 Task: Find connections with filter location Belford Roxo with filter topic #Trainerwith filter profile language German with filter current company Fortinet with filter school The South Indian Education Societys College of Commerce and Economics Plot No 71 72 Sion Matunga Estate Sion East Mumbai 400 022 with filter industry Nonresidential Building Construction with filter service category Headshot Photography with filter keywords title Warehouse Worker
Action: Mouse moved to (593, 228)
Screenshot: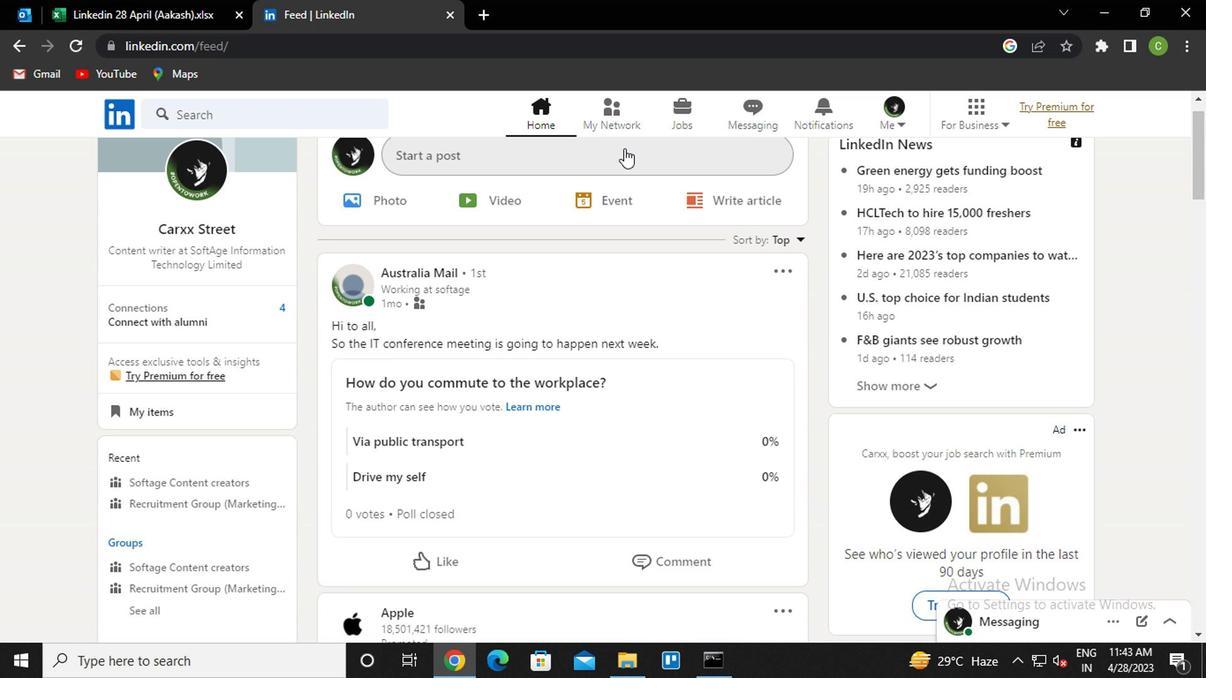 
Action: Mouse pressed left at (593, 228)
Screenshot: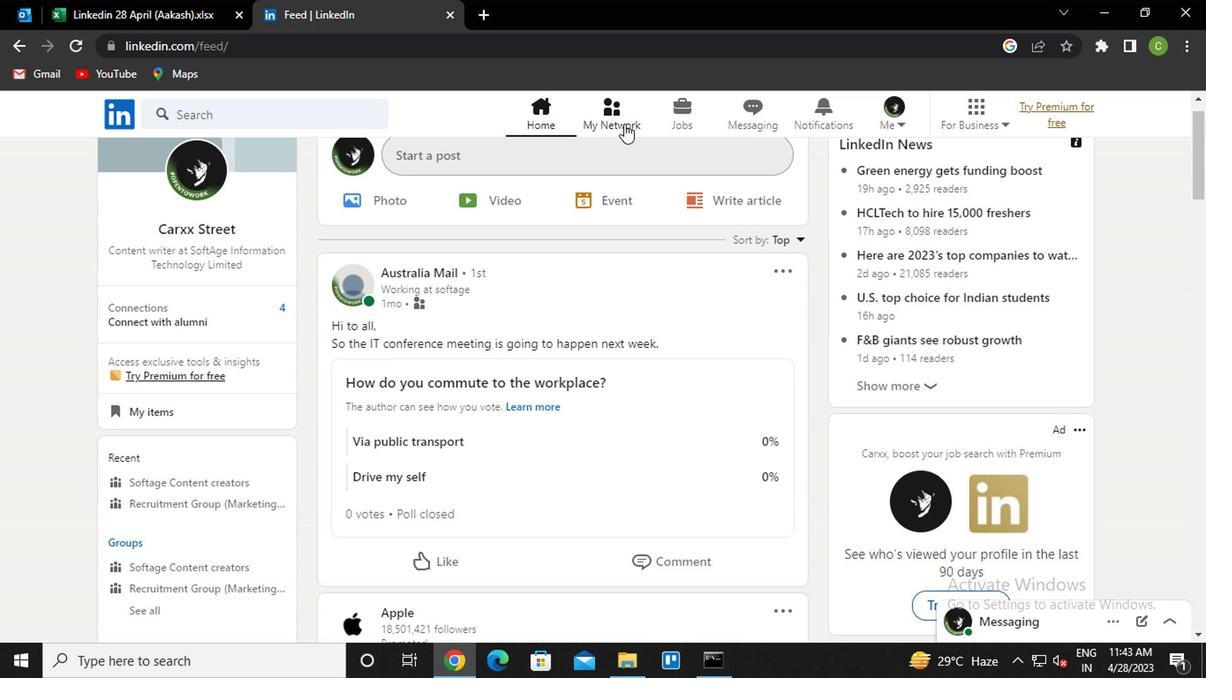 
Action: Mouse moved to (196, 288)
Screenshot: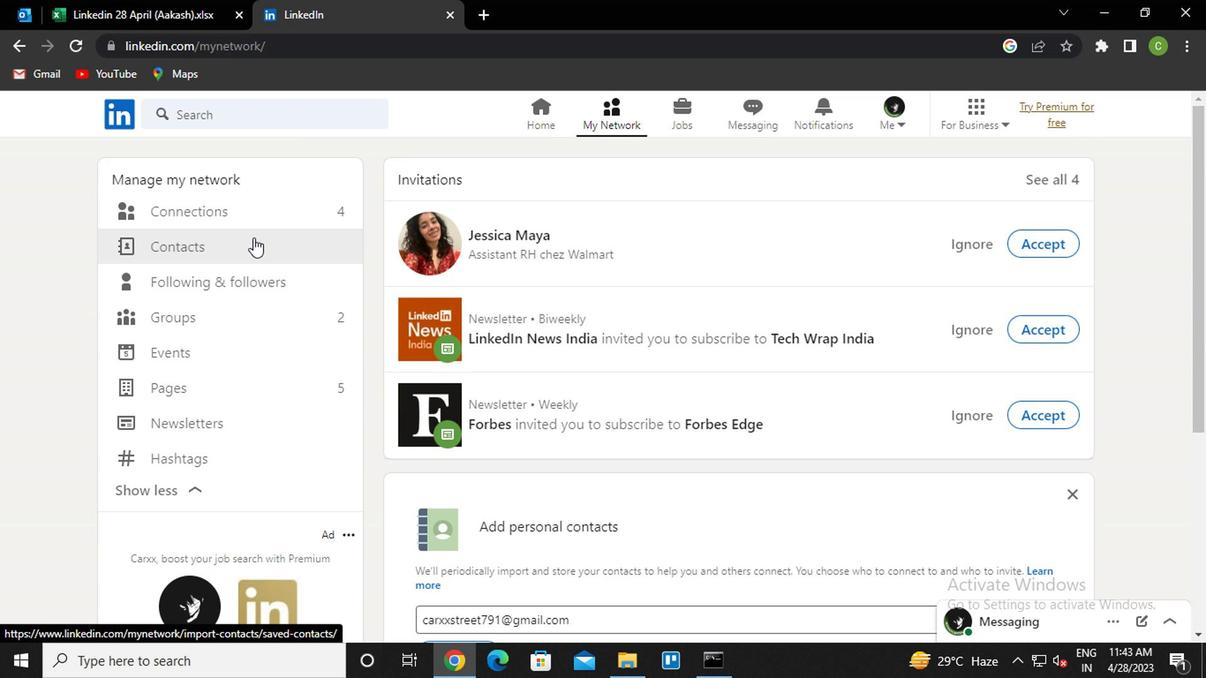 
Action: Mouse pressed left at (196, 288)
Screenshot: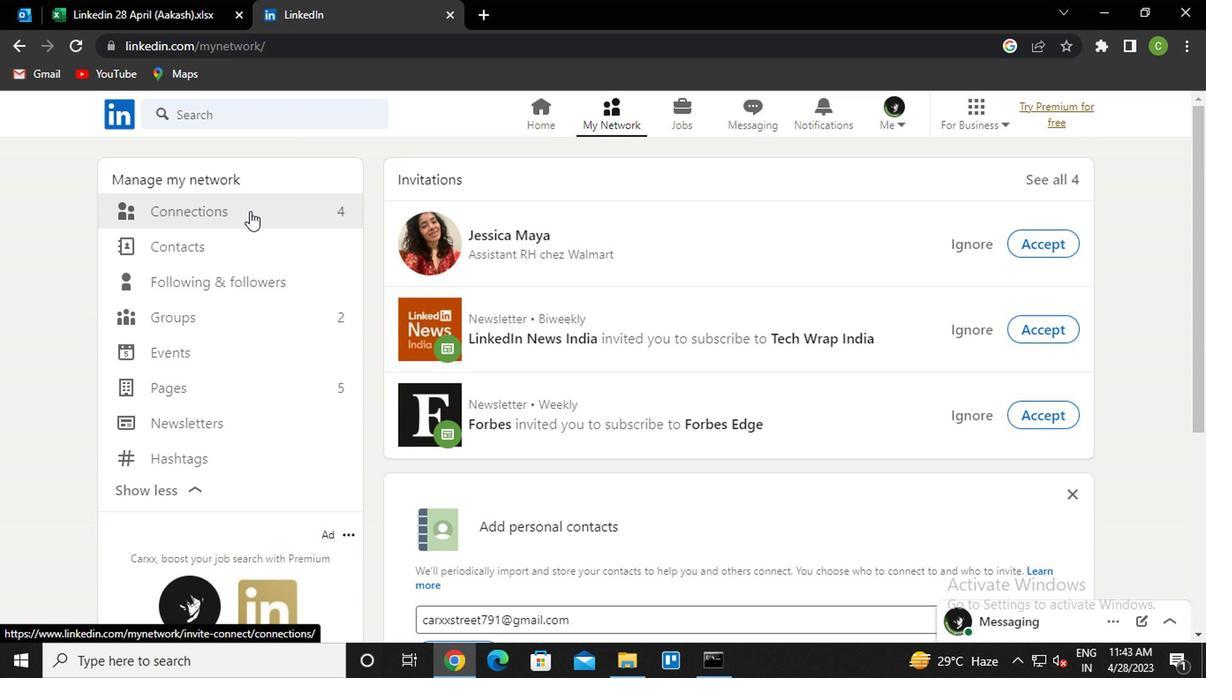 
Action: Mouse moved to (707, 292)
Screenshot: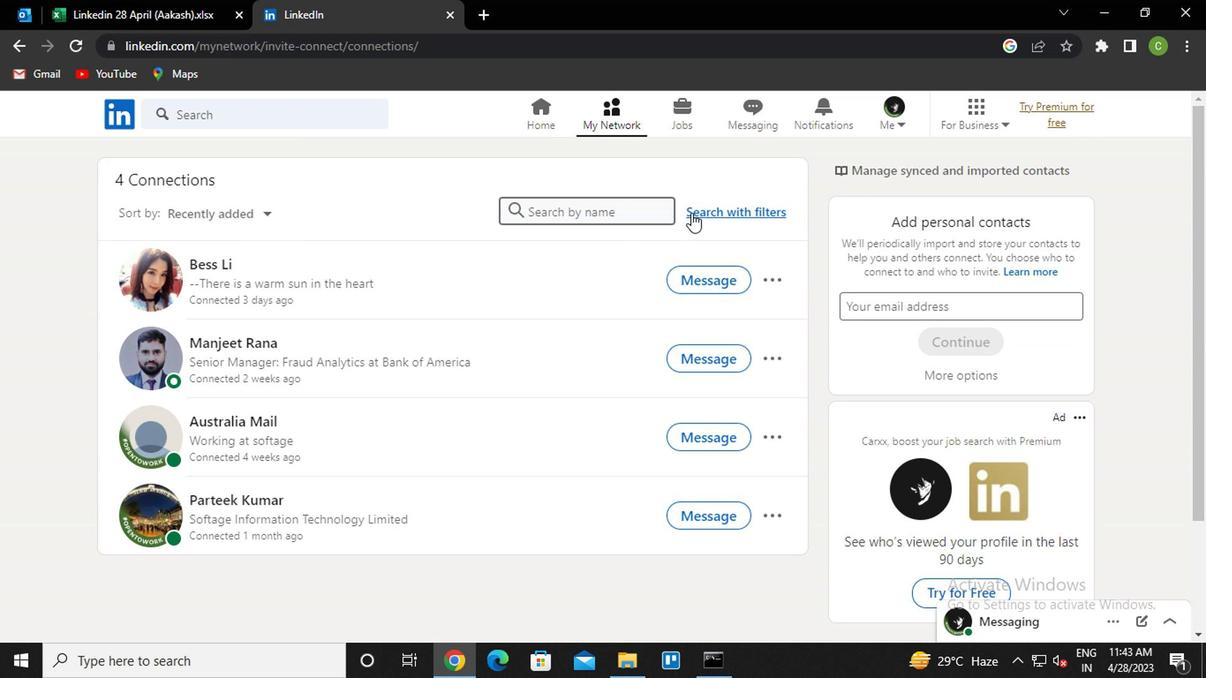 
Action: Mouse pressed left at (707, 292)
Screenshot: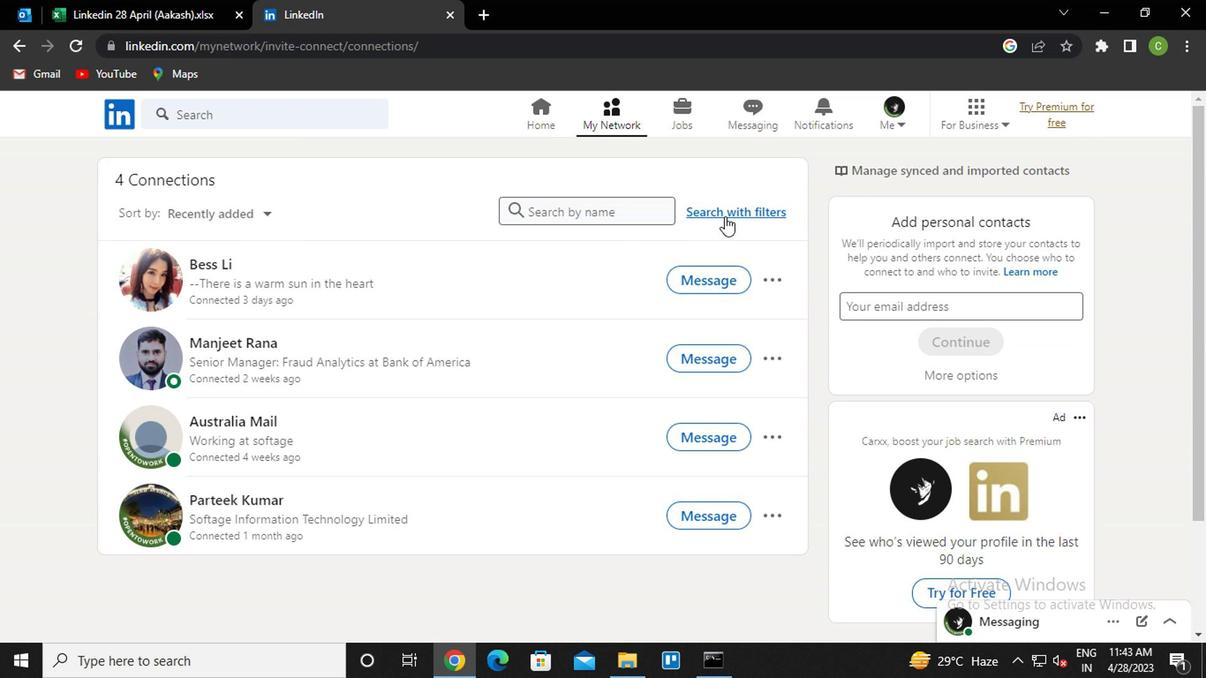 
Action: Mouse moved to (627, 258)
Screenshot: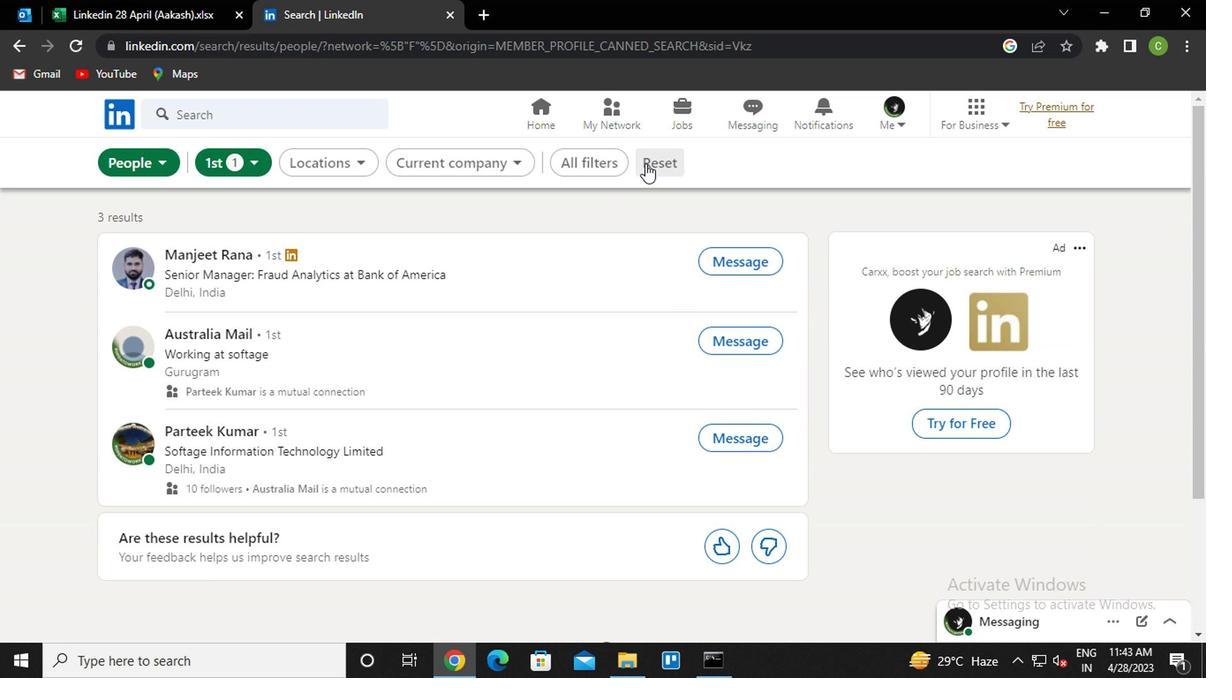 
Action: Mouse pressed left at (627, 258)
Screenshot: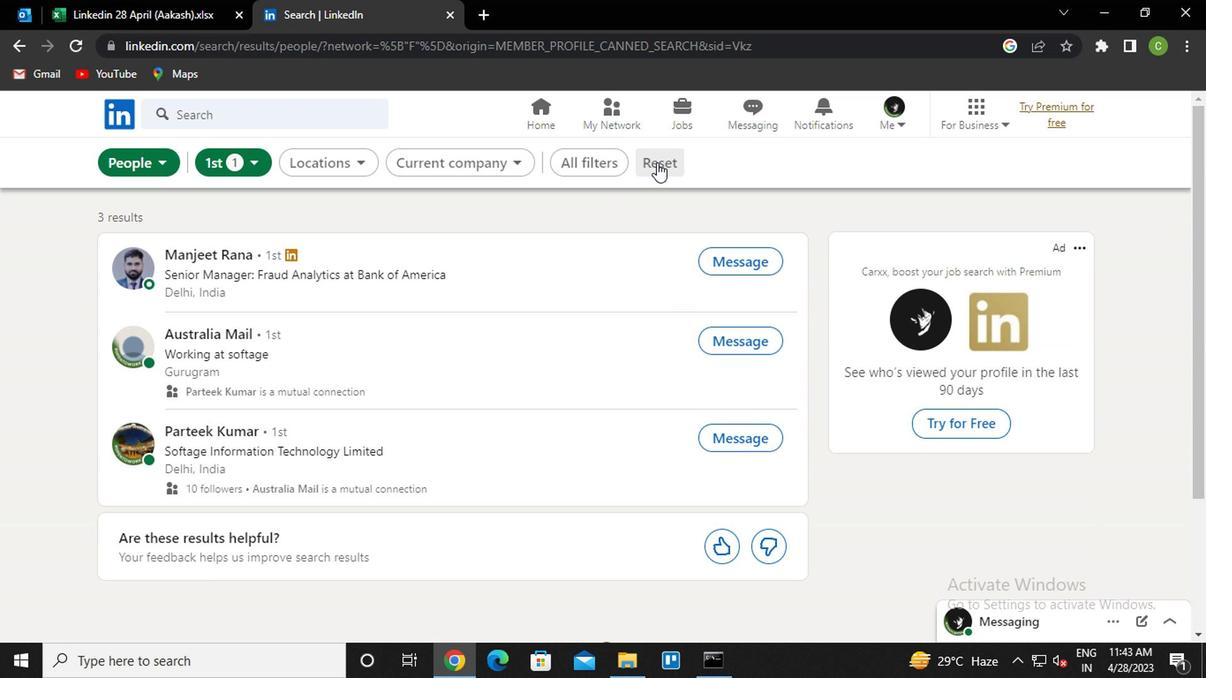 
Action: Mouse moved to (615, 262)
Screenshot: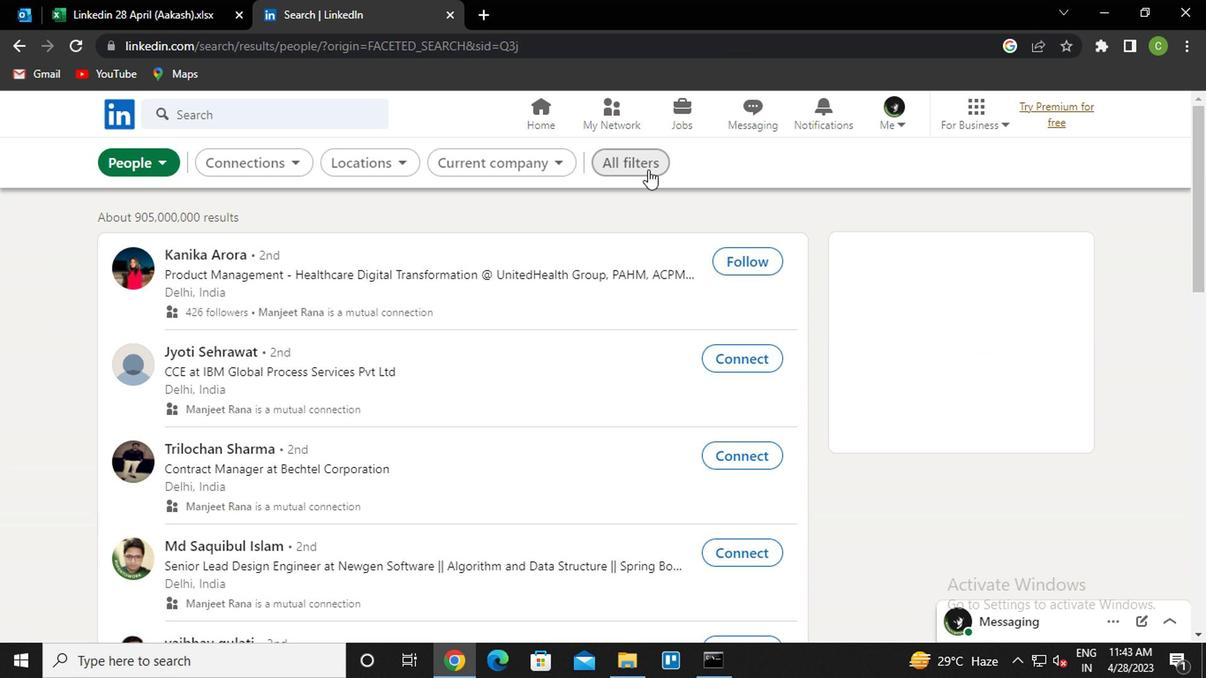 
Action: Mouse pressed left at (615, 262)
Screenshot: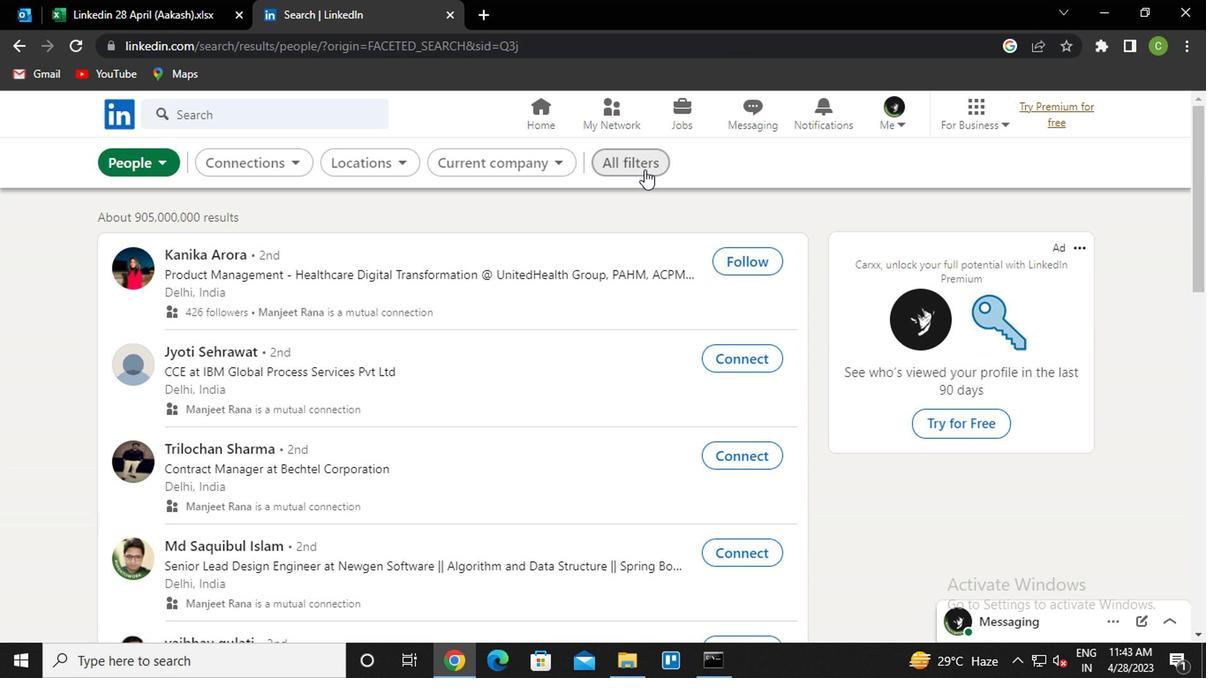 
Action: Mouse moved to (918, 376)
Screenshot: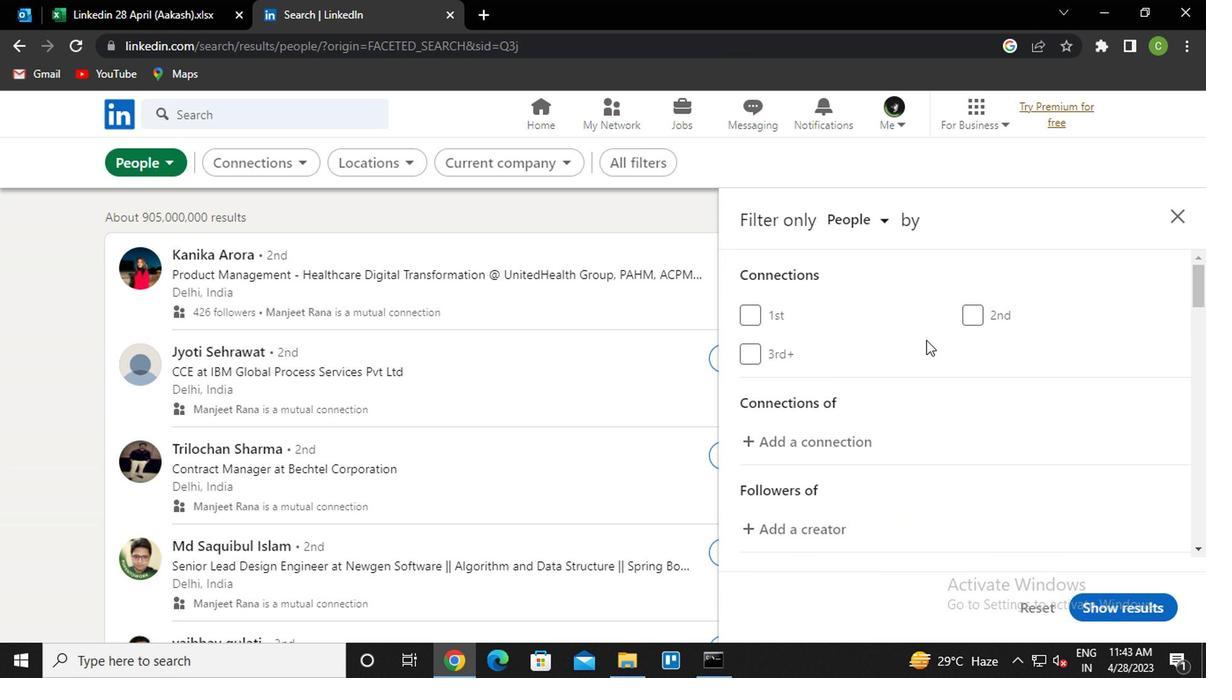 
Action: Mouse scrolled (918, 376) with delta (0, 0)
Screenshot: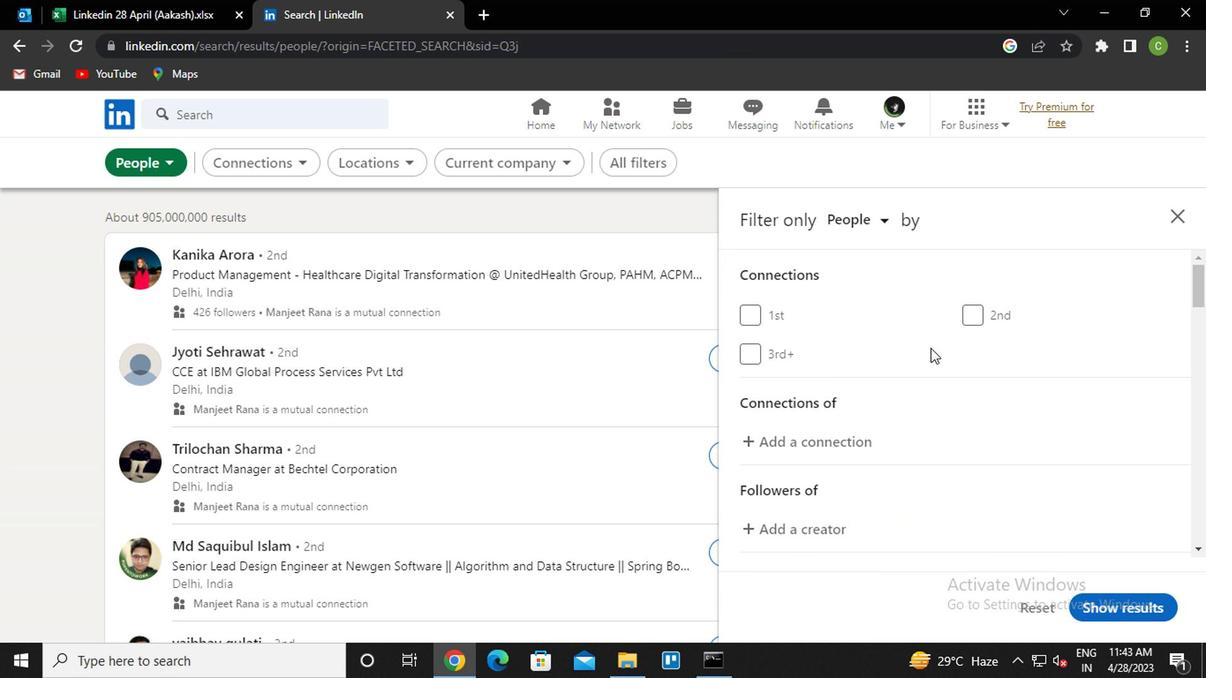 
Action: Mouse moved to (918, 376)
Screenshot: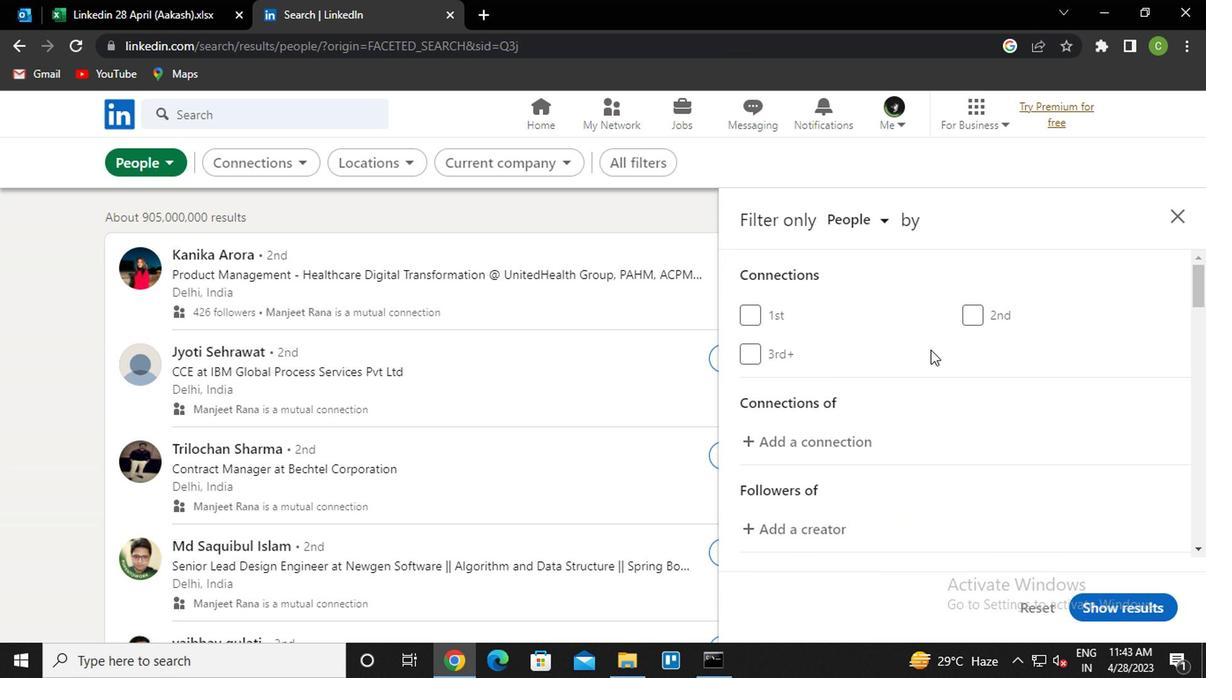 
Action: Mouse scrolled (918, 376) with delta (0, 0)
Screenshot: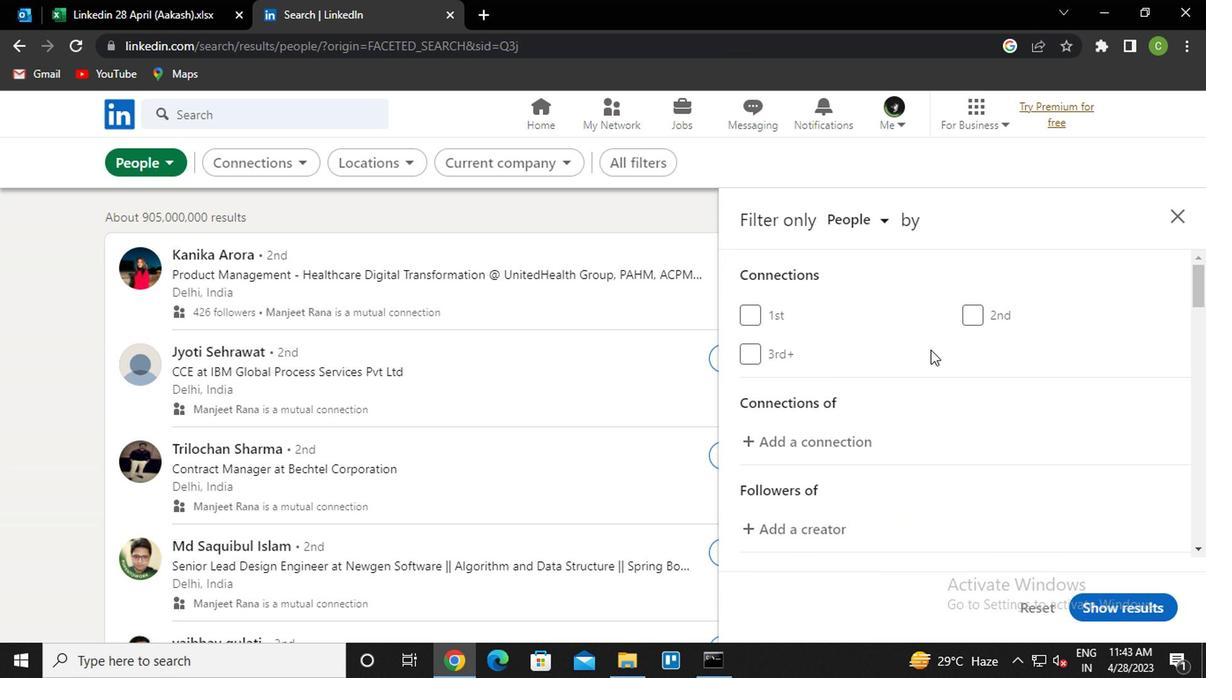 
Action: Mouse moved to (915, 378)
Screenshot: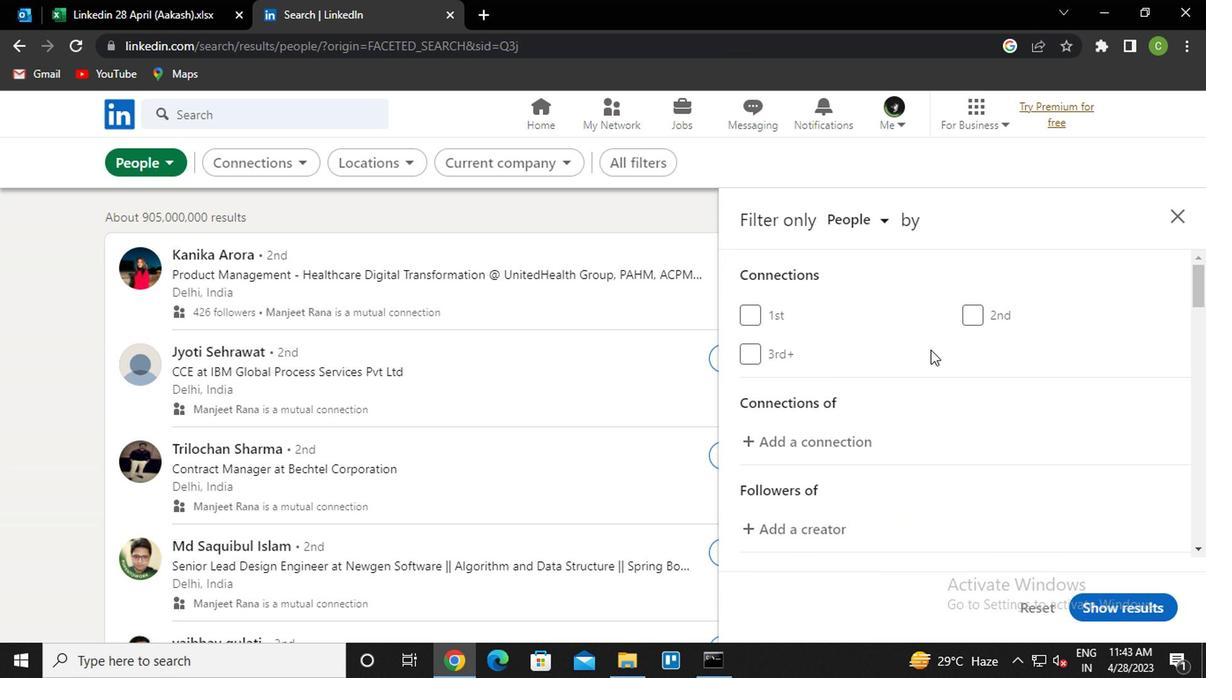 
Action: Mouse scrolled (915, 378) with delta (0, 0)
Screenshot: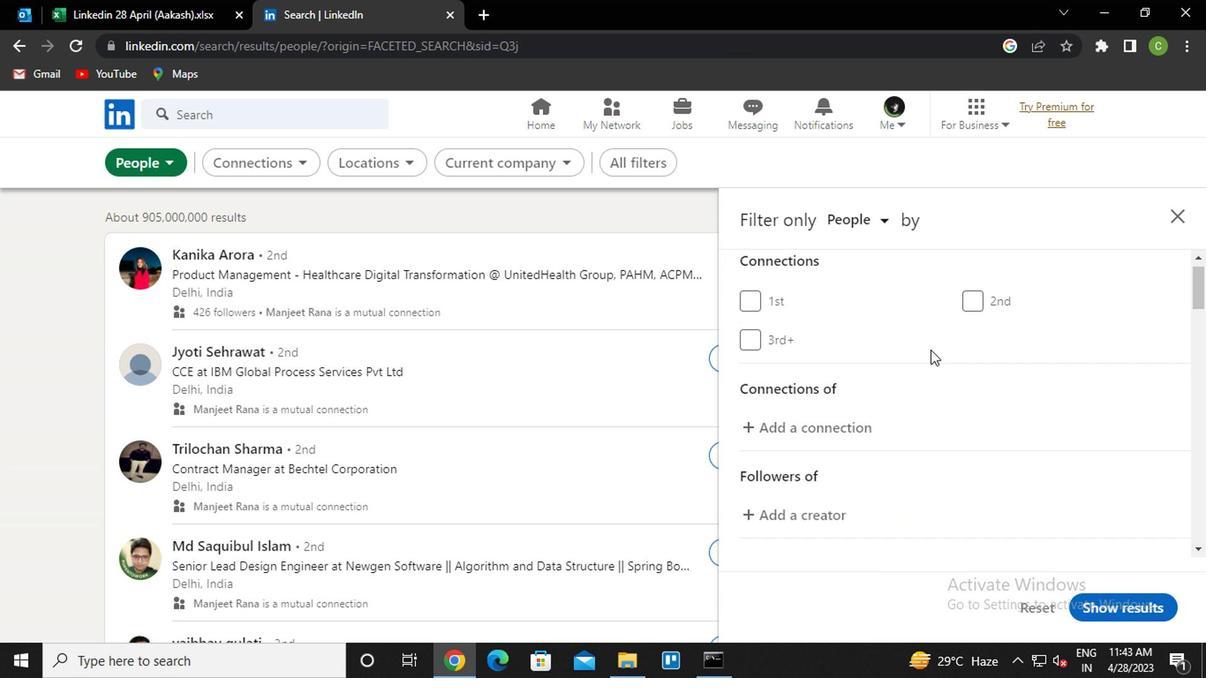 
Action: Mouse moved to (905, 388)
Screenshot: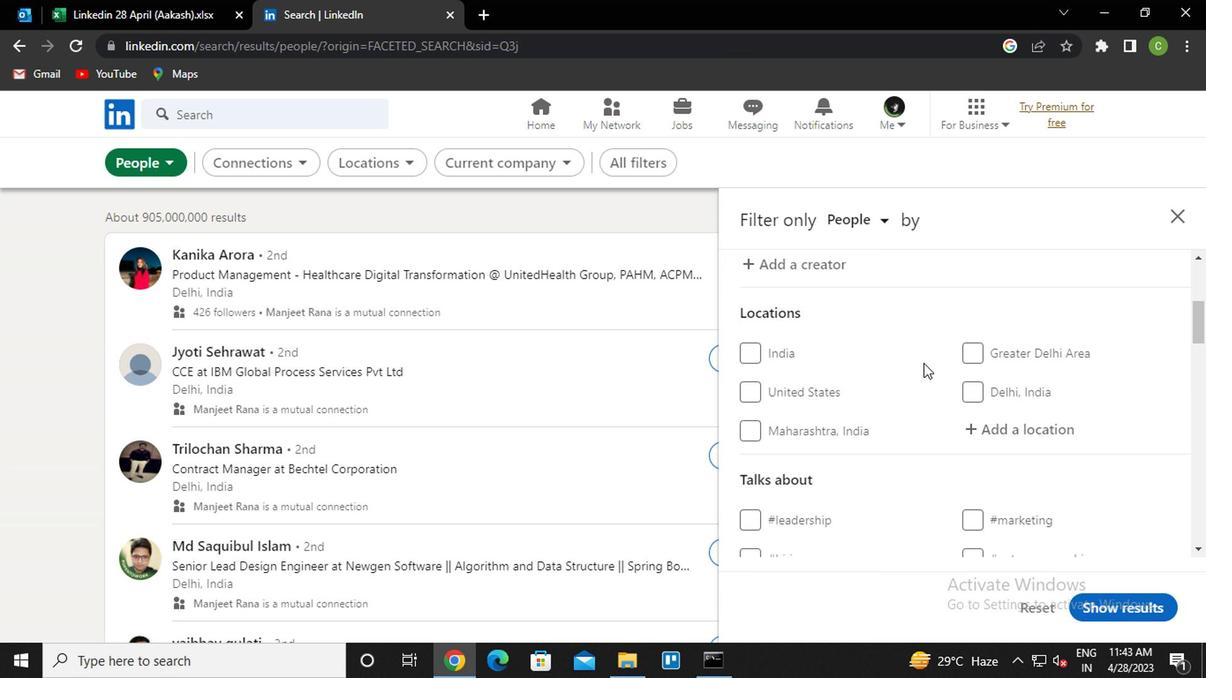 
Action: Mouse scrolled (905, 388) with delta (0, 0)
Screenshot: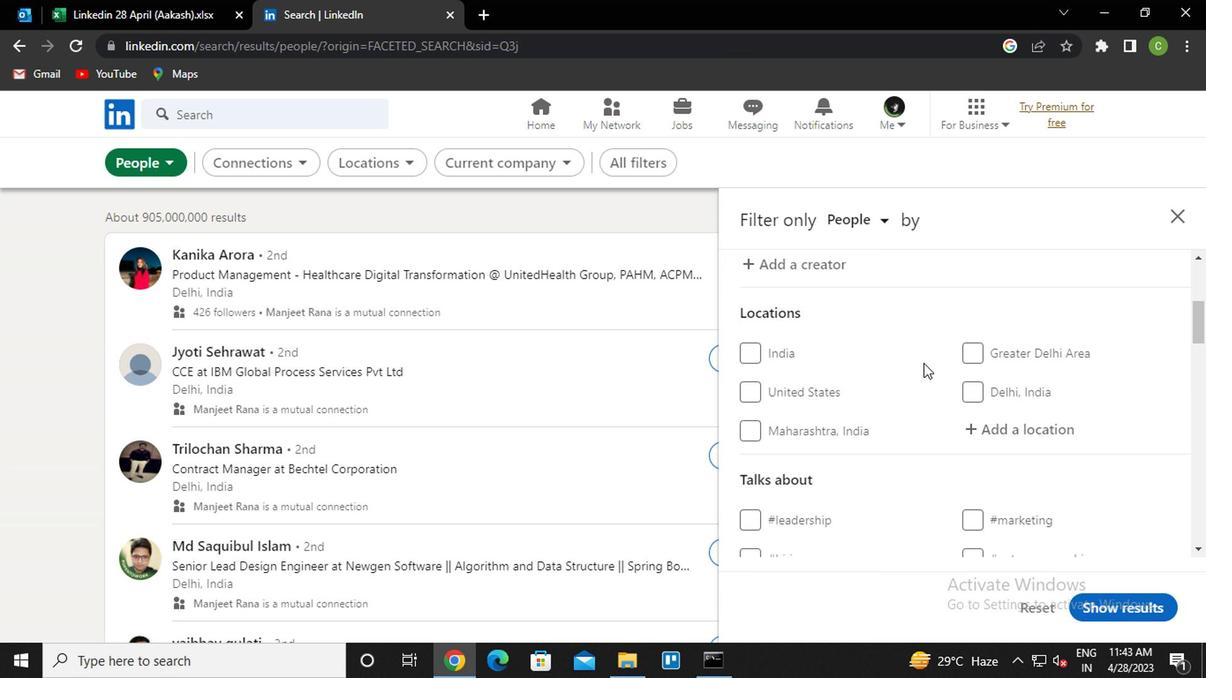 
Action: Mouse moved to (989, 377)
Screenshot: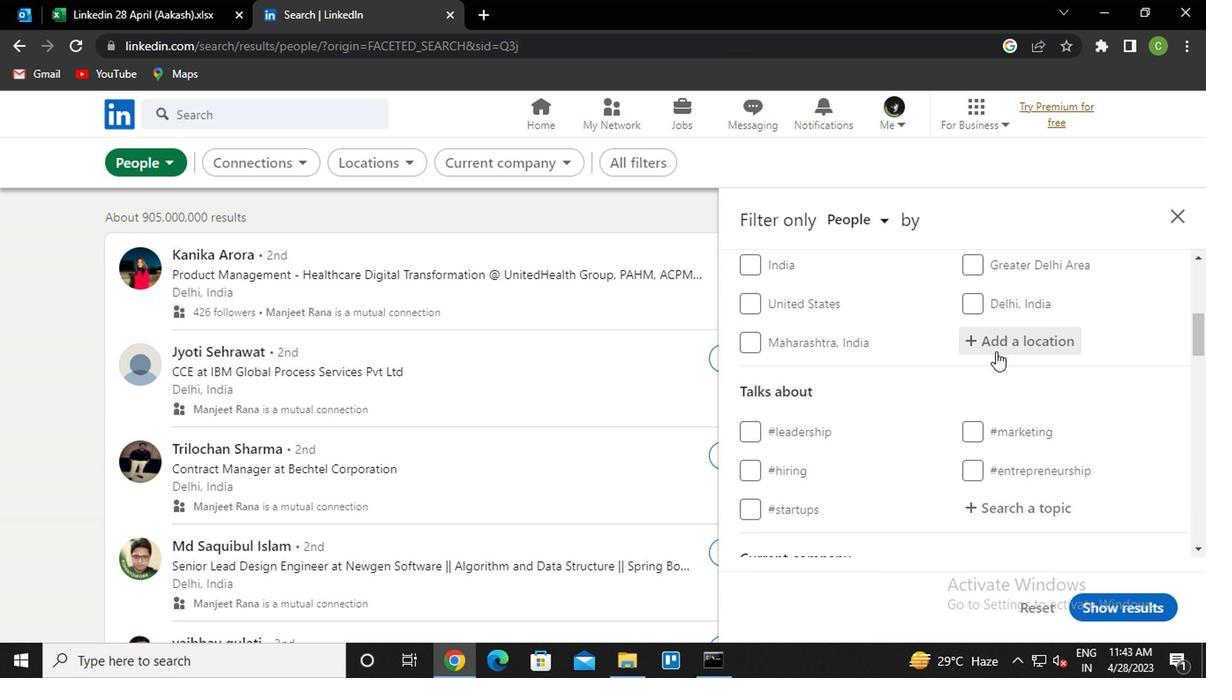 
Action: Mouse pressed left at (989, 377)
Screenshot: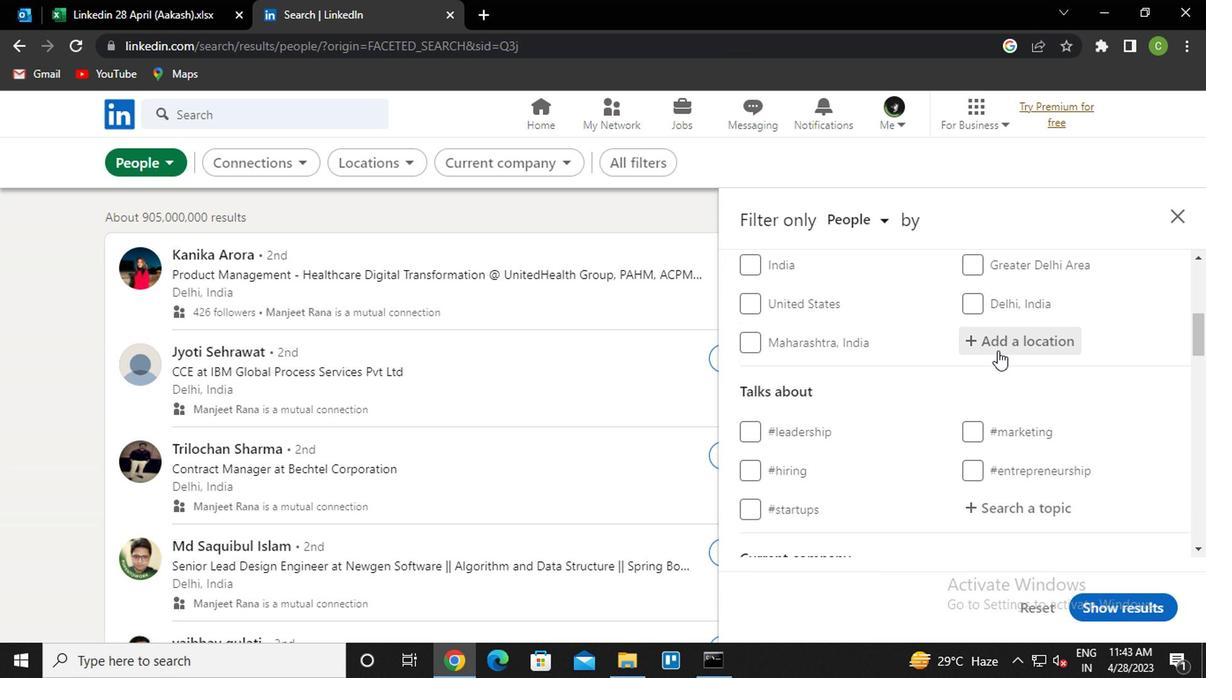 
Action: Key pressed <Key.caps_lock>b<Key.caps_lock>elford<Key.down><Key.enter>
Screenshot: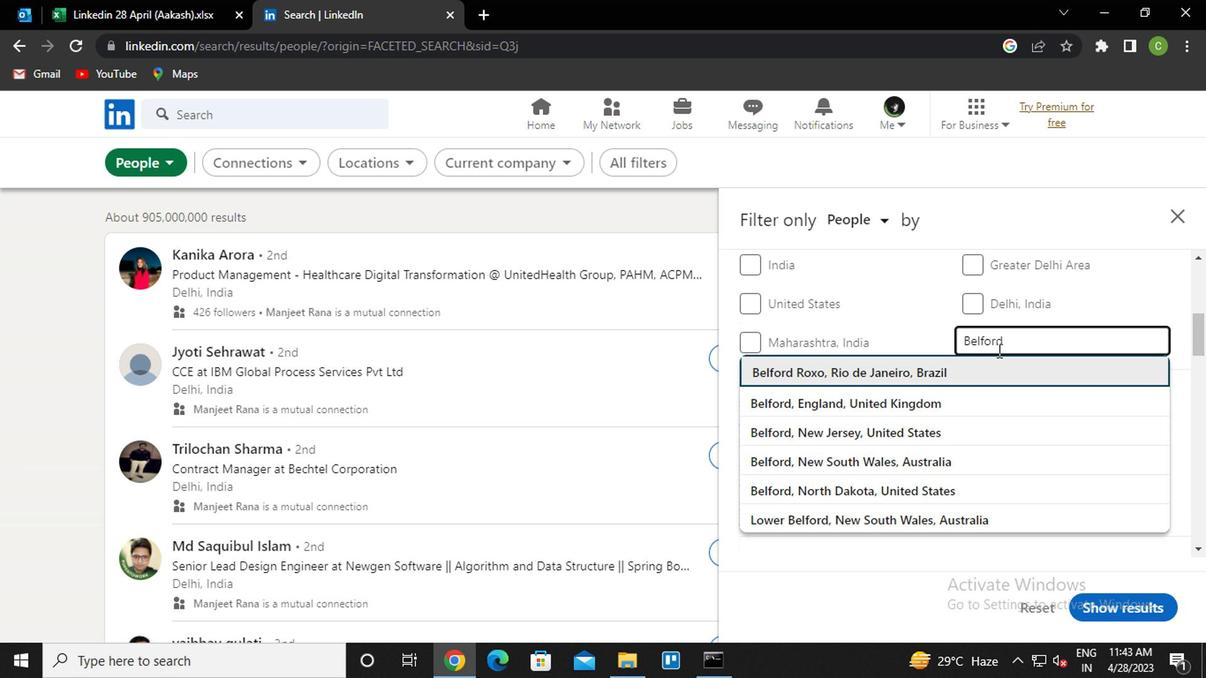
Action: Mouse moved to (965, 386)
Screenshot: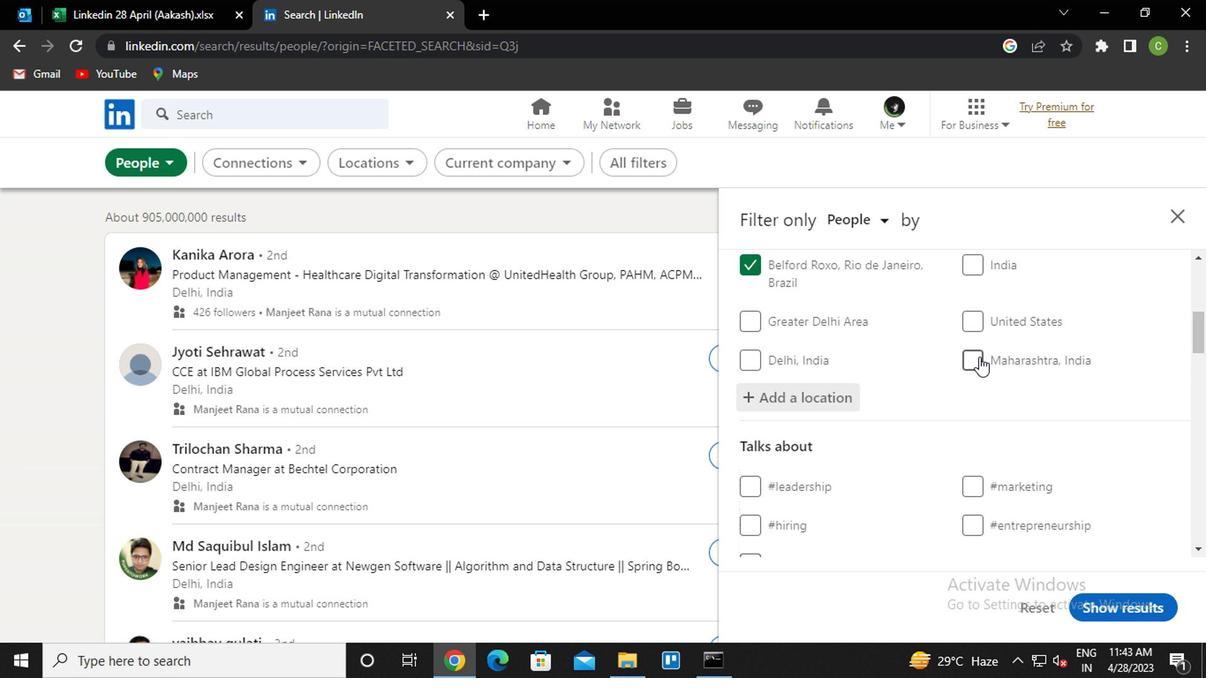 
Action: Mouse scrolled (965, 386) with delta (0, 0)
Screenshot: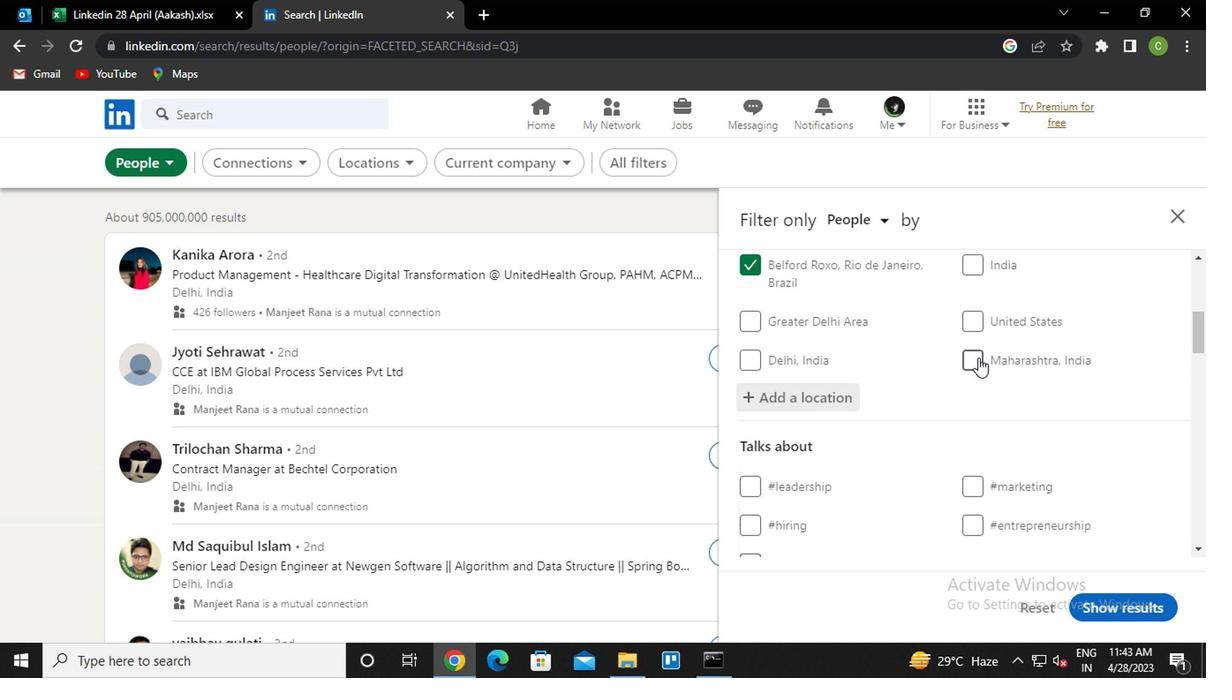
Action: Mouse moved to (965, 390)
Screenshot: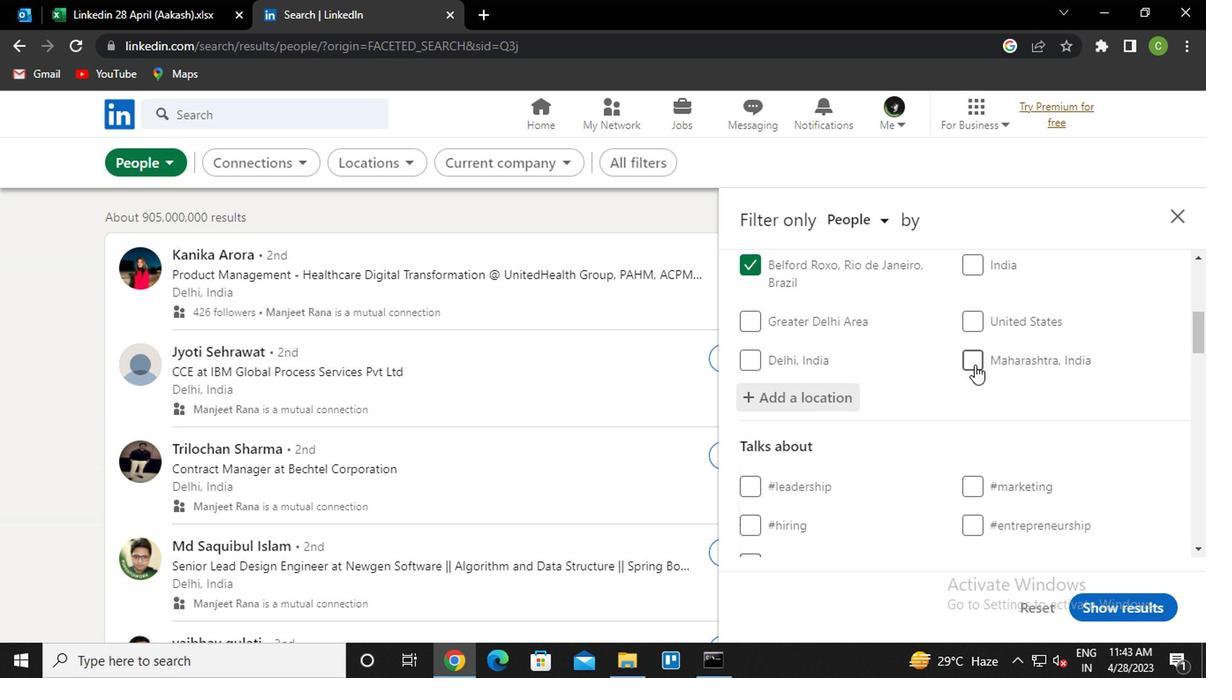 
Action: Mouse scrolled (965, 389) with delta (0, 0)
Screenshot: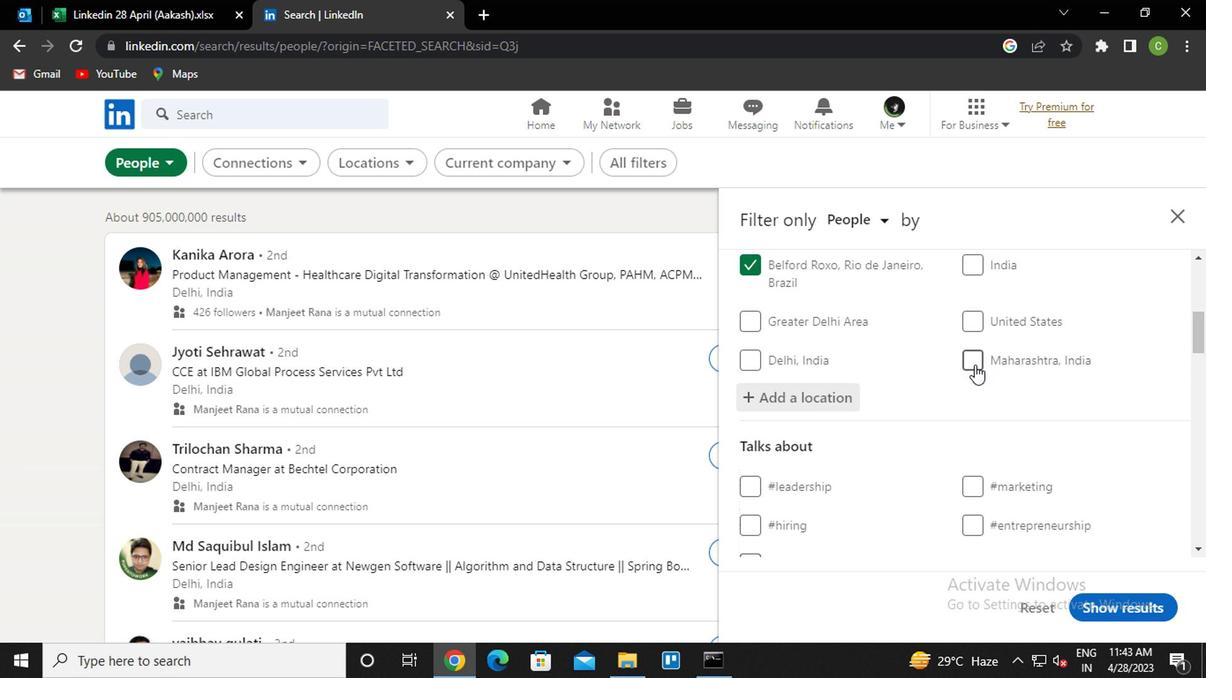 
Action: Mouse moved to (1008, 402)
Screenshot: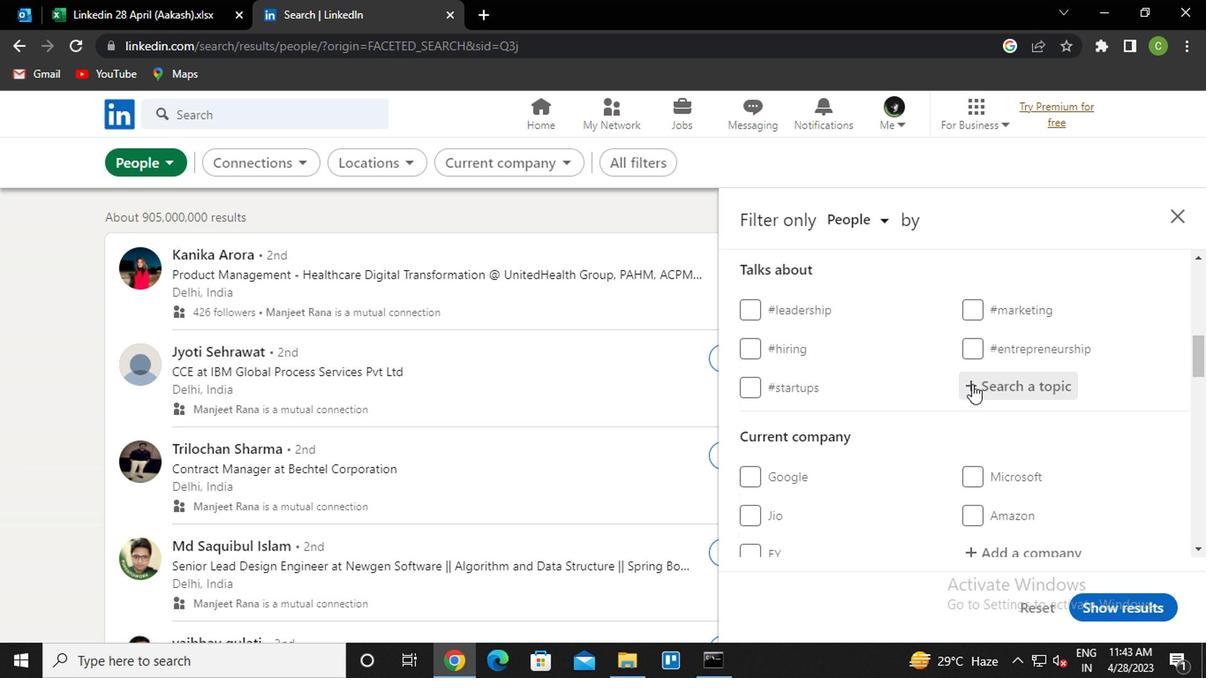
Action: Mouse pressed left at (1008, 402)
Screenshot: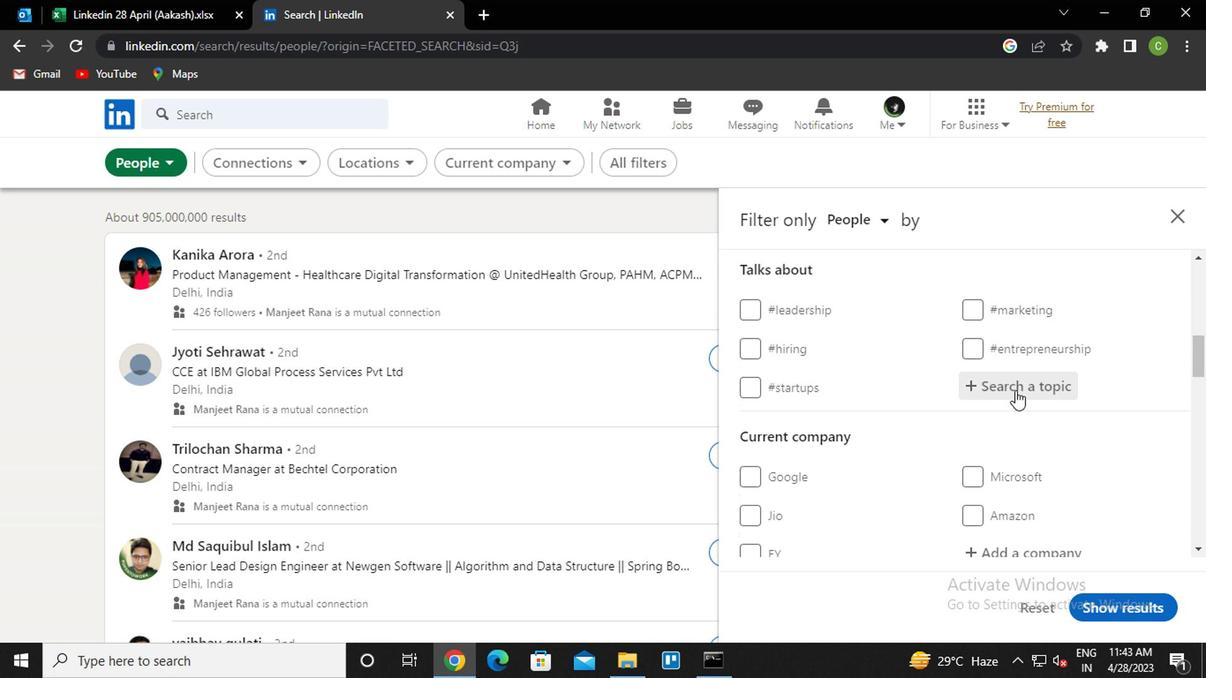
Action: Key pressed trainign<Key.backspace><Key.backspace>ng<Key.down><Key.enter>
Screenshot: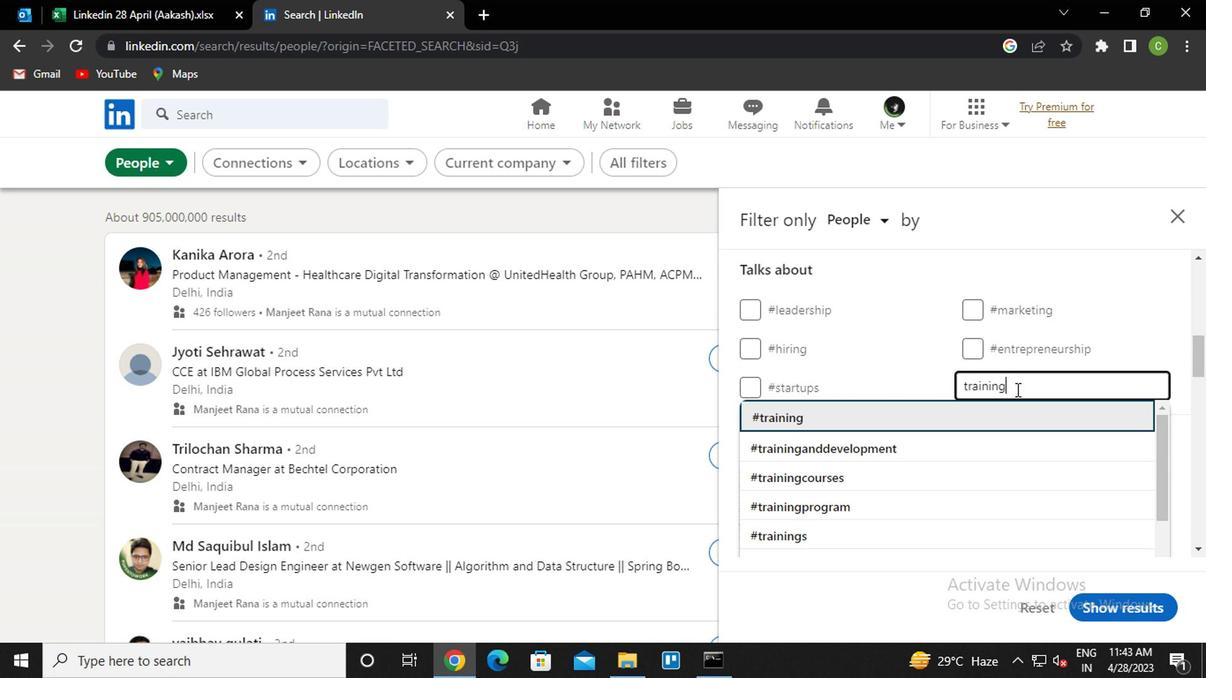 
Action: Mouse moved to (1016, 402)
Screenshot: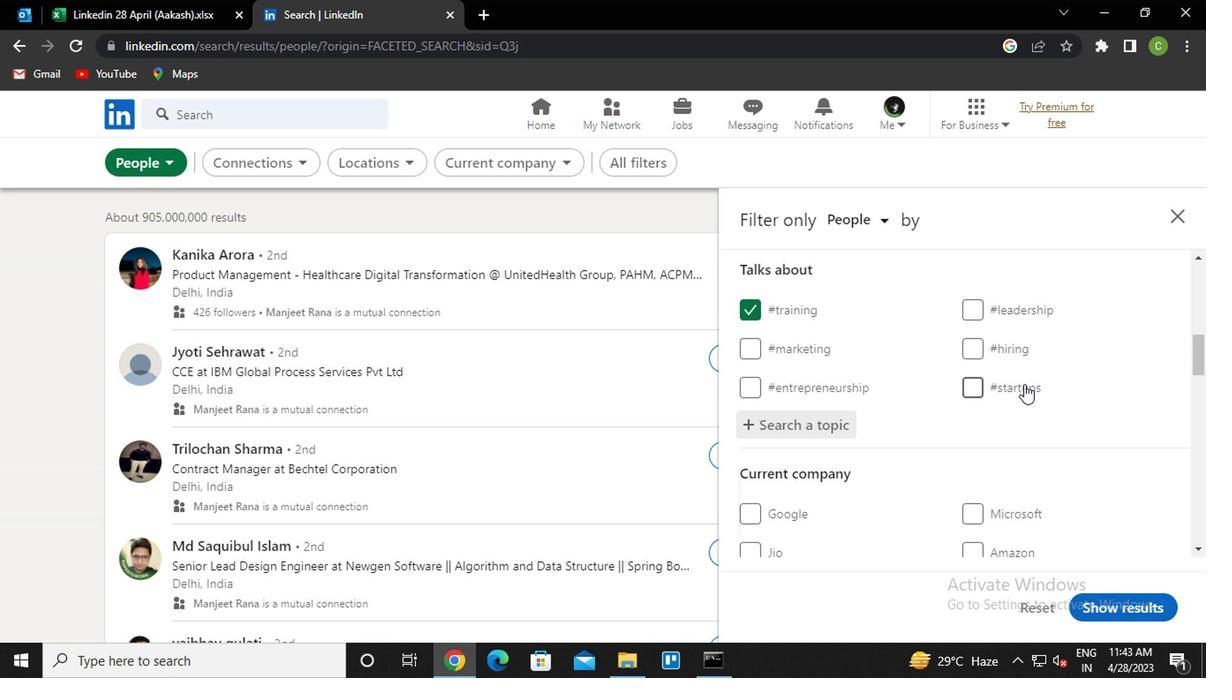 
Action: Mouse scrolled (1016, 402) with delta (0, 0)
Screenshot: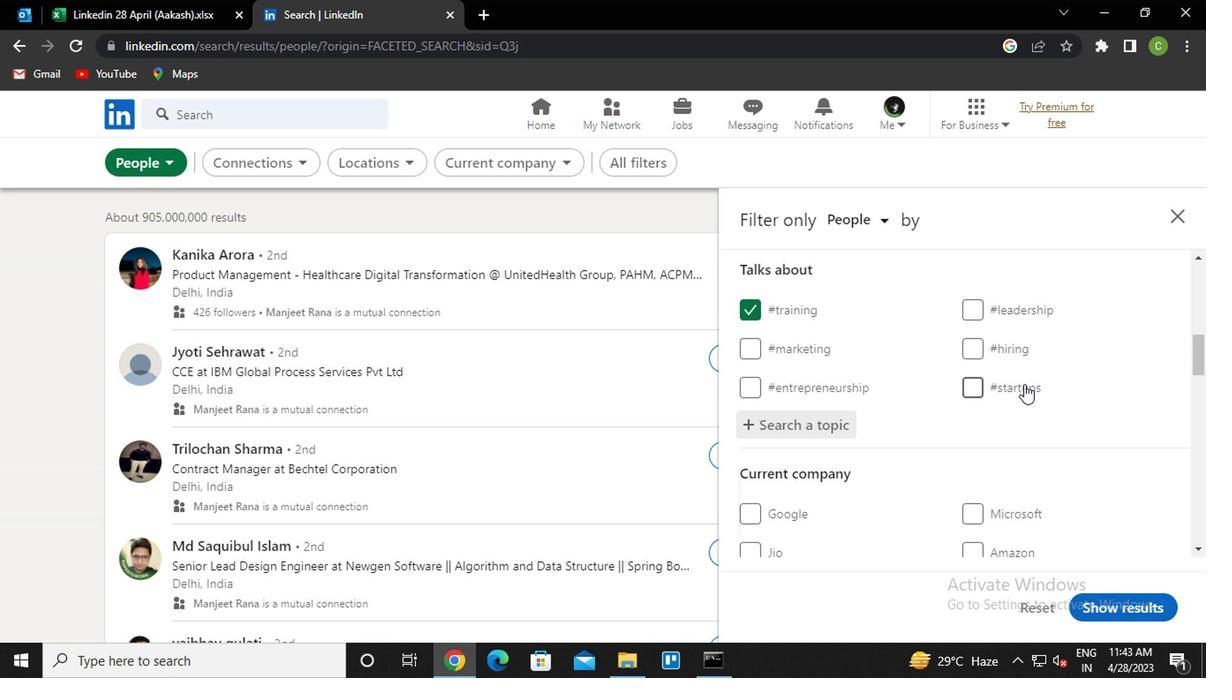 
Action: Mouse moved to (995, 428)
Screenshot: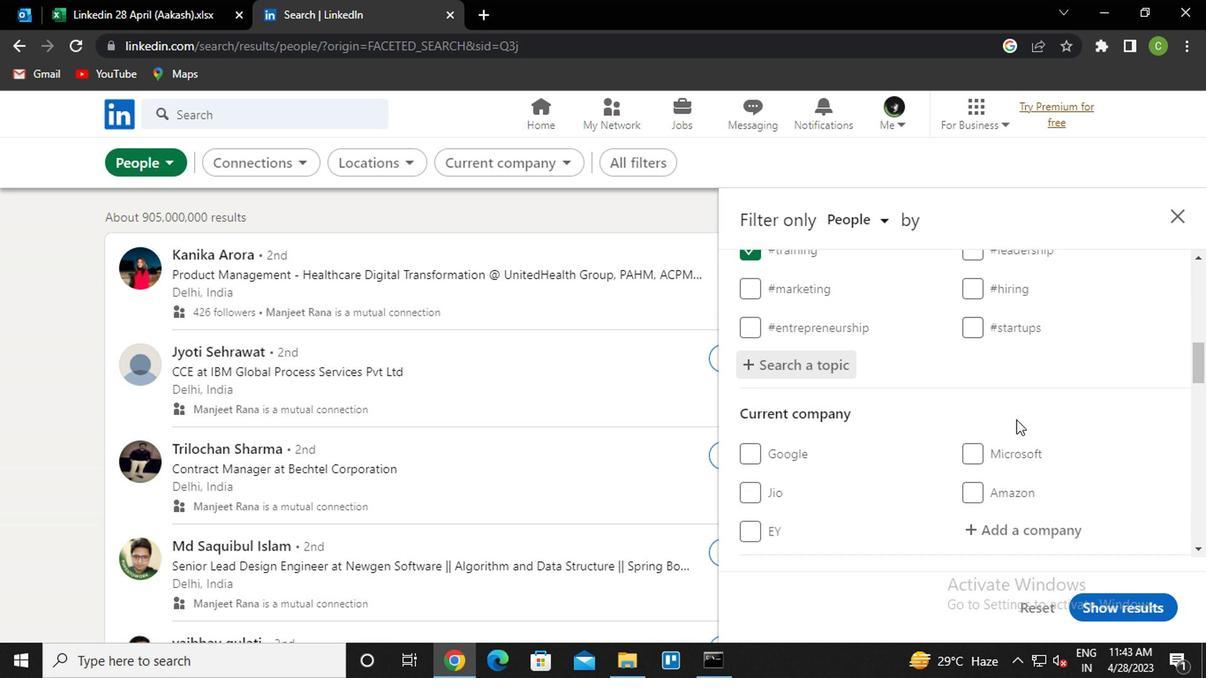 
Action: Mouse scrolled (995, 427) with delta (0, 0)
Screenshot: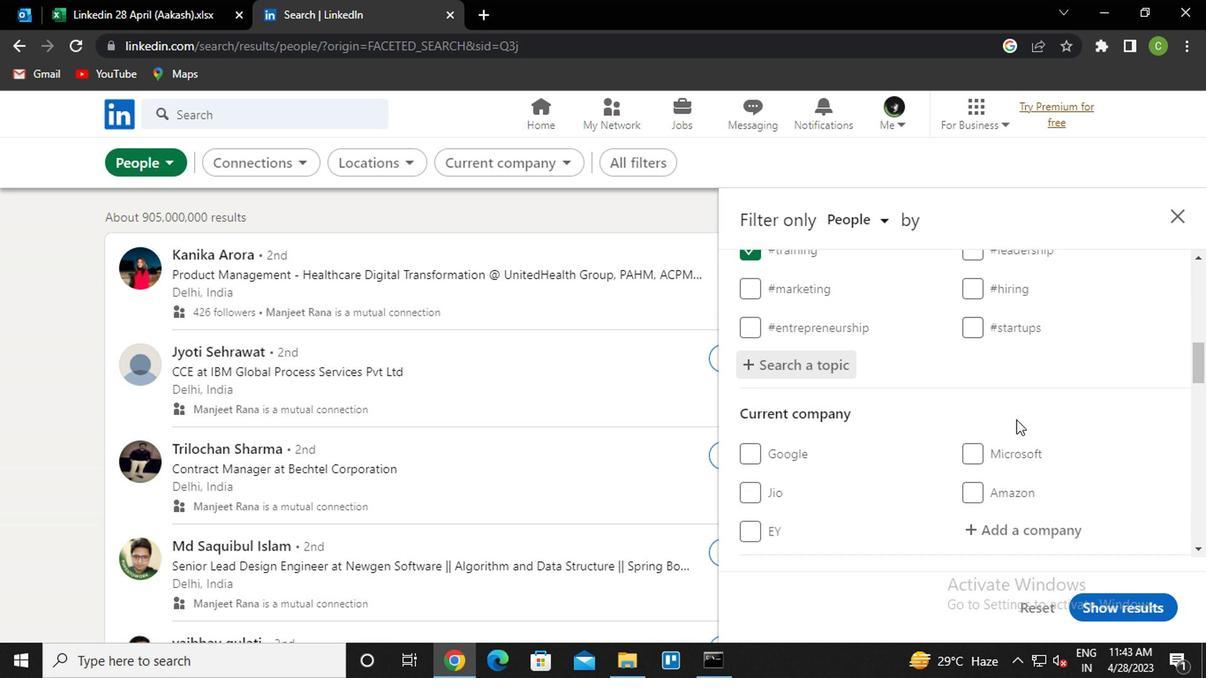 
Action: Mouse moved to (975, 456)
Screenshot: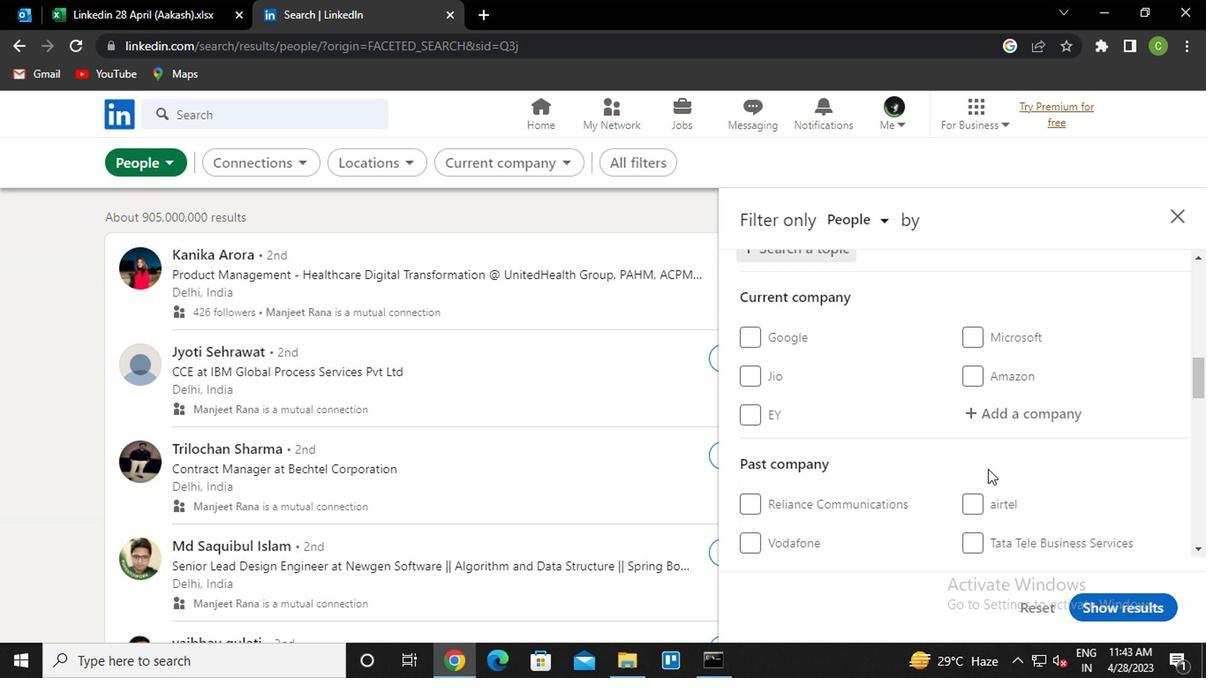 
Action: Mouse scrolled (975, 455) with delta (0, 0)
Screenshot: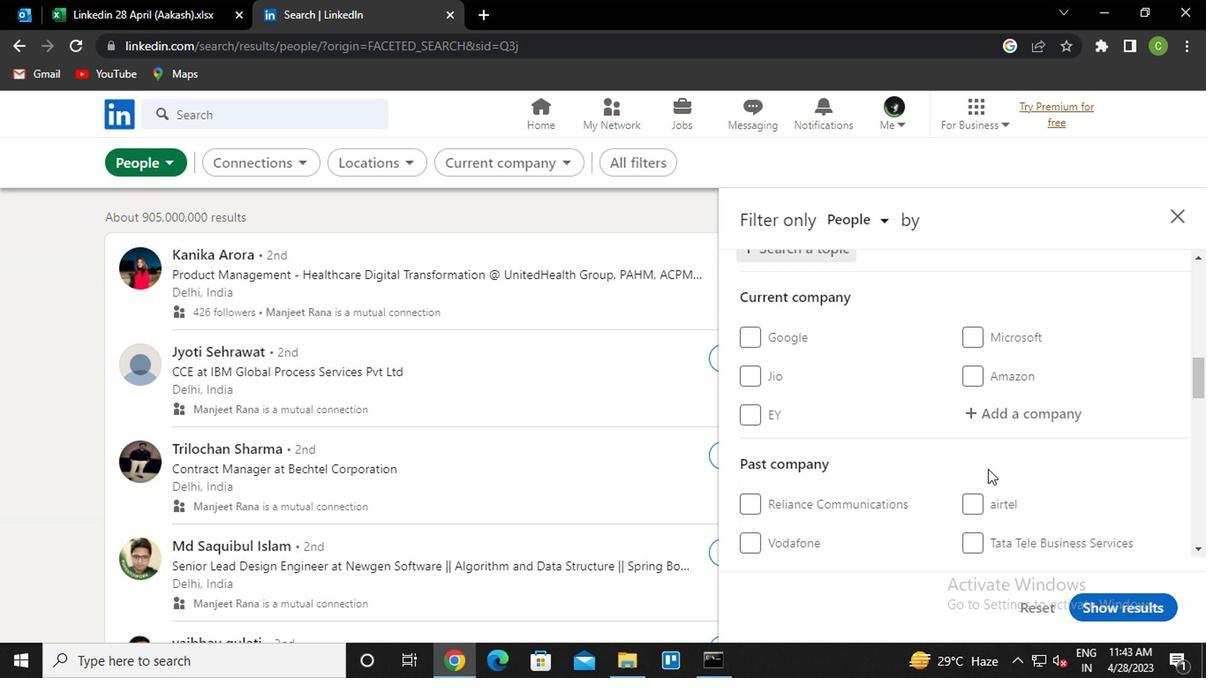 
Action: Mouse moved to (973, 457)
Screenshot: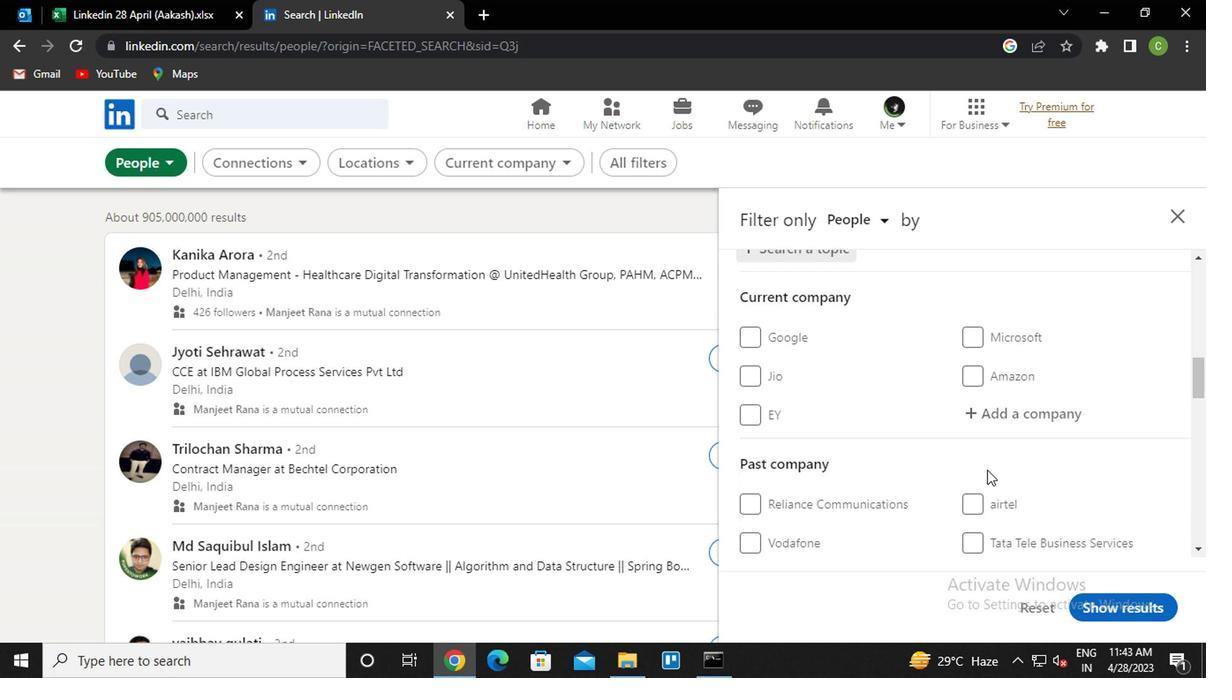 
Action: Mouse scrolled (973, 456) with delta (0, 0)
Screenshot: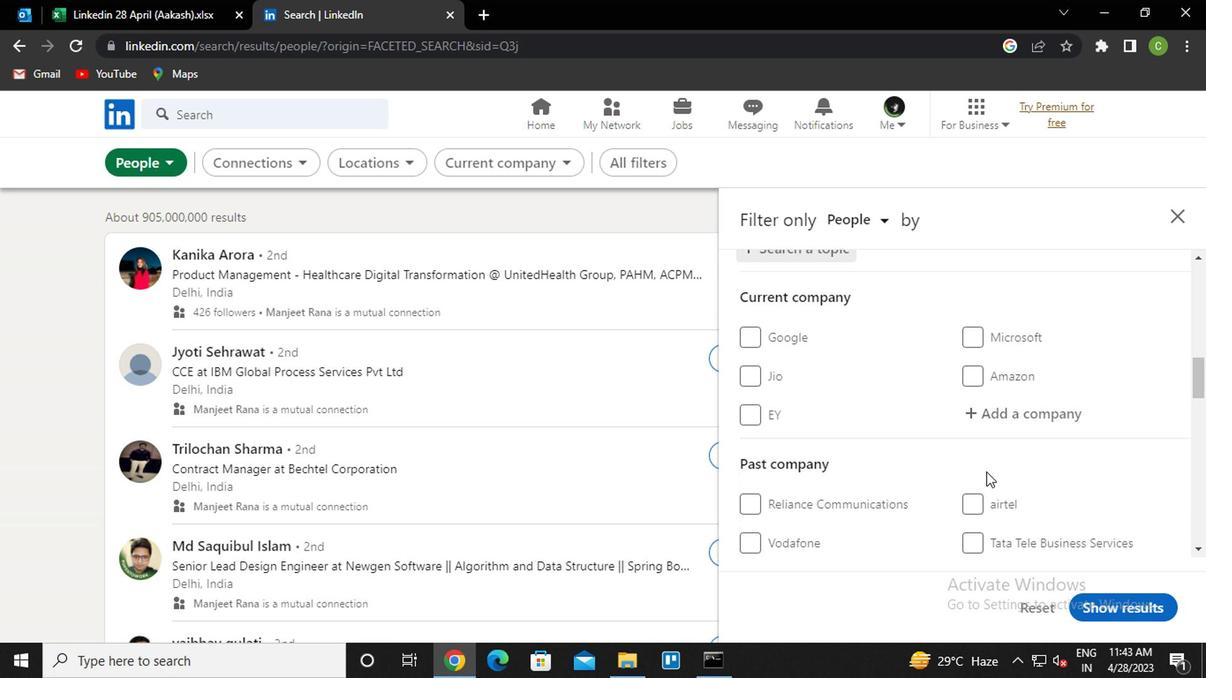 
Action: Mouse scrolled (973, 456) with delta (0, 0)
Screenshot: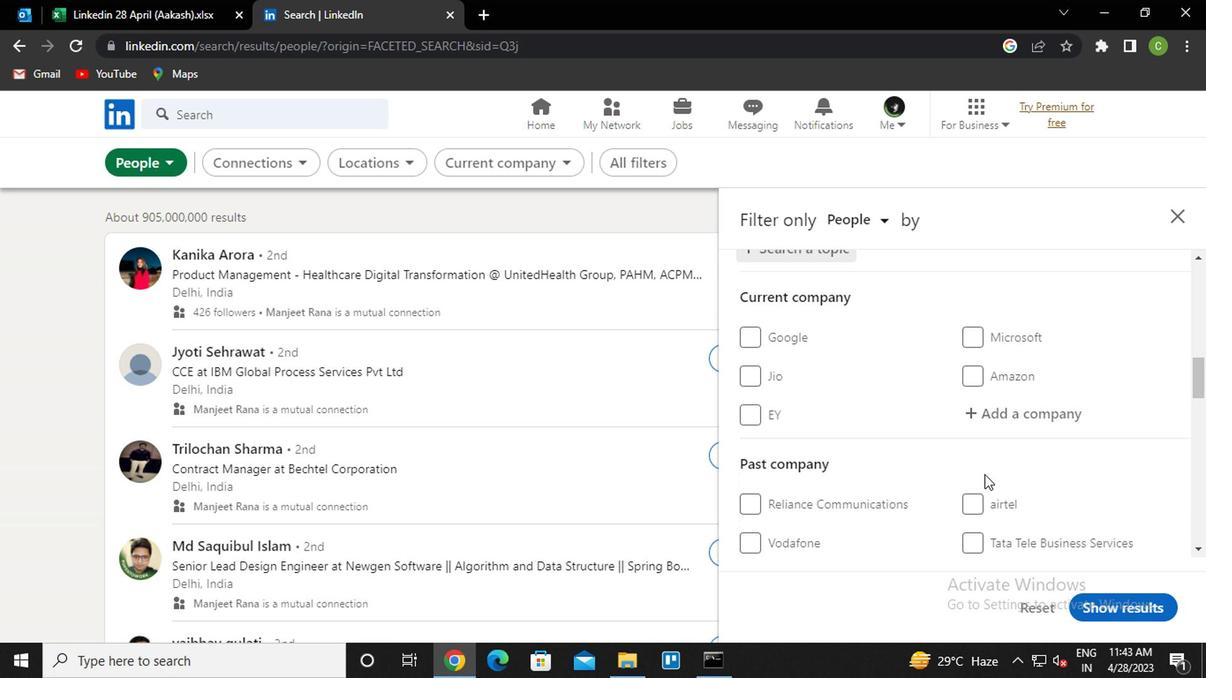 
Action: Mouse scrolled (973, 456) with delta (0, 0)
Screenshot: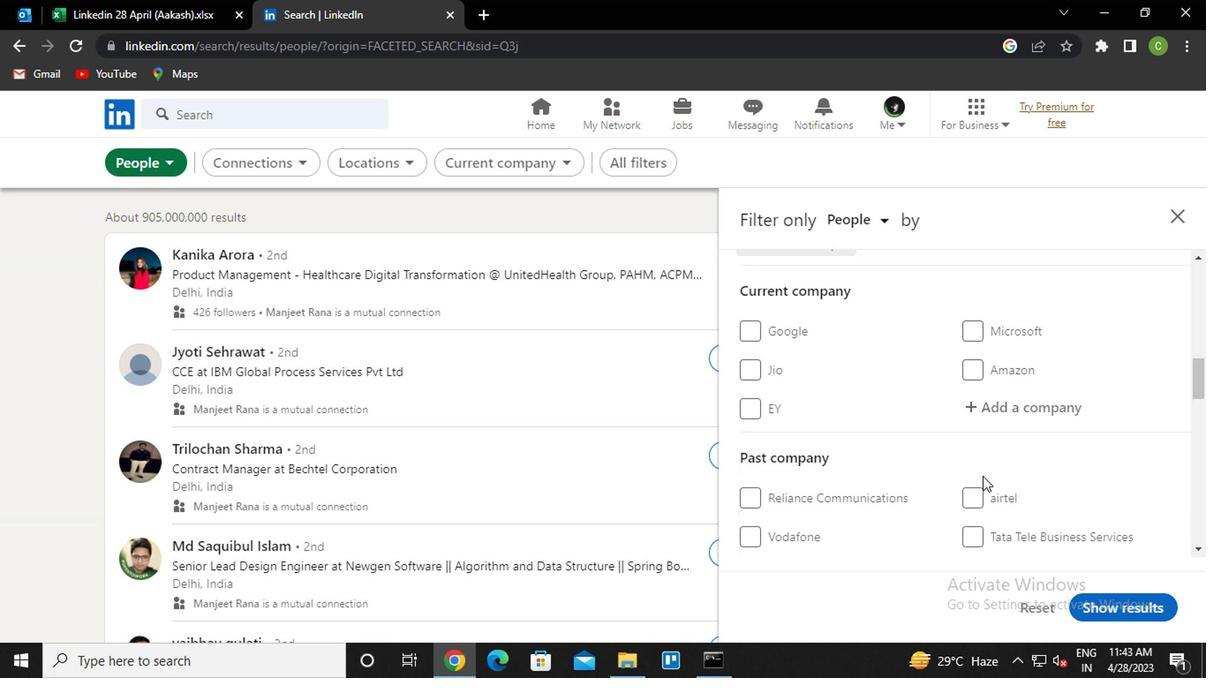 
Action: Mouse moved to (966, 459)
Screenshot: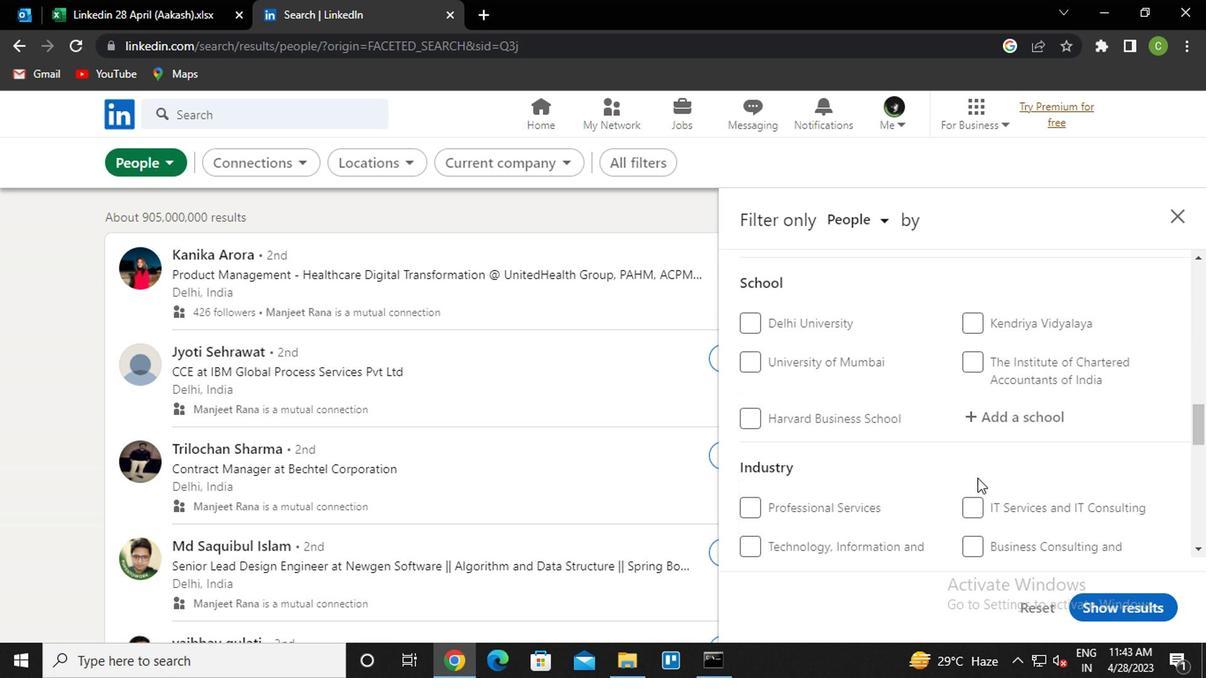 
Action: Mouse scrolled (966, 458) with delta (0, 0)
Screenshot: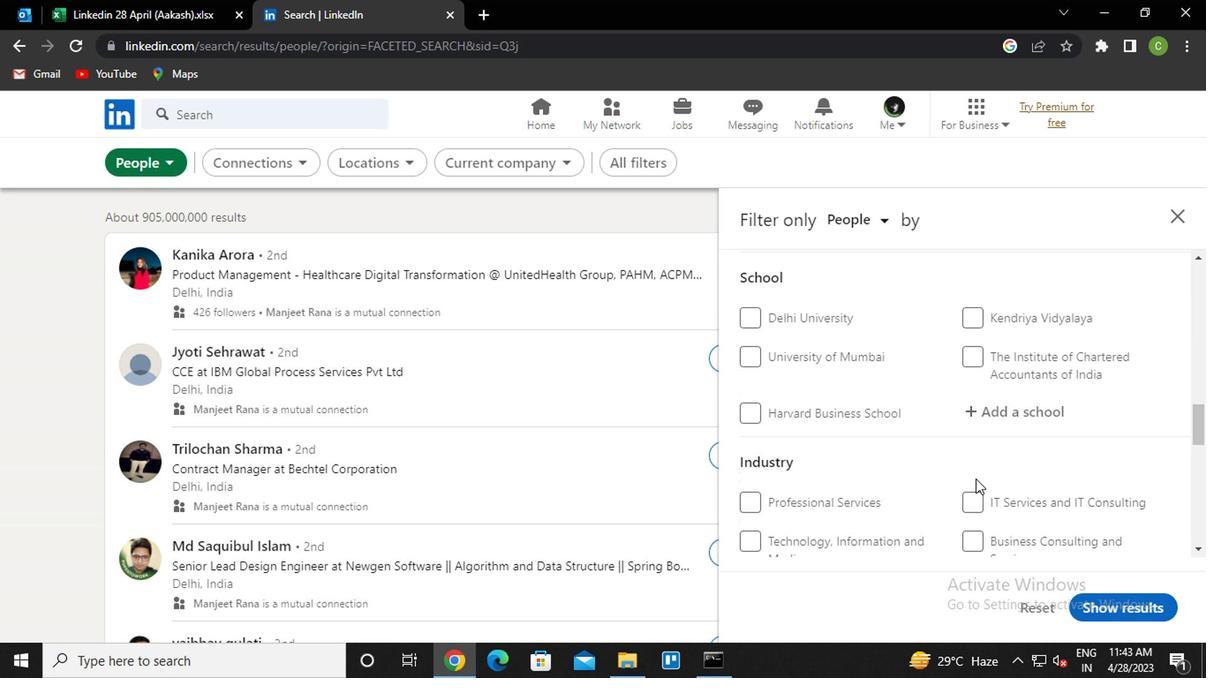 
Action: Mouse scrolled (966, 458) with delta (0, 0)
Screenshot: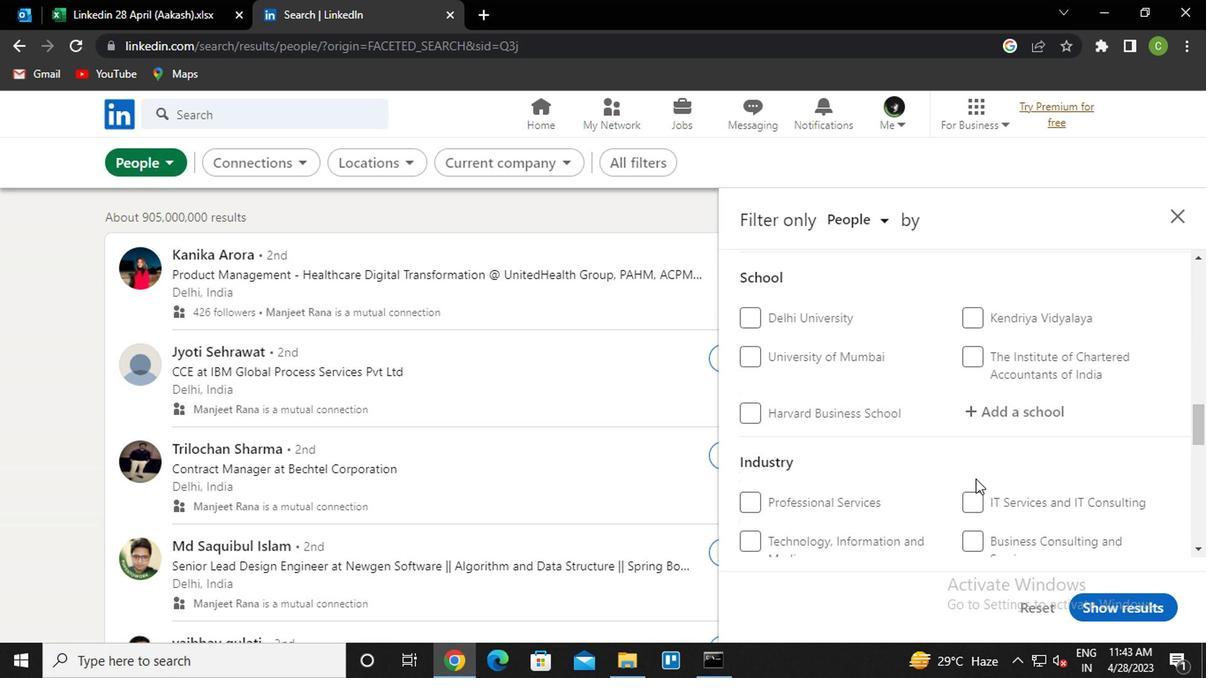 
Action: Mouse moved to (966, 459)
Screenshot: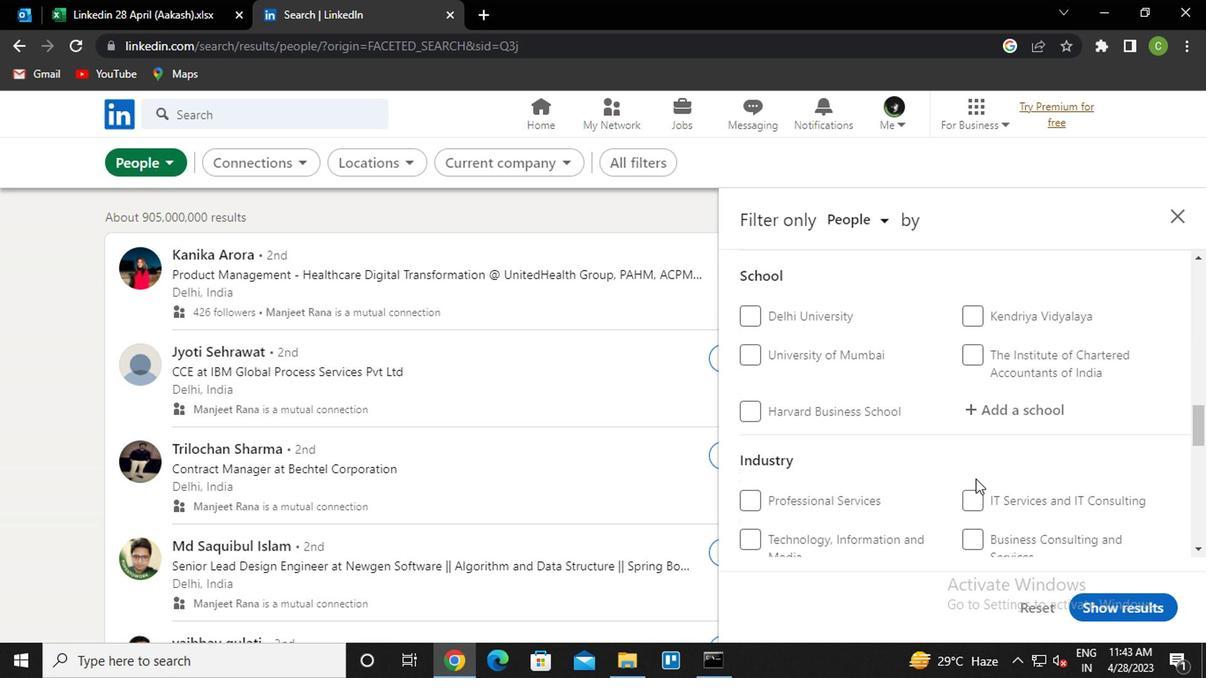 
Action: Mouse scrolled (966, 458) with delta (0, 0)
Screenshot: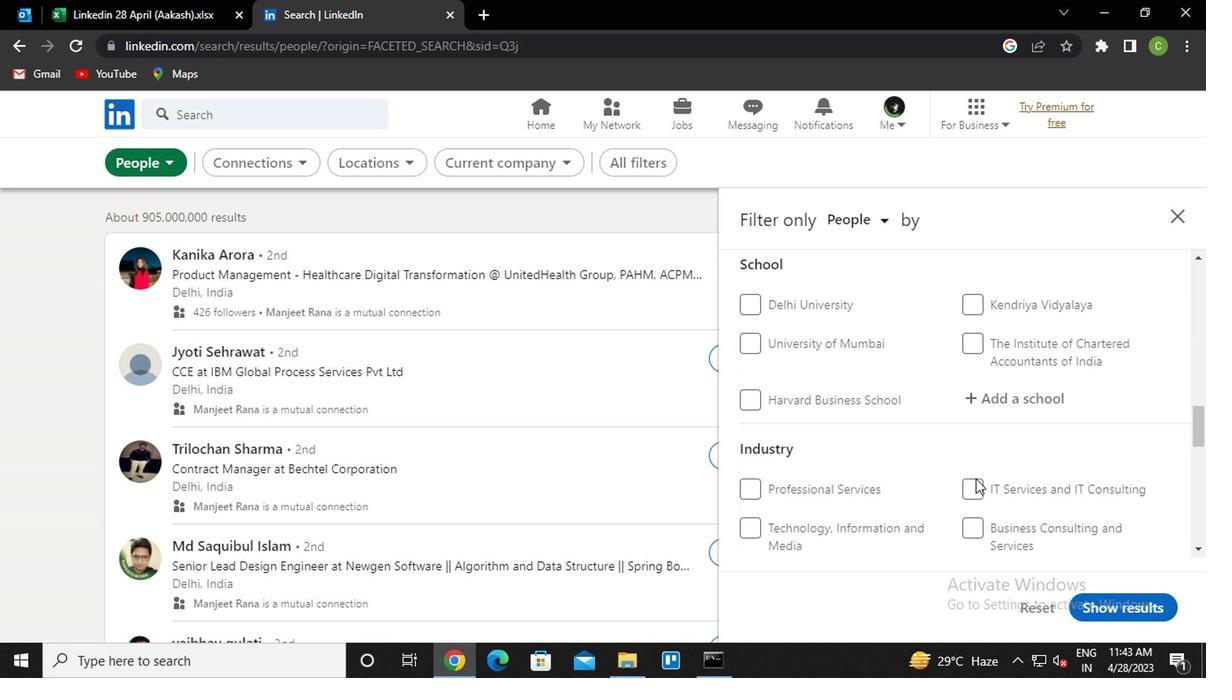 
Action: Mouse moved to (965, 457)
Screenshot: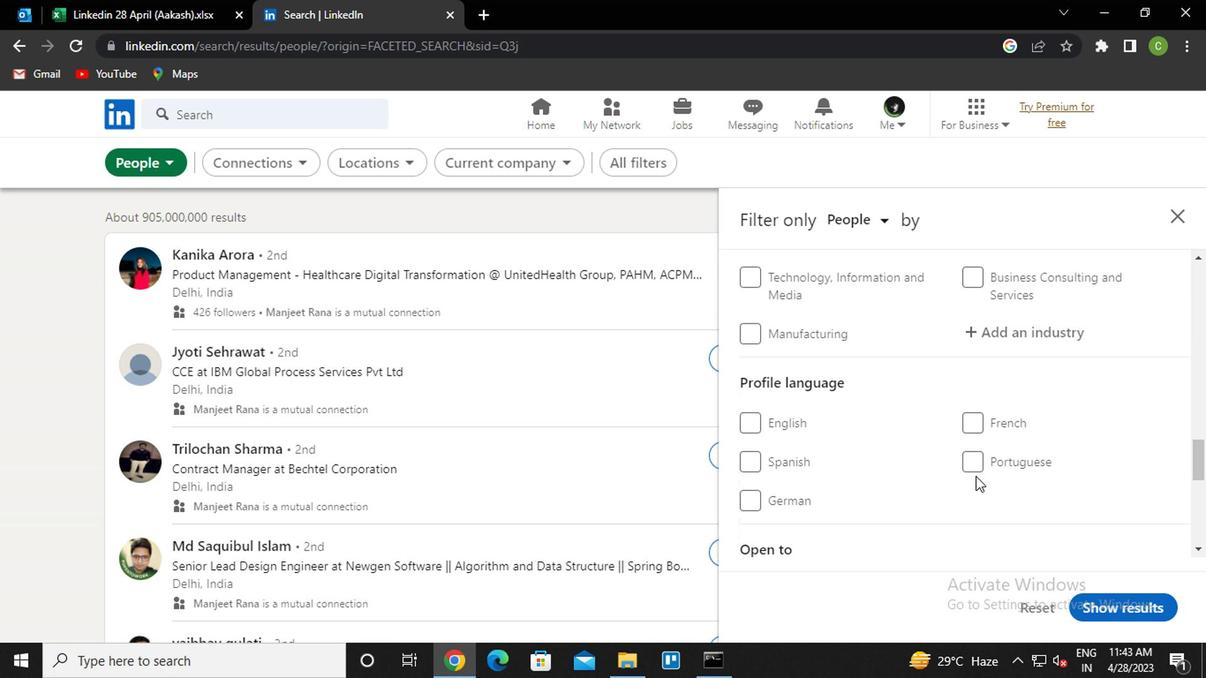 
Action: Mouse scrolled (965, 456) with delta (0, 0)
Screenshot: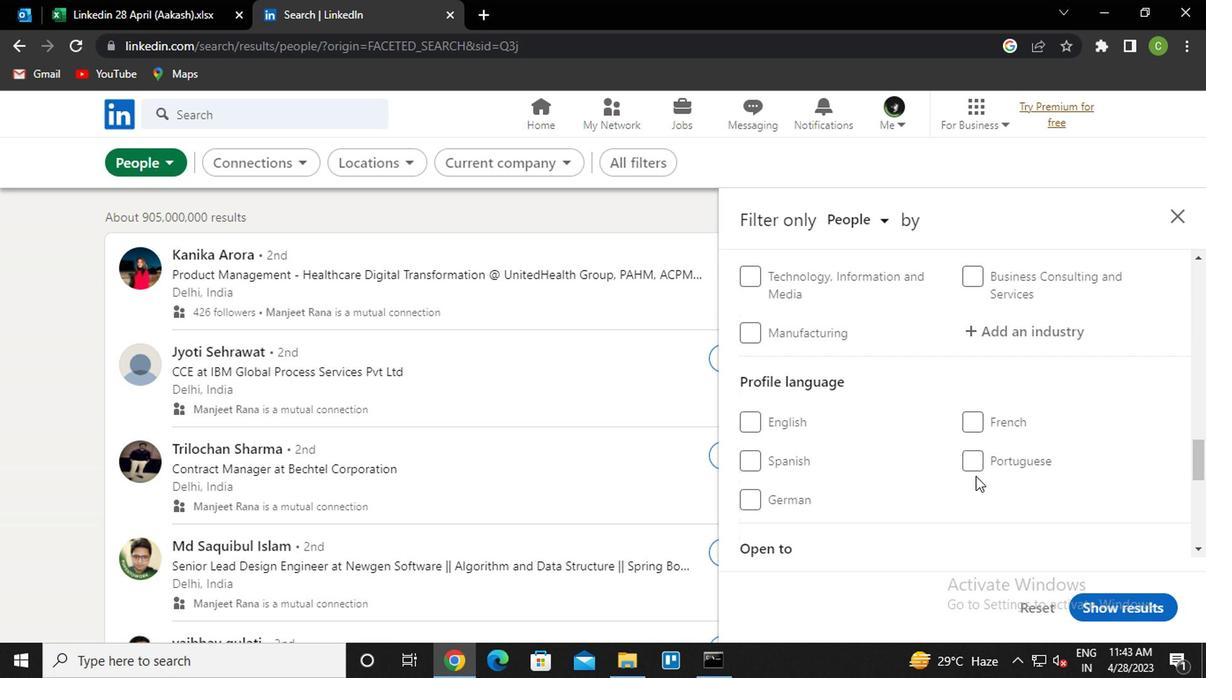 
Action: Mouse scrolled (965, 456) with delta (0, 0)
Screenshot: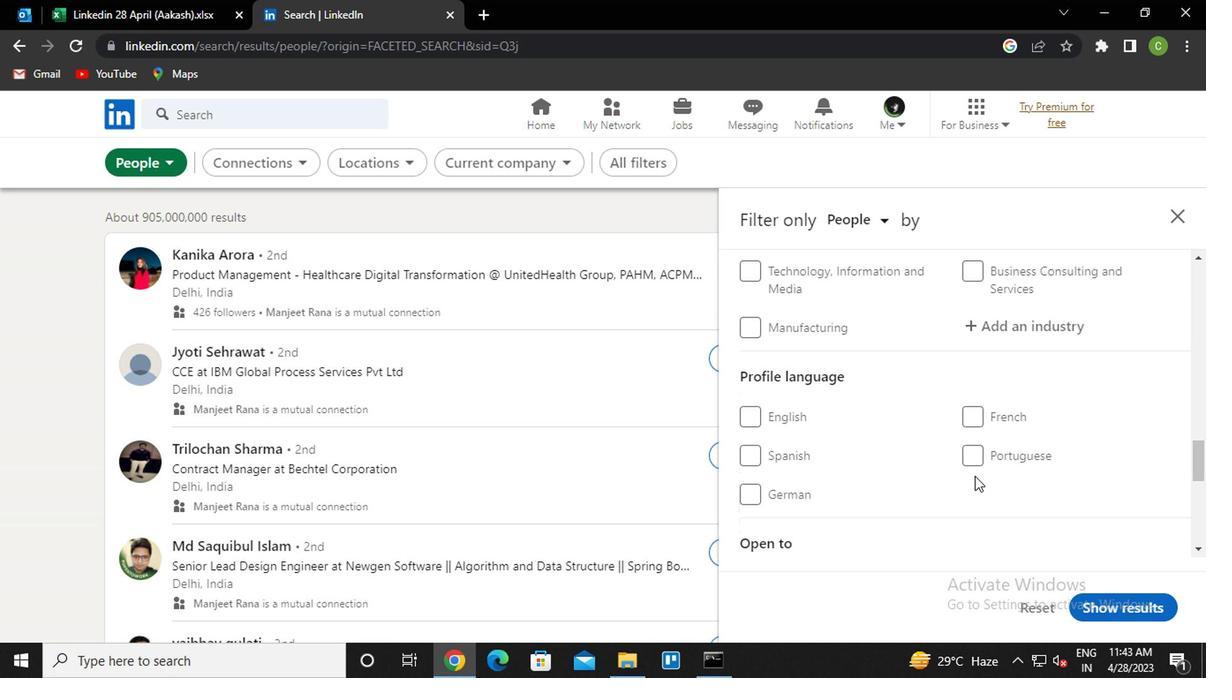 
Action: Mouse scrolled (965, 456) with delta (0, 0)
Screenshot: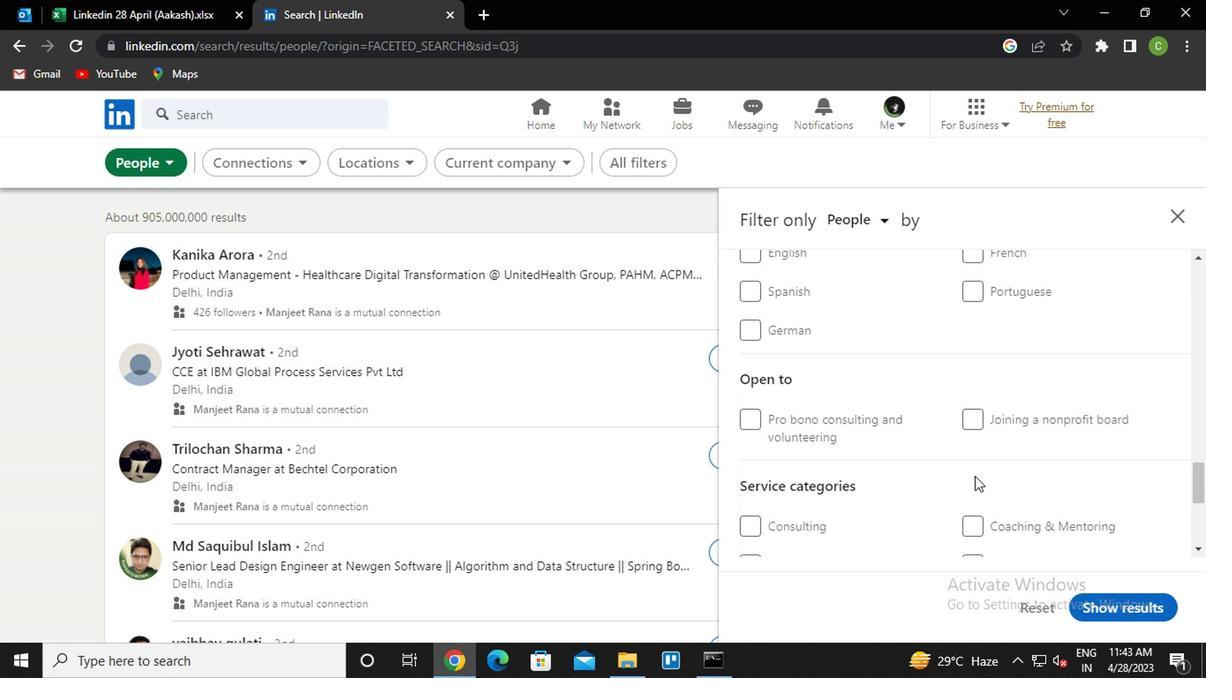 
Action: Mouse scrolled (965, 456) with delta (0, 0)
Screenshot: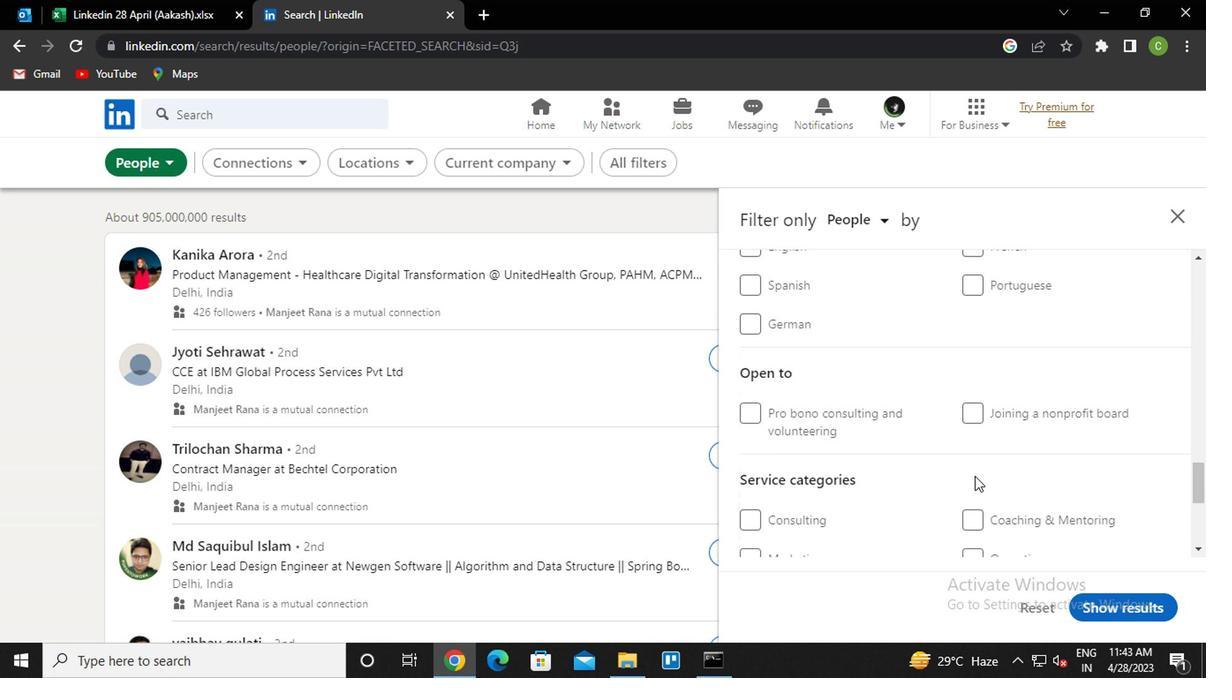
Action: Mouse moved to (995, 423)
Screenshot: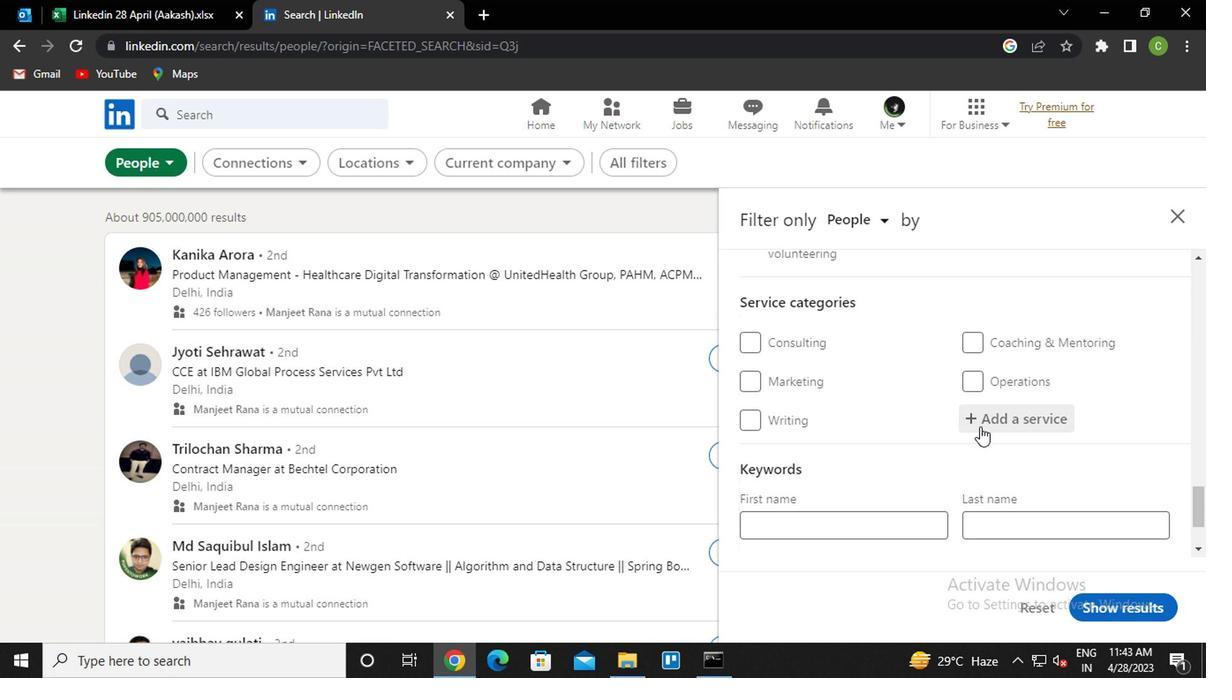 
Action: Mouse pressed left at (995, 423)
Screenshot: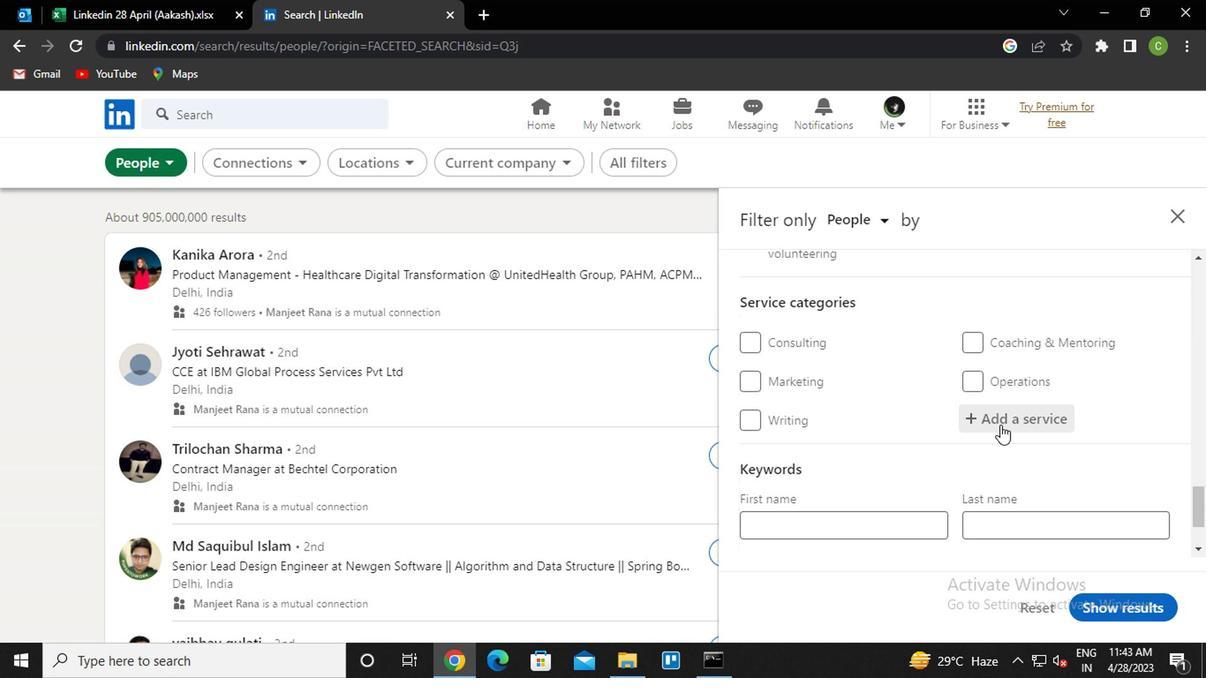 
Action: Mouse moved to (892, 407)
Screenshot: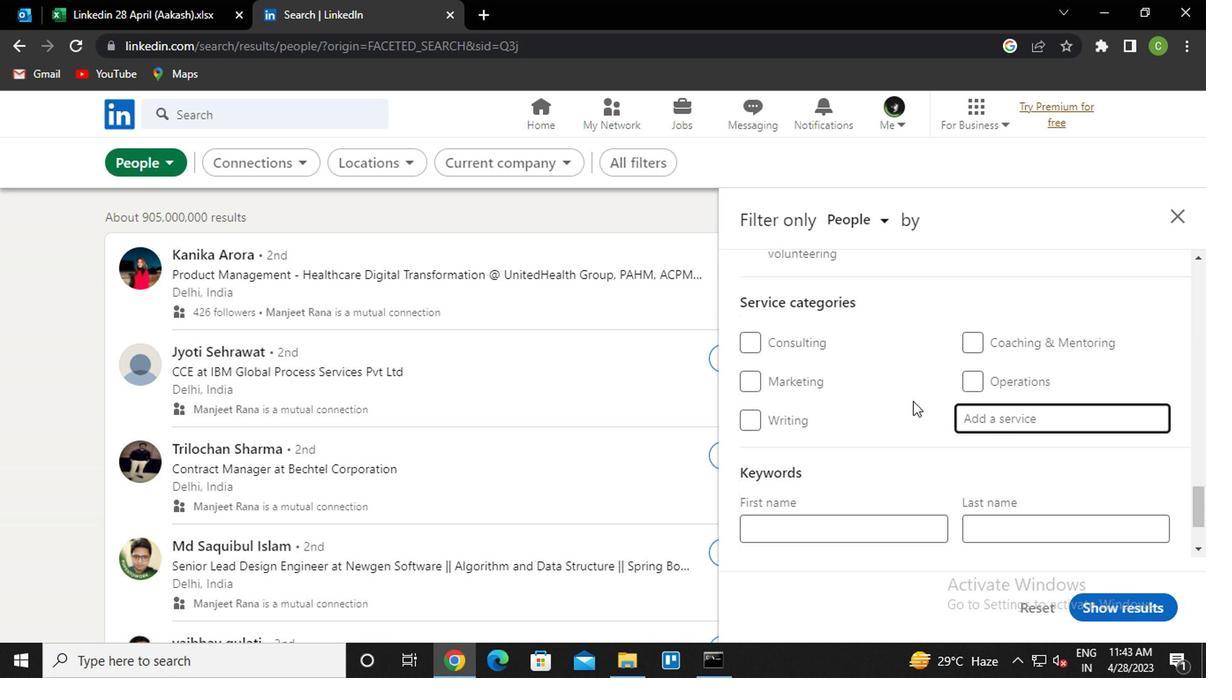 
Action: Mouse scrolled (892, 407) with delta (0, 0)
Screenshot: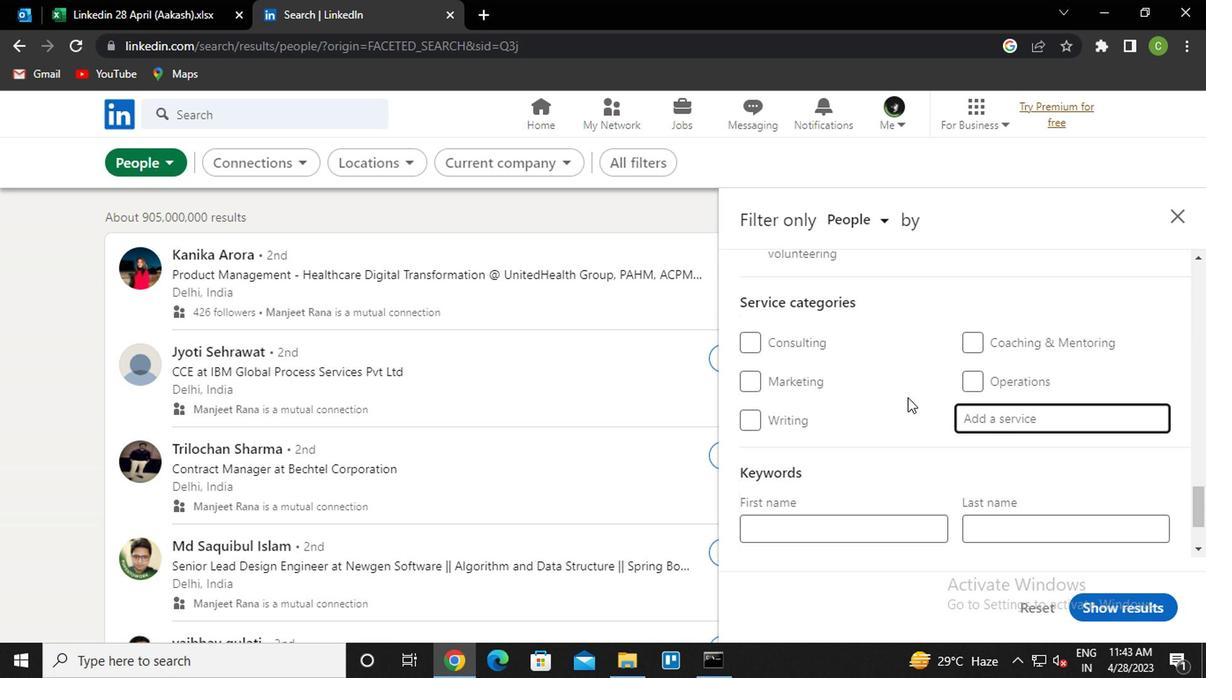 
Action: Mouse scrolled (892, 407) with delta (0, 0)
Screenshot: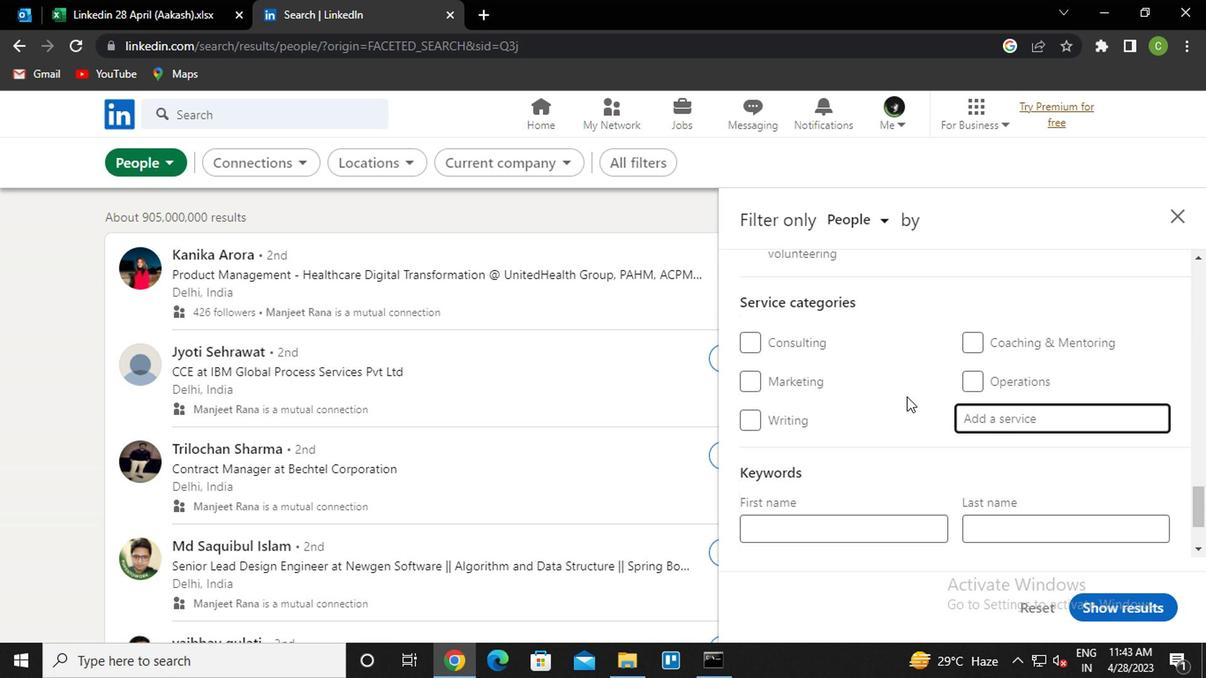 
Action: Mouse scrolled (892, 407) with delta (0, 0)
Screenshot: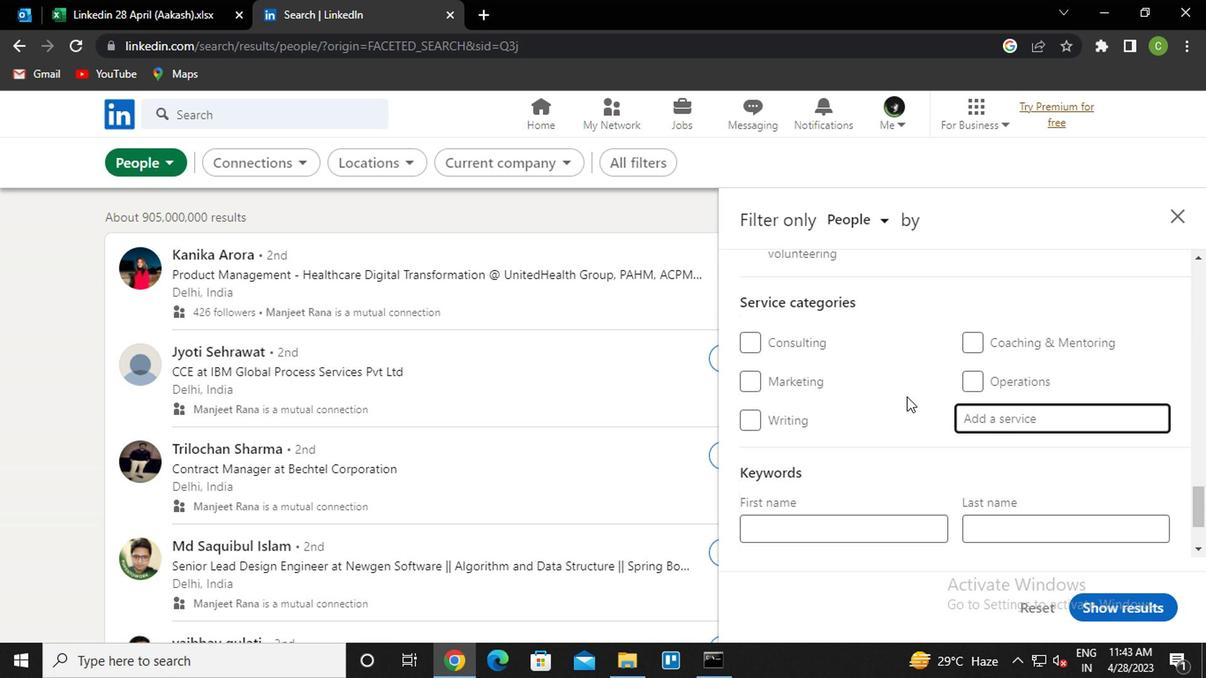 
Action: Mouse moved to (726, 411)
Screenshot: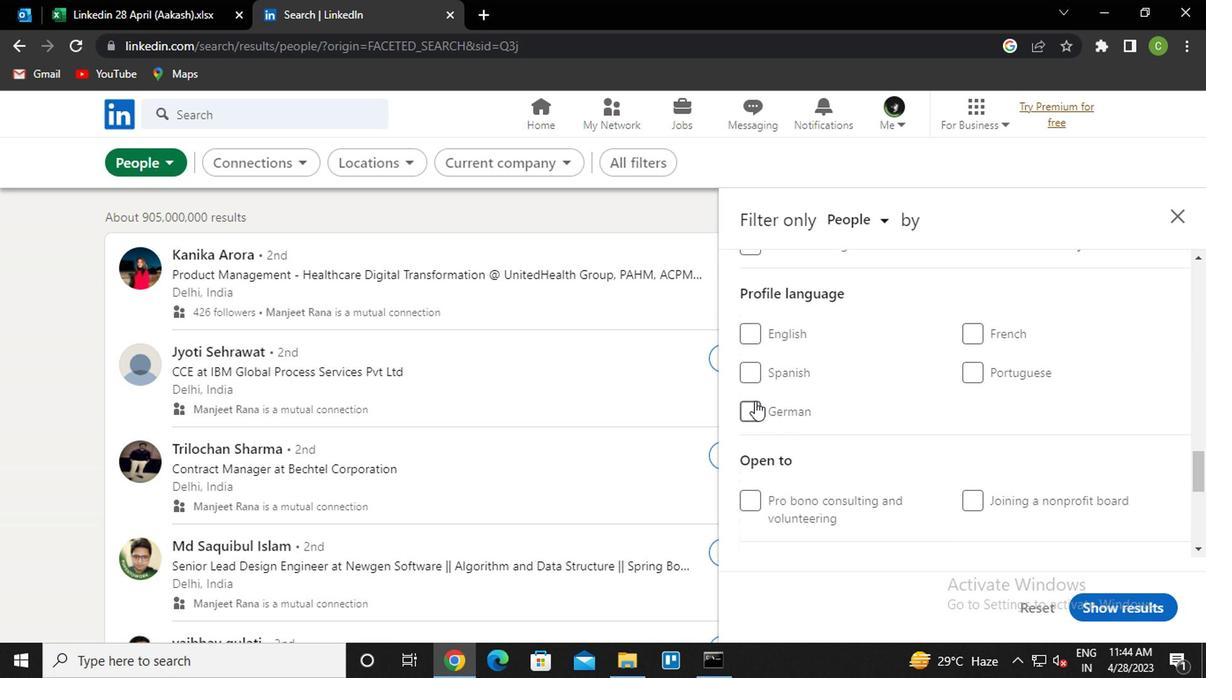 
Action: Mouse pressed left at (726, 411)
Screenshot: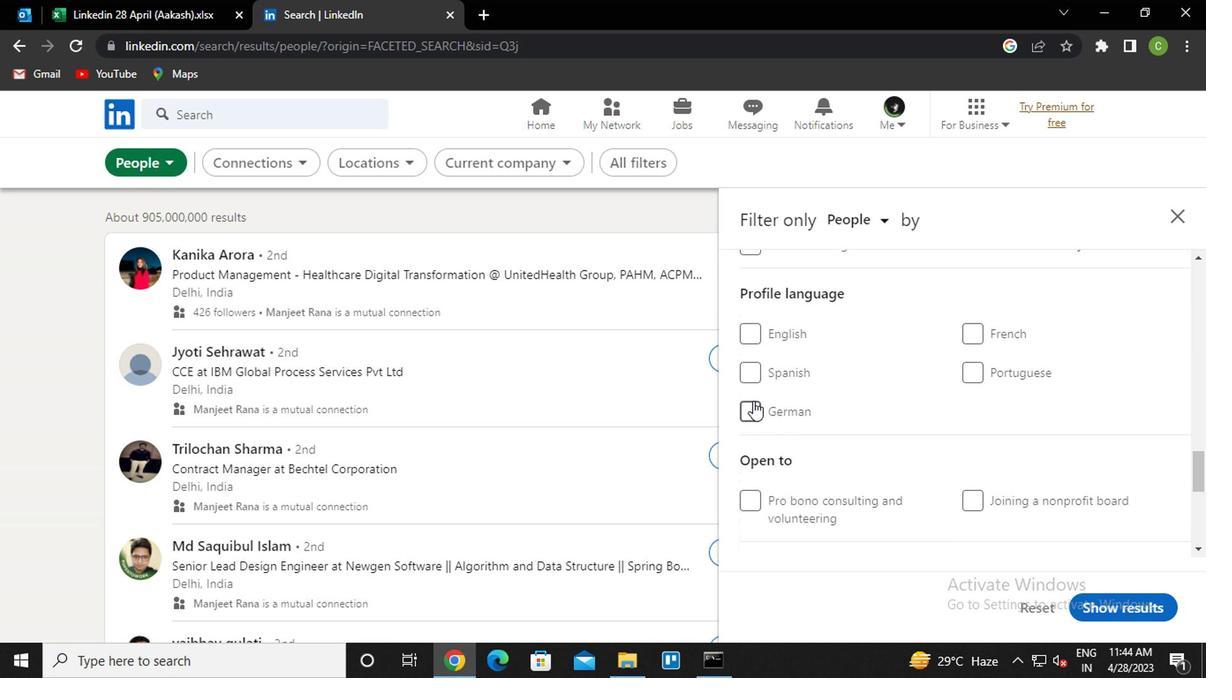 
Action: Mouse moved to (796, 417)
Screenshot: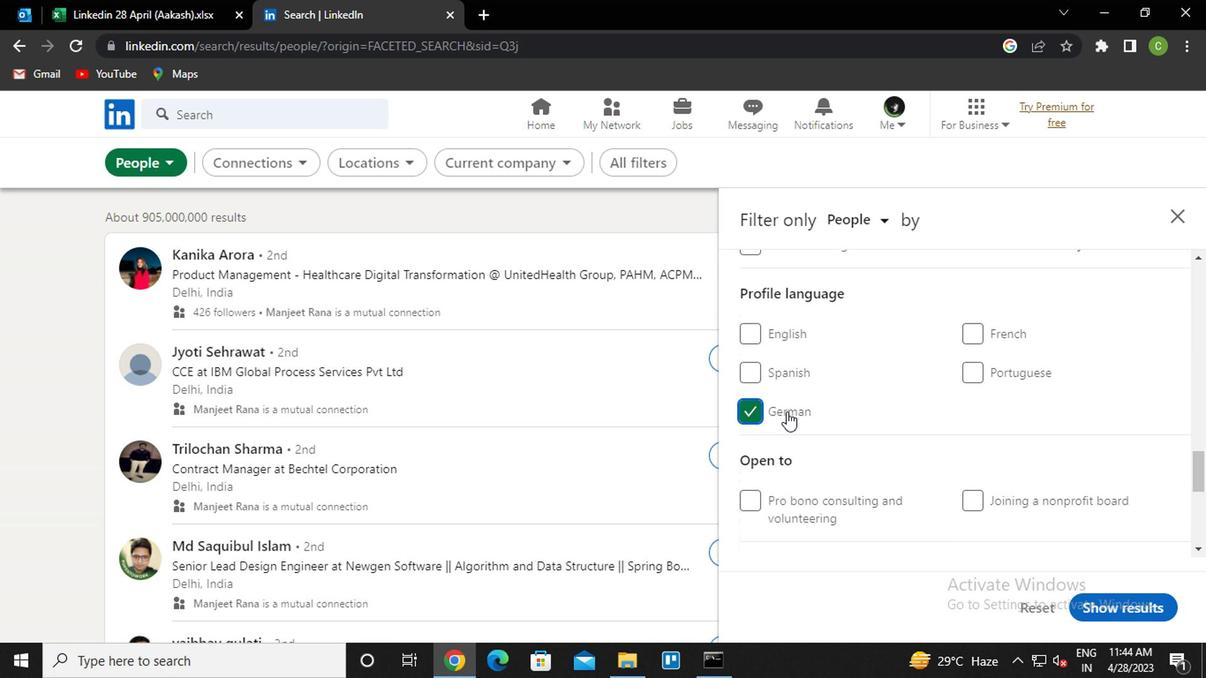 
Action: Mouse scrolled (796, 417) with delta (0, 0)
Screenshot: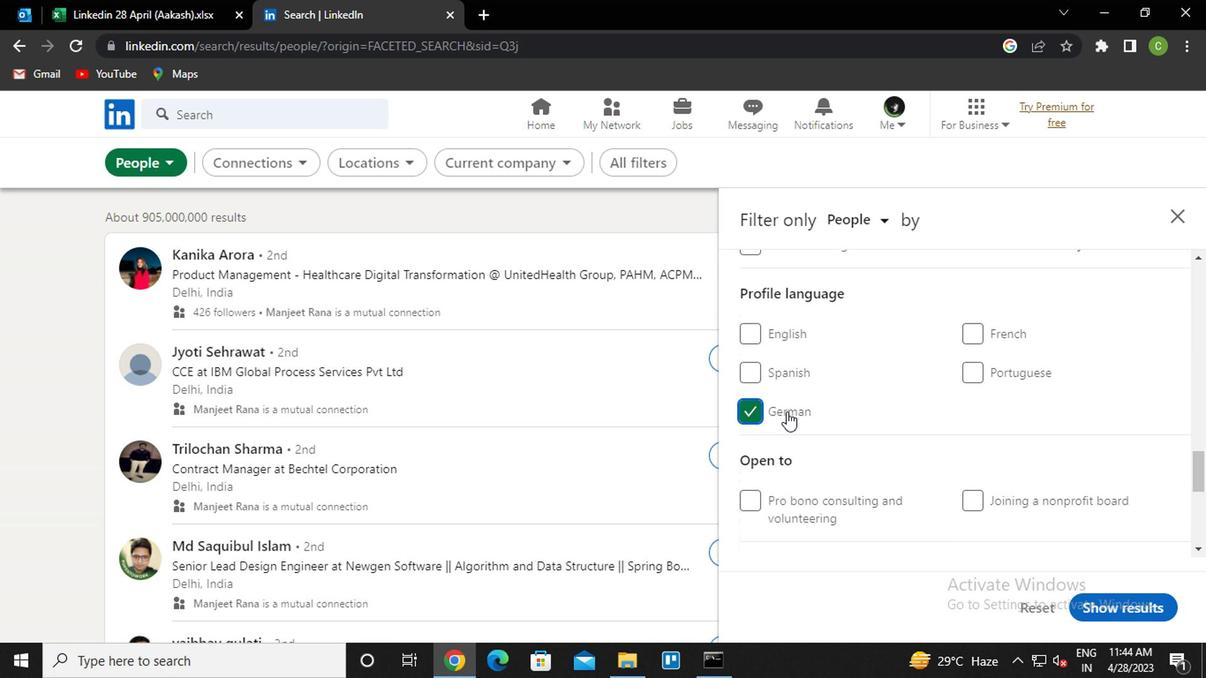 
Action: Mouse moved to (797, 416)
Screenshot: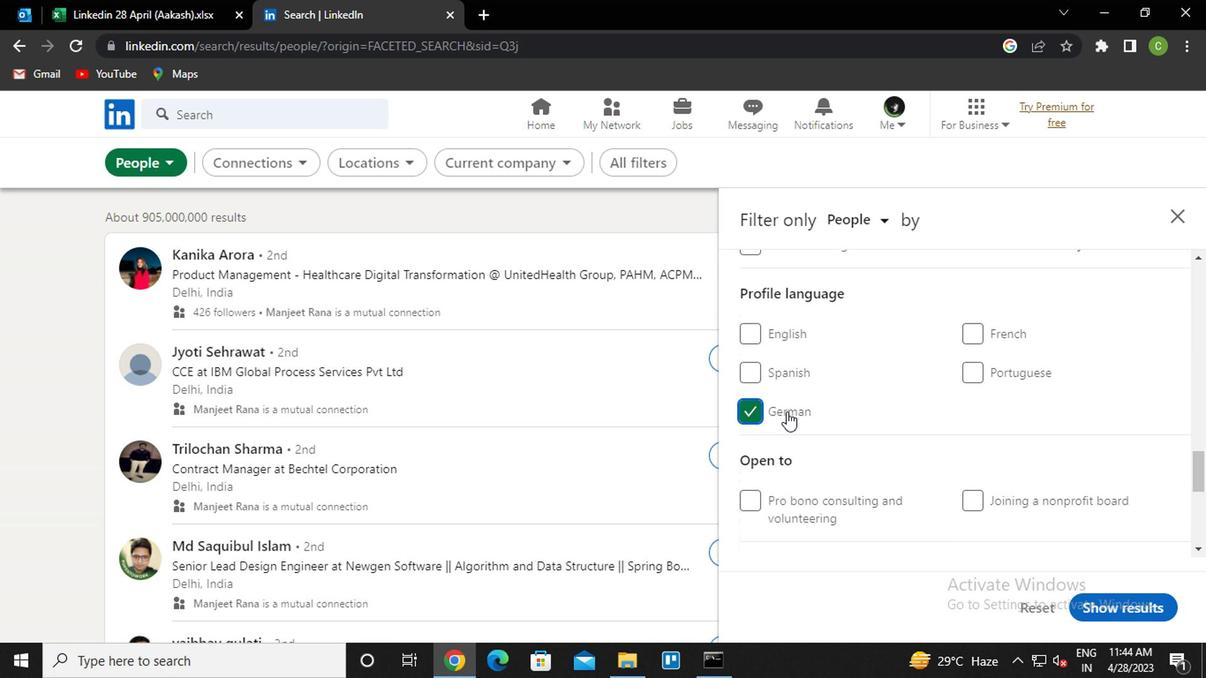 
Action: Mouse scrolled (797, 417) with delta (0, 0)
Screenshot: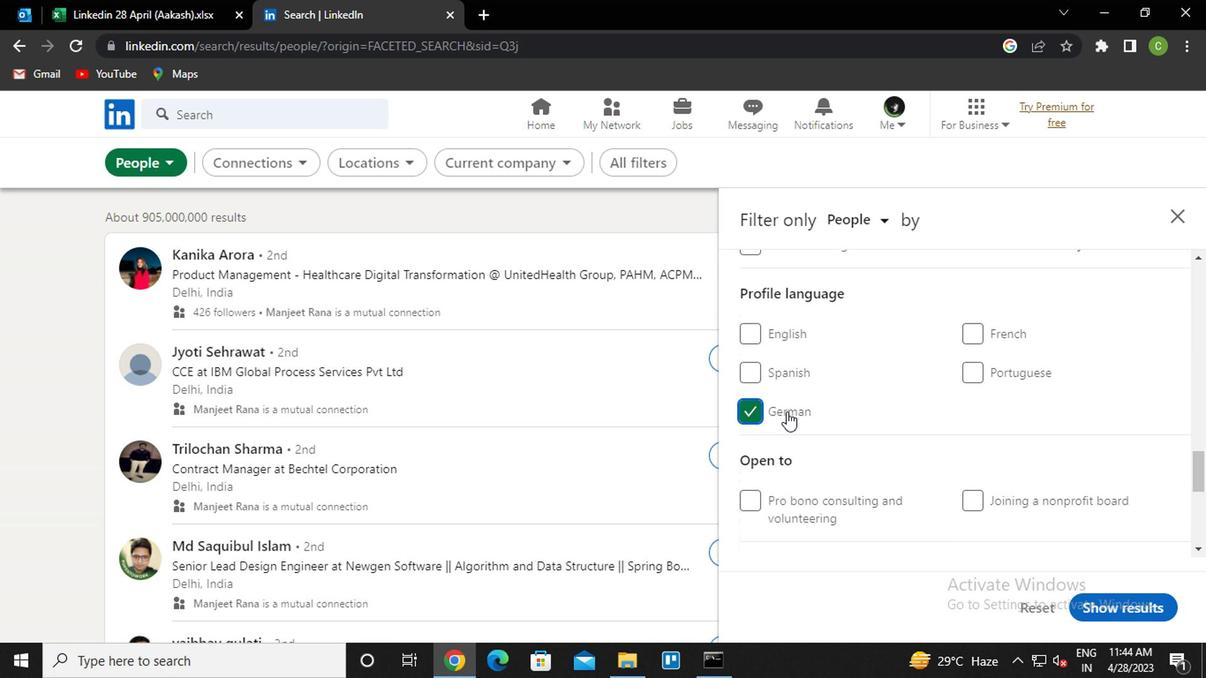 
Action: Mouse scrolled (797, 417) with delta (0, 0)
Screenshot: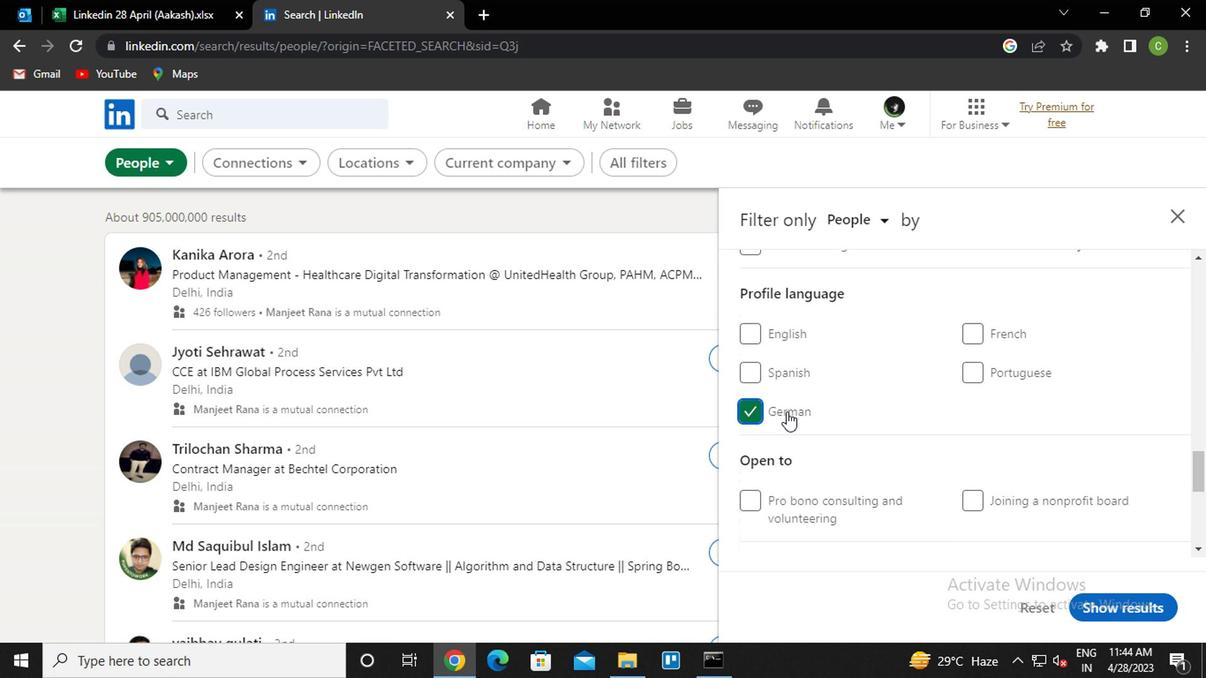 
Action: Mouse moved to (801, 415)
Screenshot: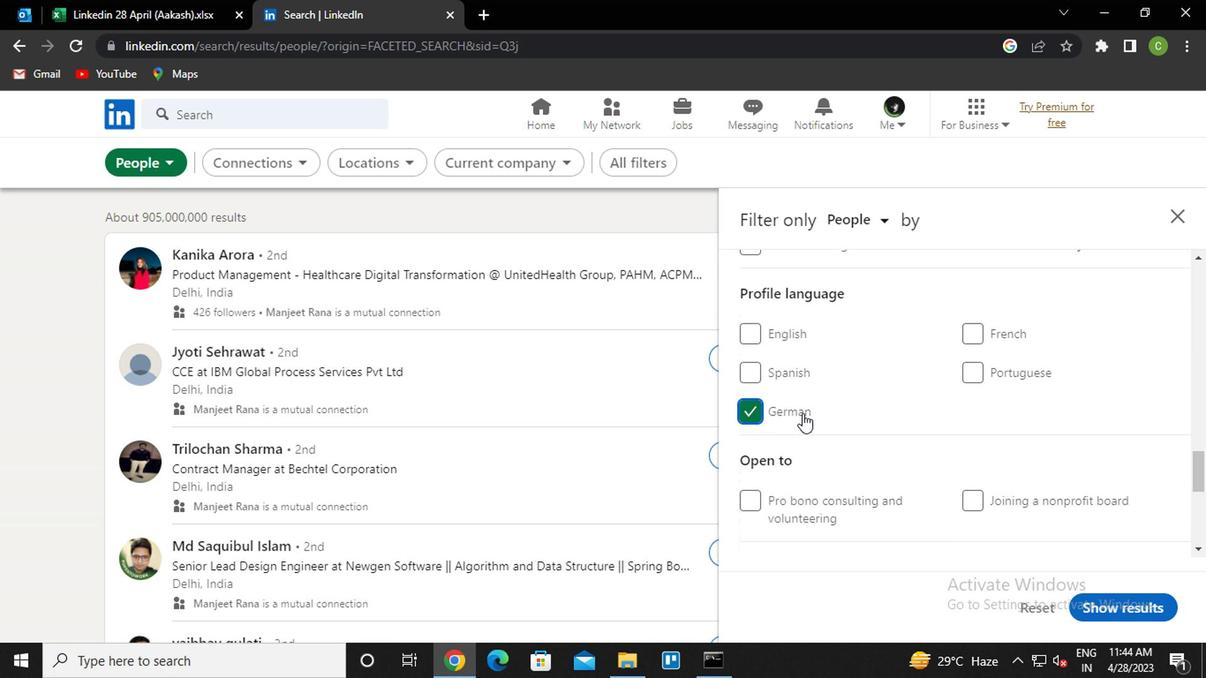 
Action: Mouse scrolled (801, 415) with delta (0, 0)
Screenshot: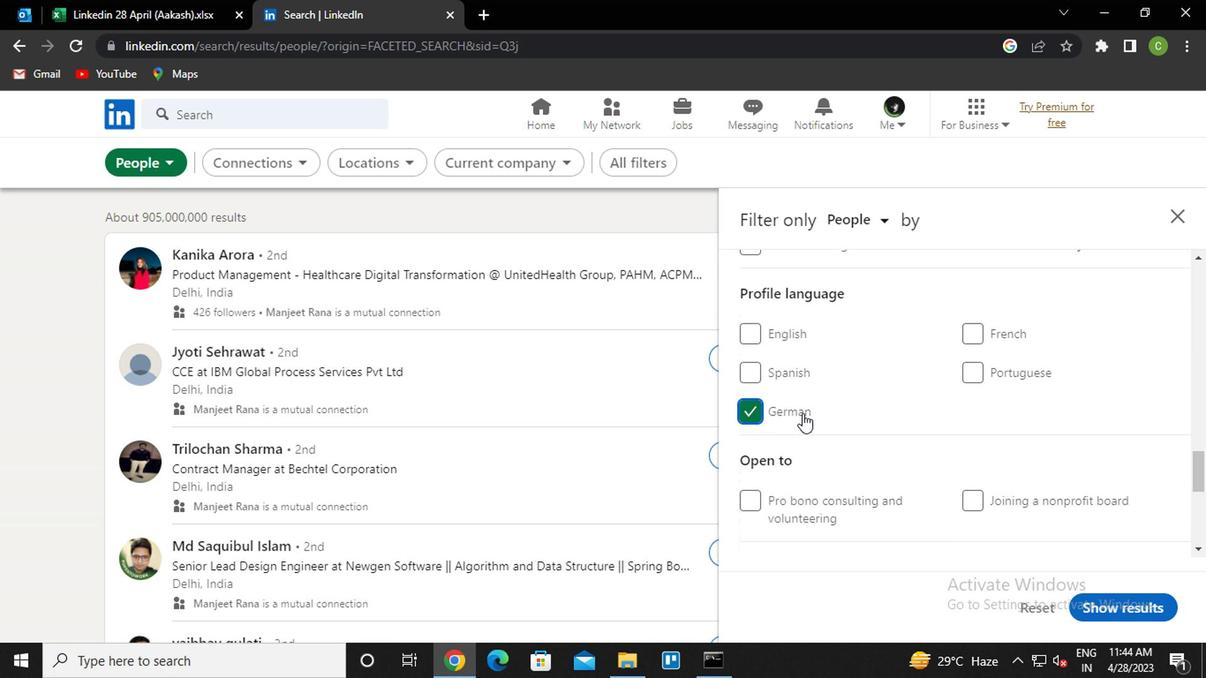 
Action: Mouse moved to (802, 414)
Screenshot: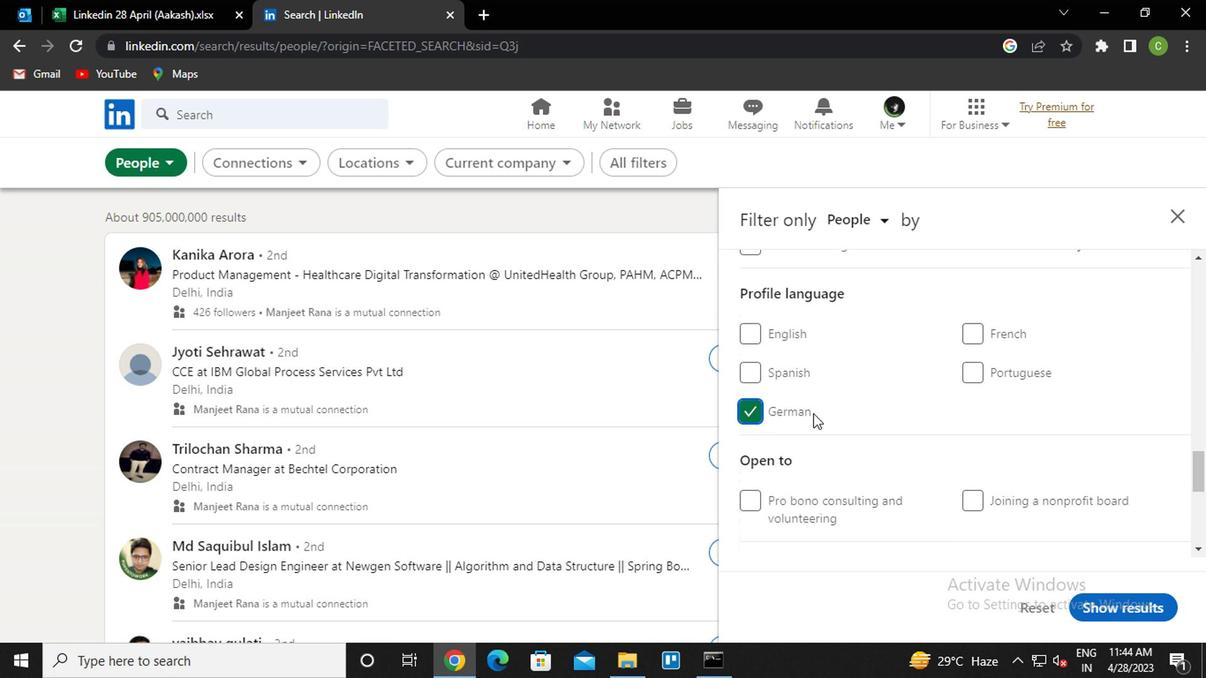 
Action: Mouse scrolled (802, 415) with delta (0, 0)
Screenshot: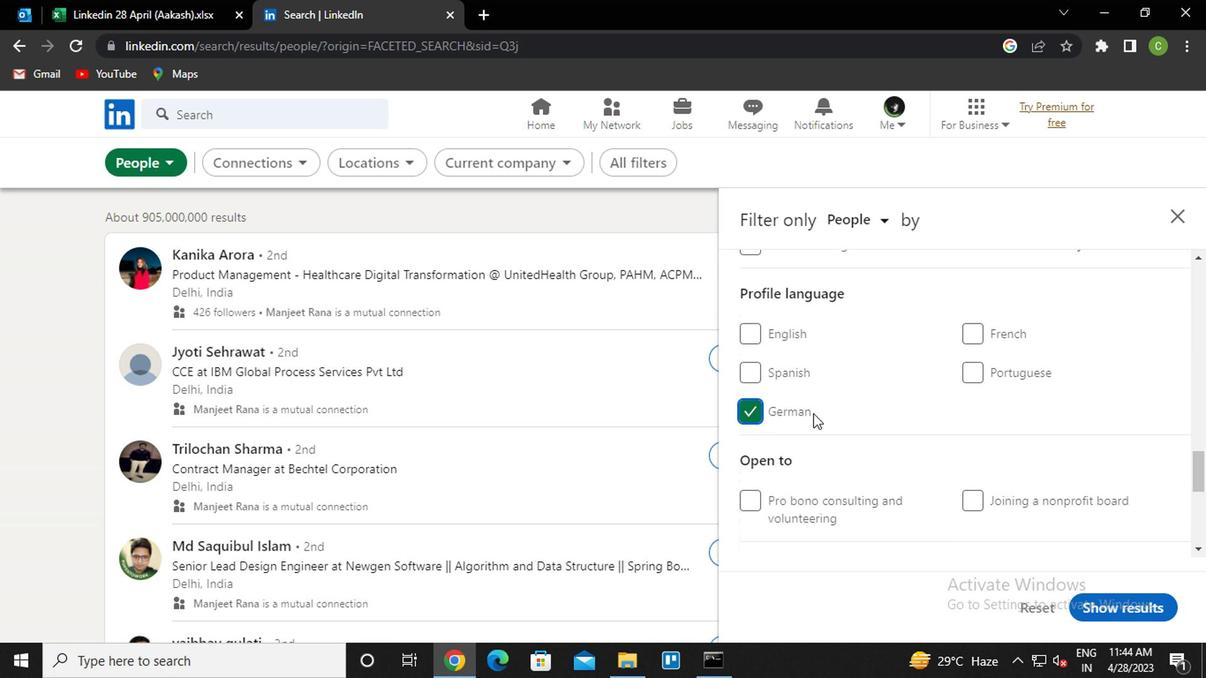 
Action: Mouse moved to (804, 413)
Screenshot: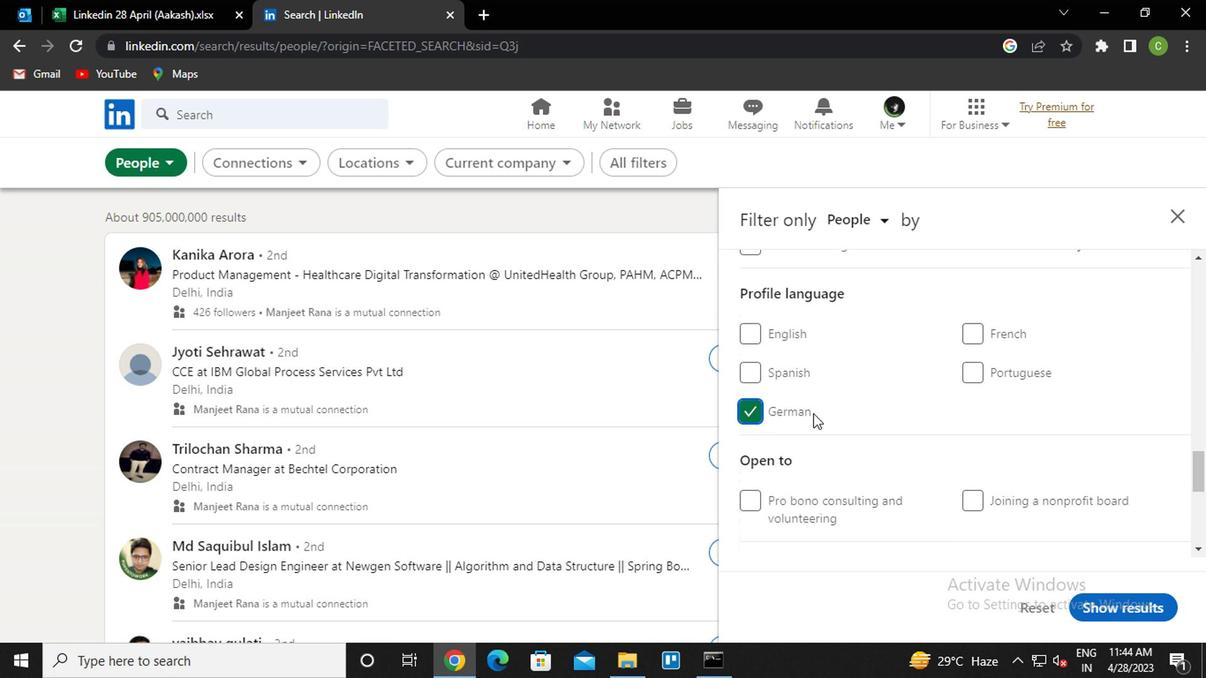 
Action: Mouse scrolled (804, 414) with delta (0, 0)
Screenshot: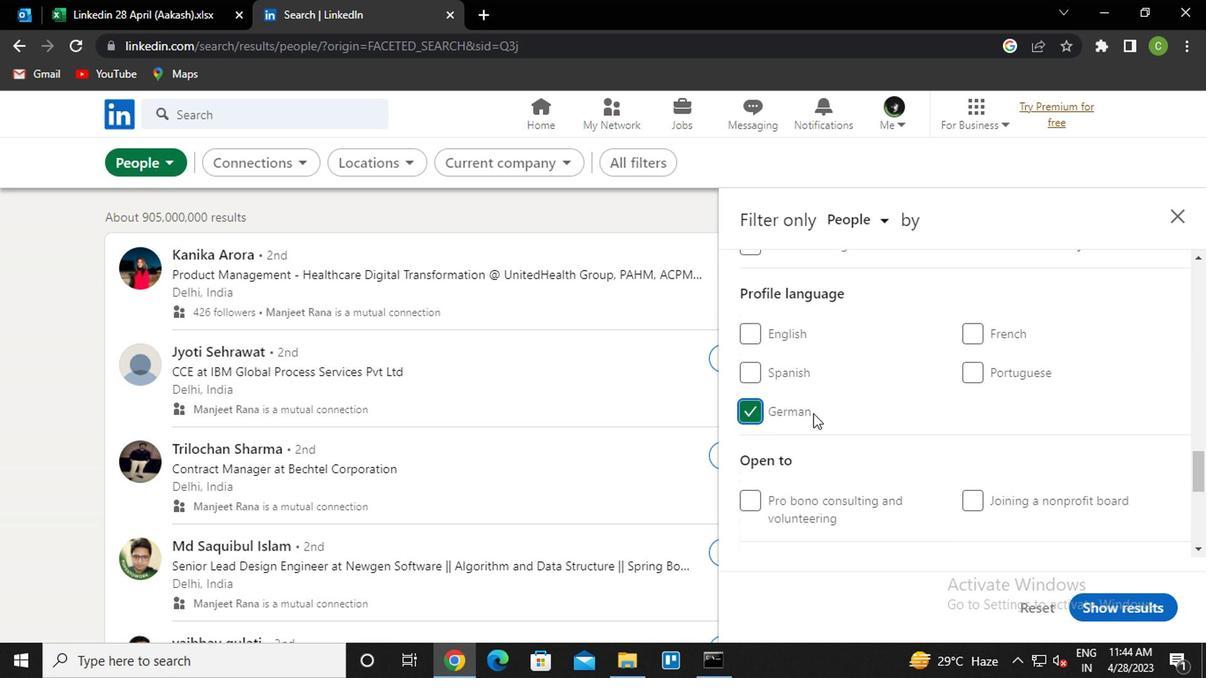 
Action: Mouse moved to (806, 412)
Screenshot: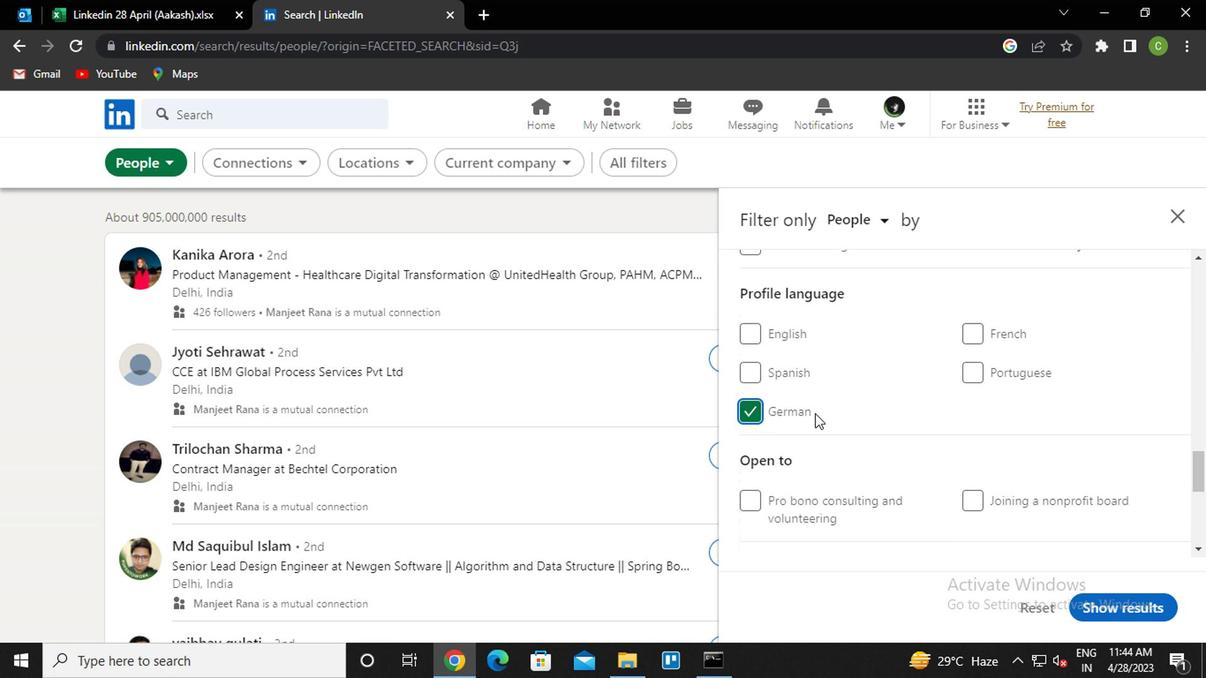 
Action: Mouse scrolled (806, 413) with delta (0, 0)
Screenshot: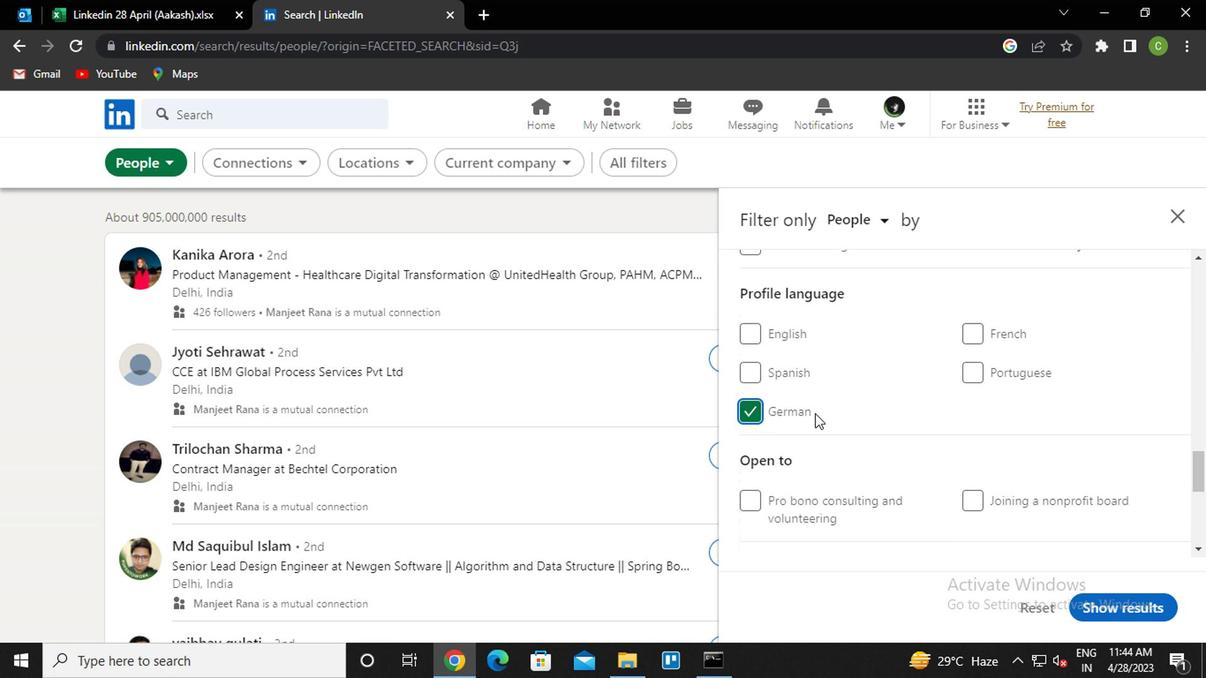 
Action: Mouse moved to (802, 414)
Screenshot: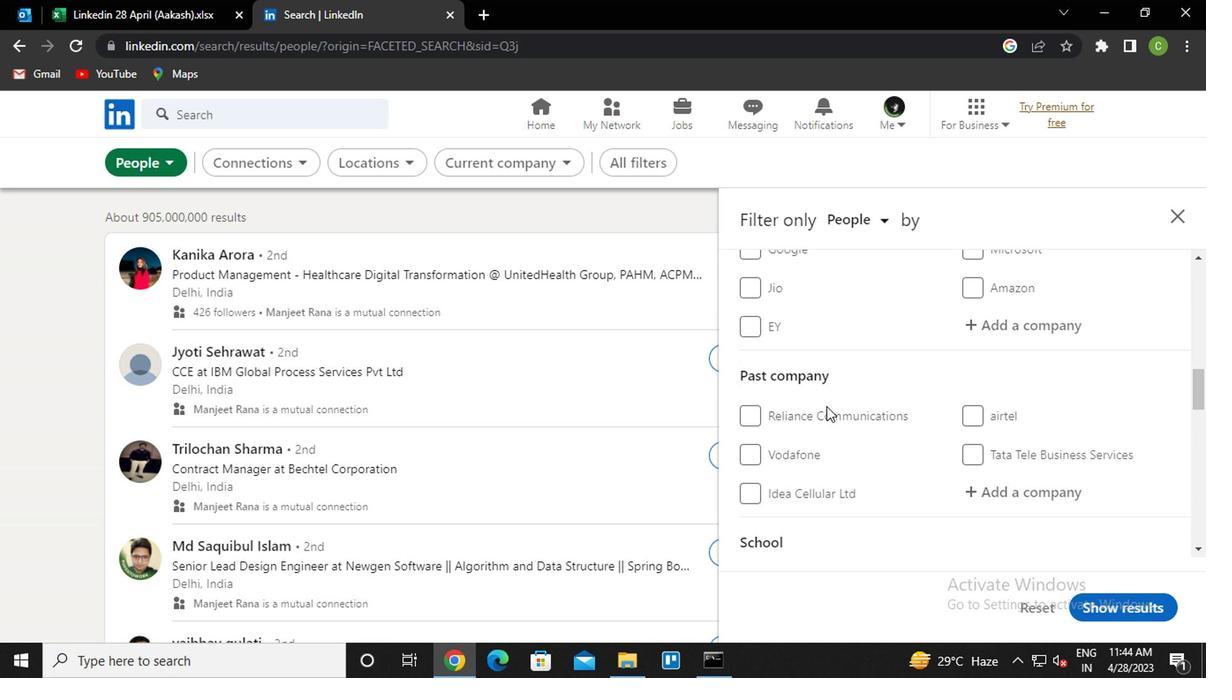 
Action: Mouse scrolled (802, 414) with delta (0, 0)
Screenshot: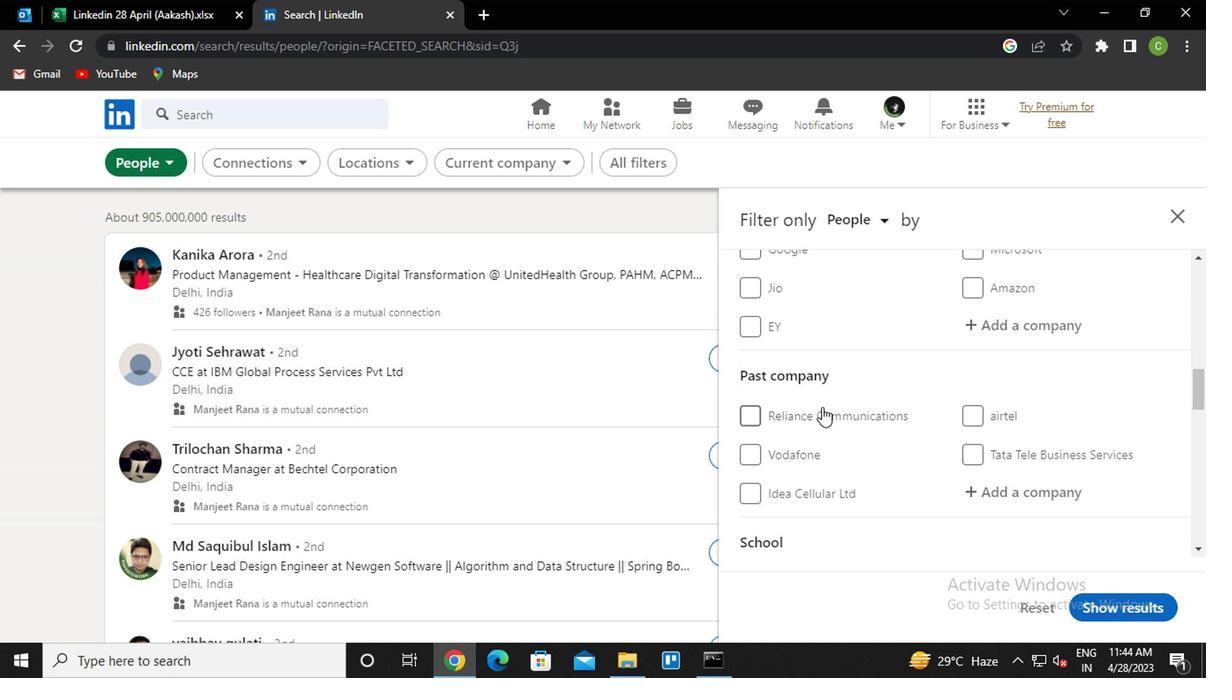 
Action: Mouse scrolled (802, 414) with delta (0, 0)
Screenshot: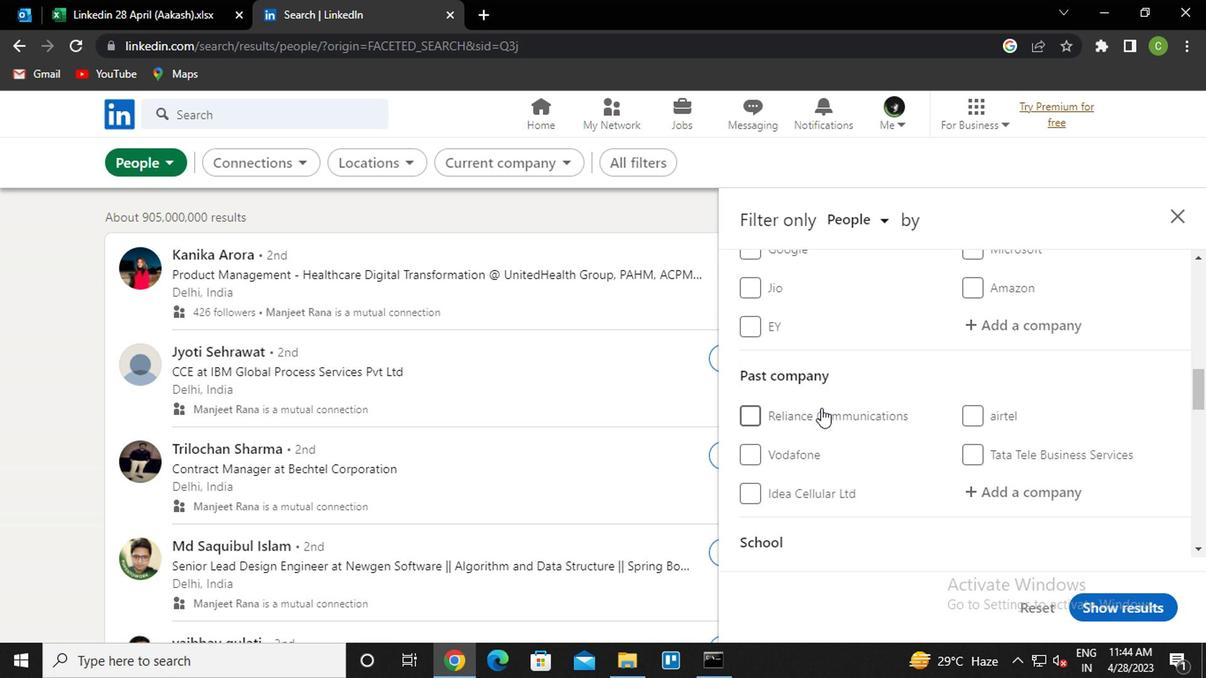 
Action: Mouse scrolled (802, 414) with delta (0, 0)
Screenshot: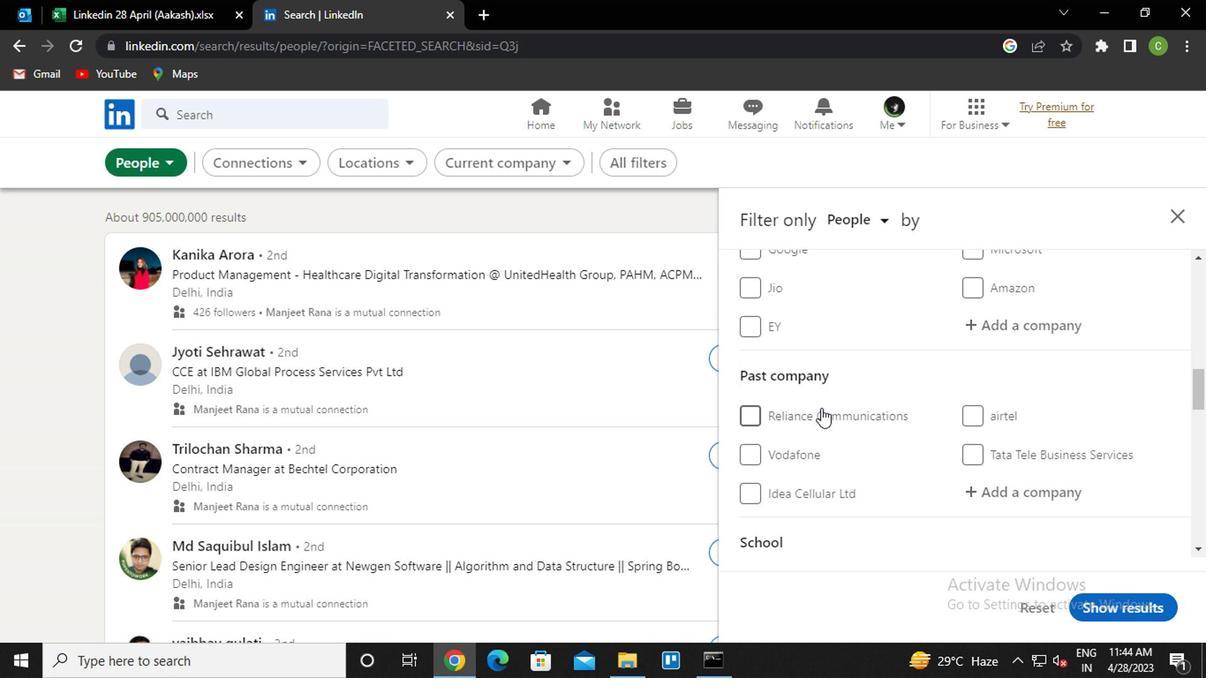 
Action: Mouse moved to (819, 420)
Screenshot: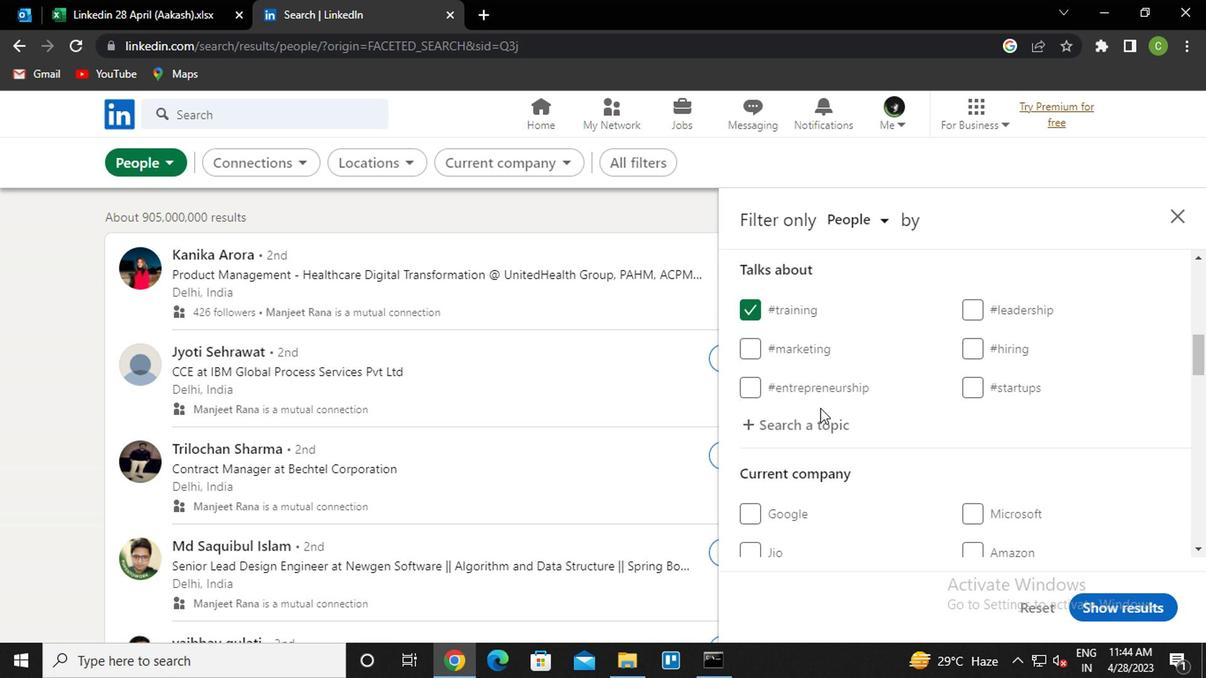 
Action: Mouse scrolled (819, 419) with delta (0, 0)
Screenshot: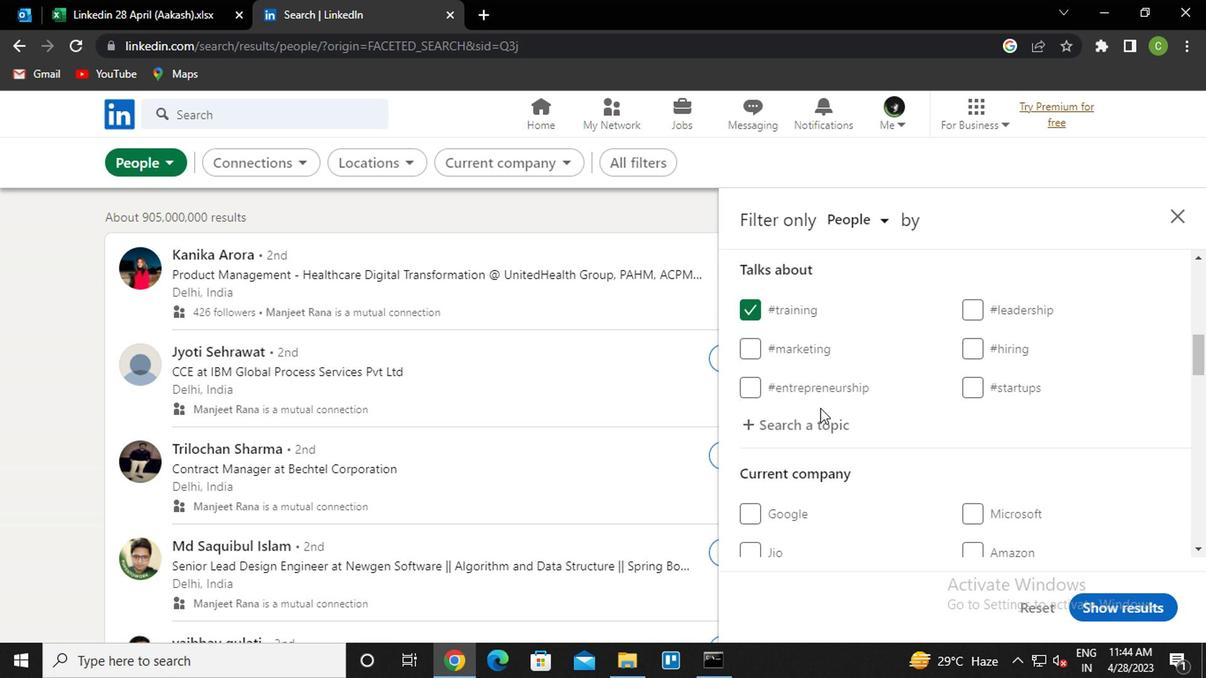 
Action: Mouse moved to (857, 432)
Screenshot: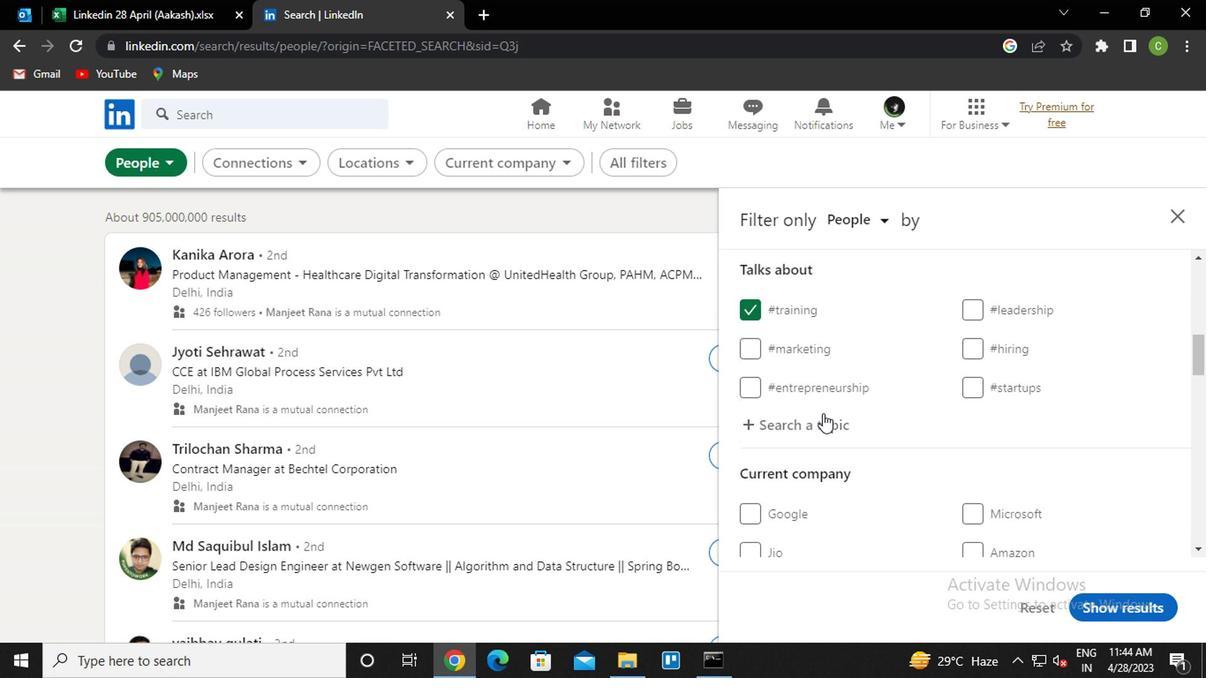 
Action: Mouse scrolled (857, 431) with delta (0, 0)
Screenshot: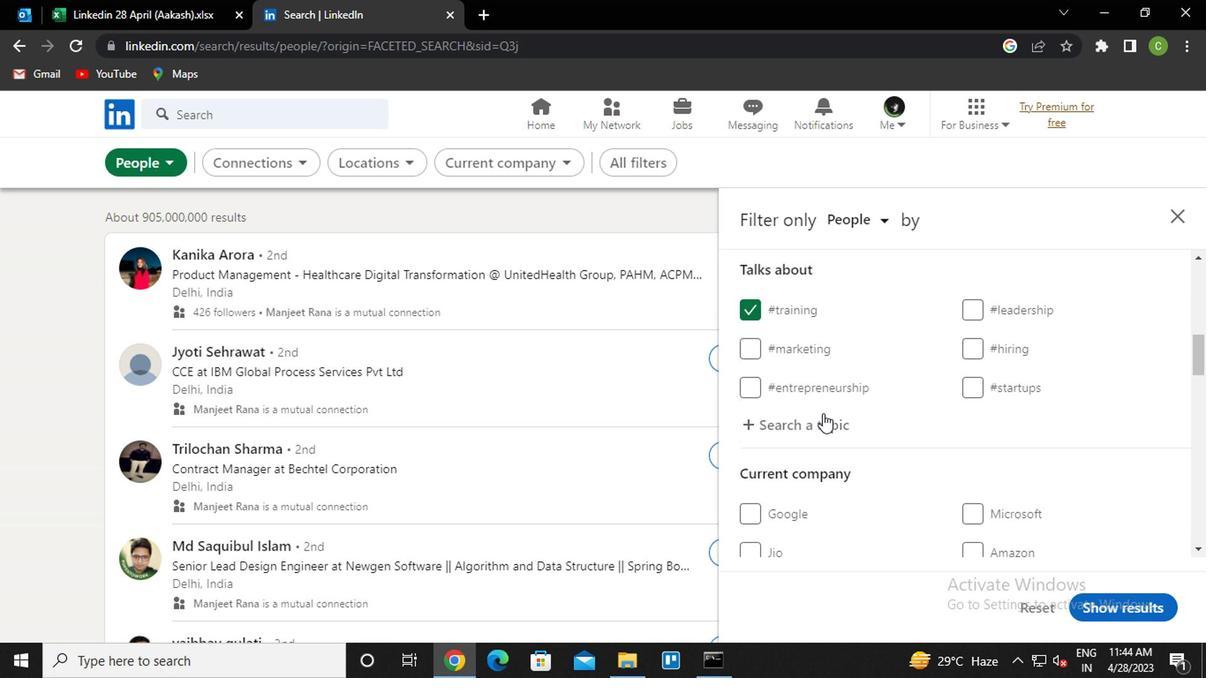 
Action: Mouse moved to (885, 441)
Screenshot: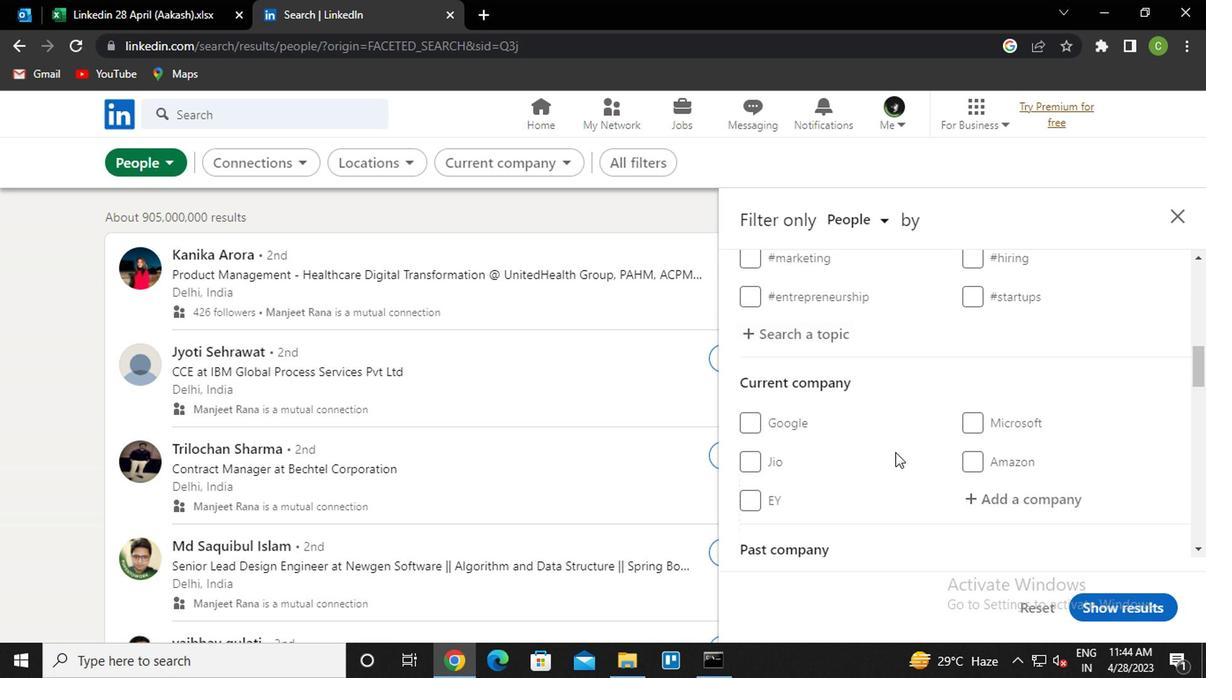 
Action: Mouse scrolled (885, 441) with delta (0, 0)
Screenshot: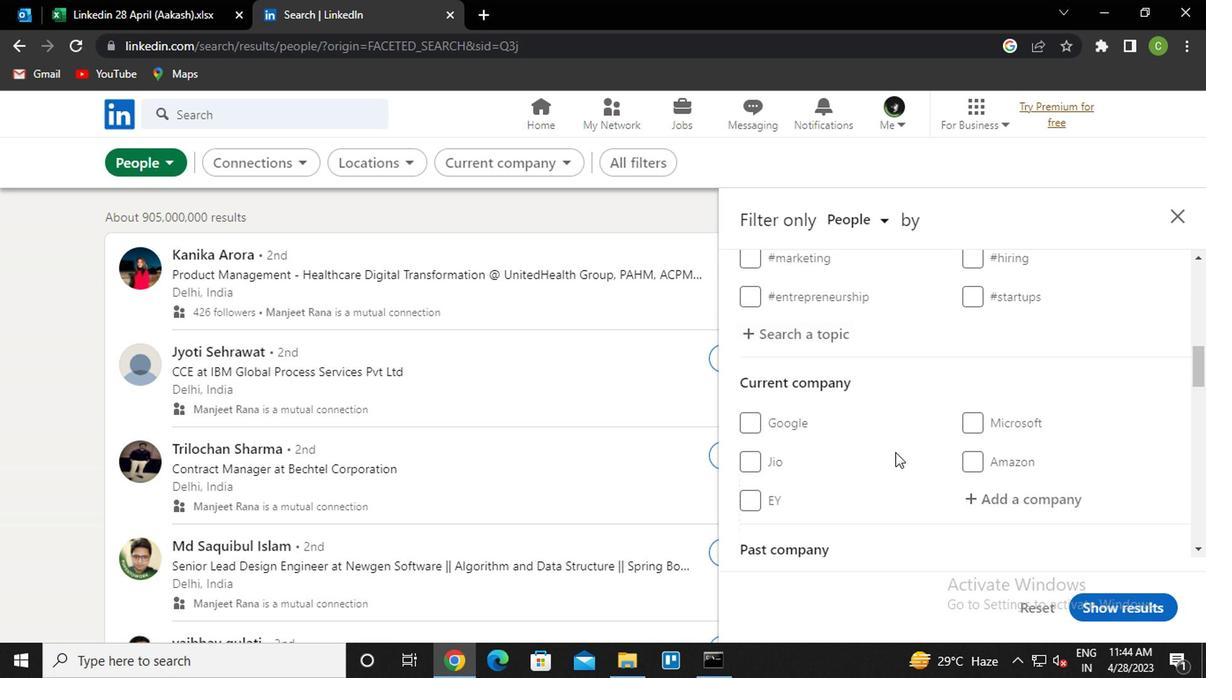 
Action: Mouse moved to (993, 365)
Screenshot: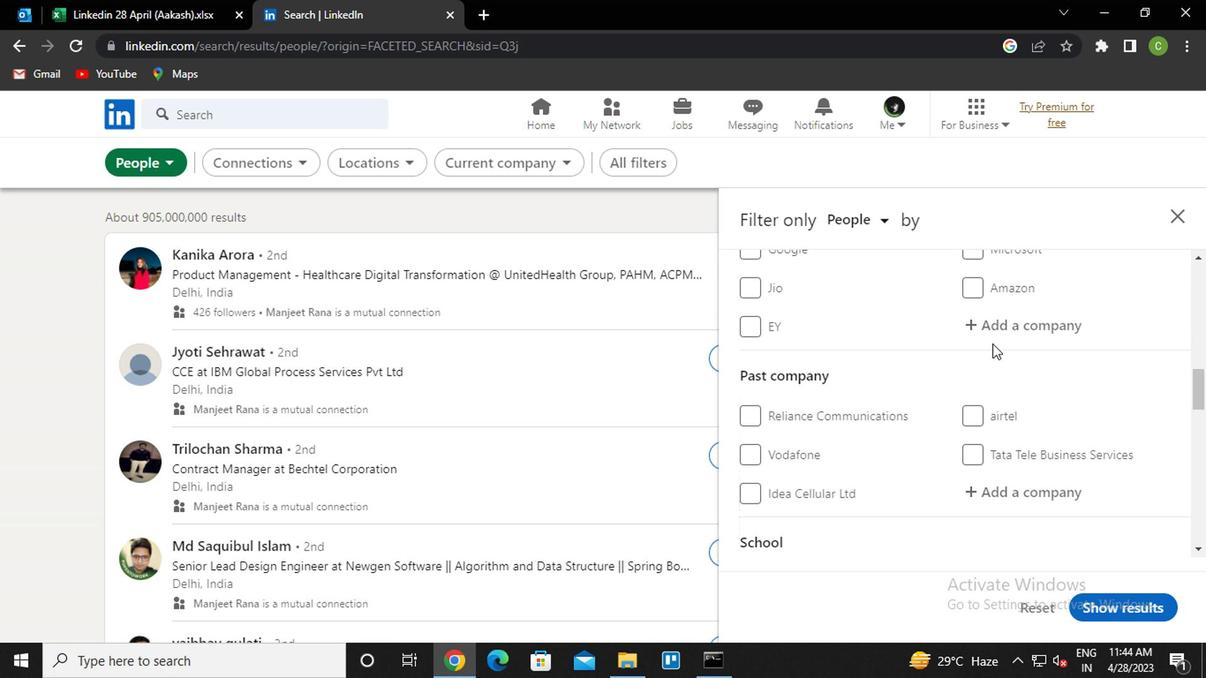 
Action: Mouse pressed left at (993, 365)
Screenshot: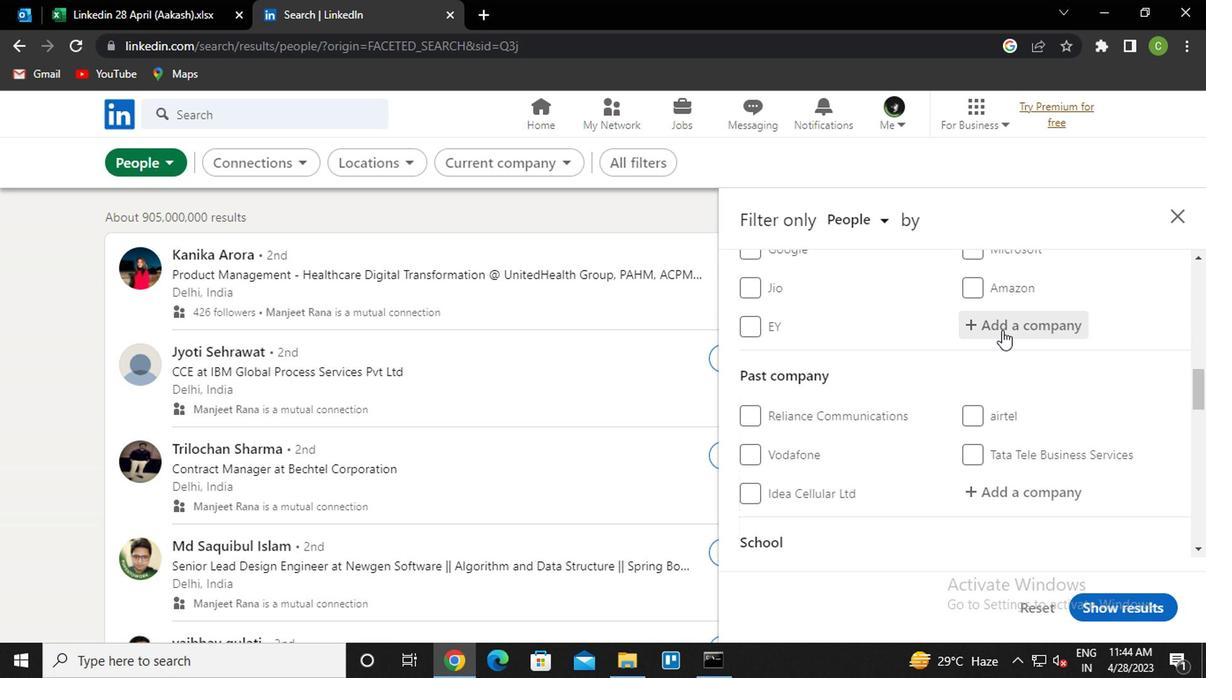 
Action: Key pressed <Key.caps_lock>f<Key.caps_lock>ortini<Key.backspace>et<Key.down><Key.enter>
Screenshot: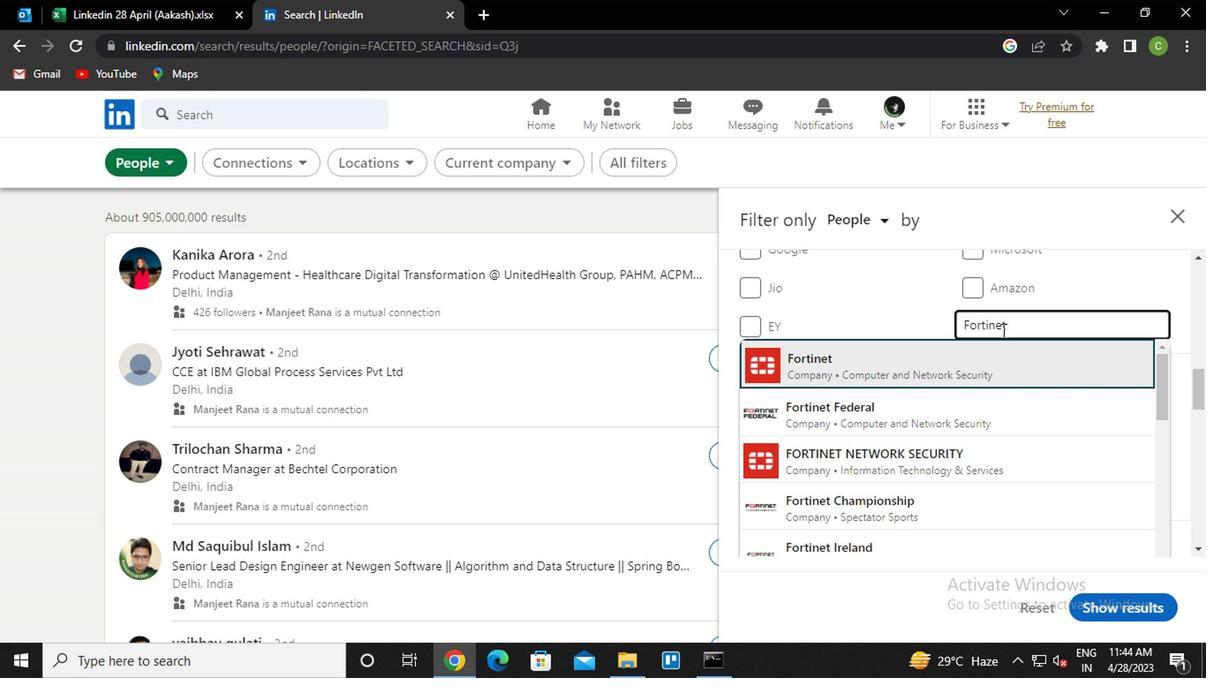 
Action: Mouse moved to (963, 386)
Screenshot: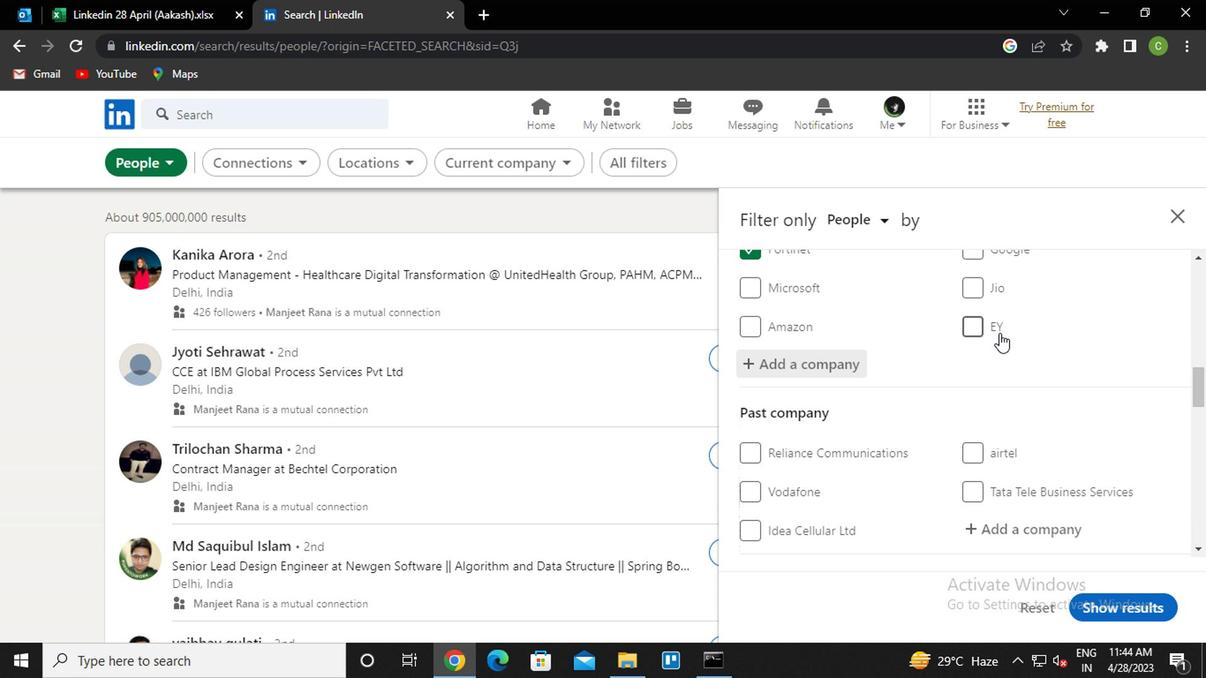 
Action: Mouse scrolled (963, 385) with delta (0, 0)
Screenshot: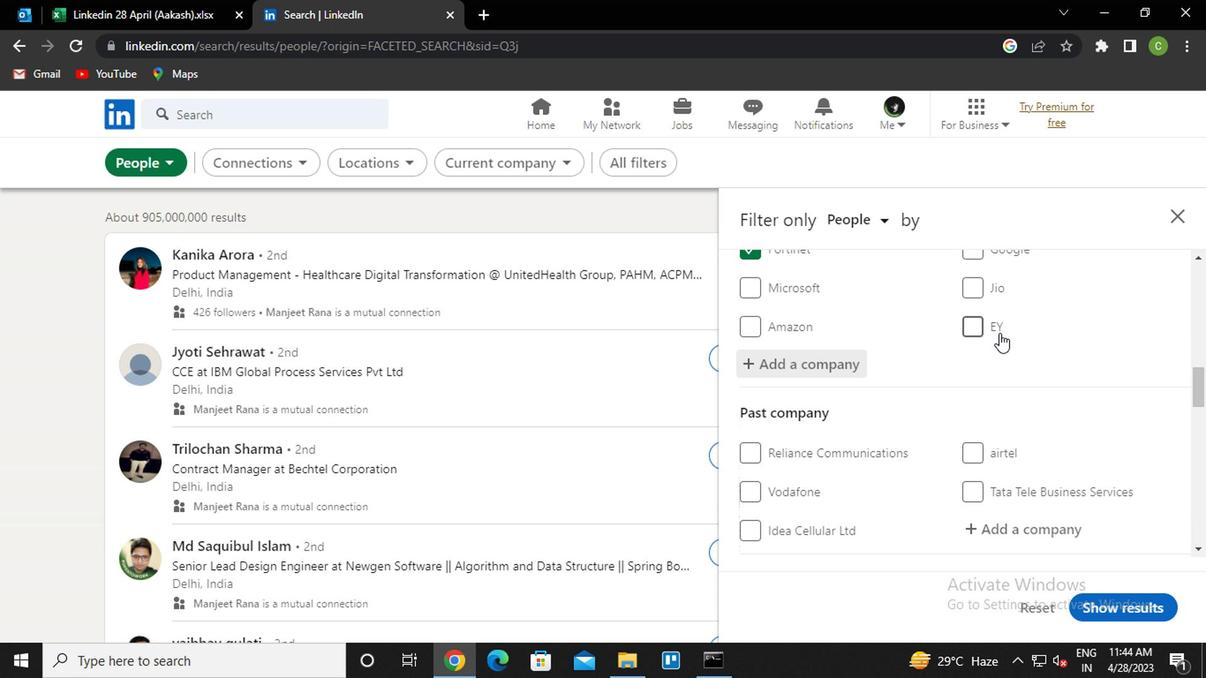 
Action: Mouse moved to (962, 389)
Screenshot: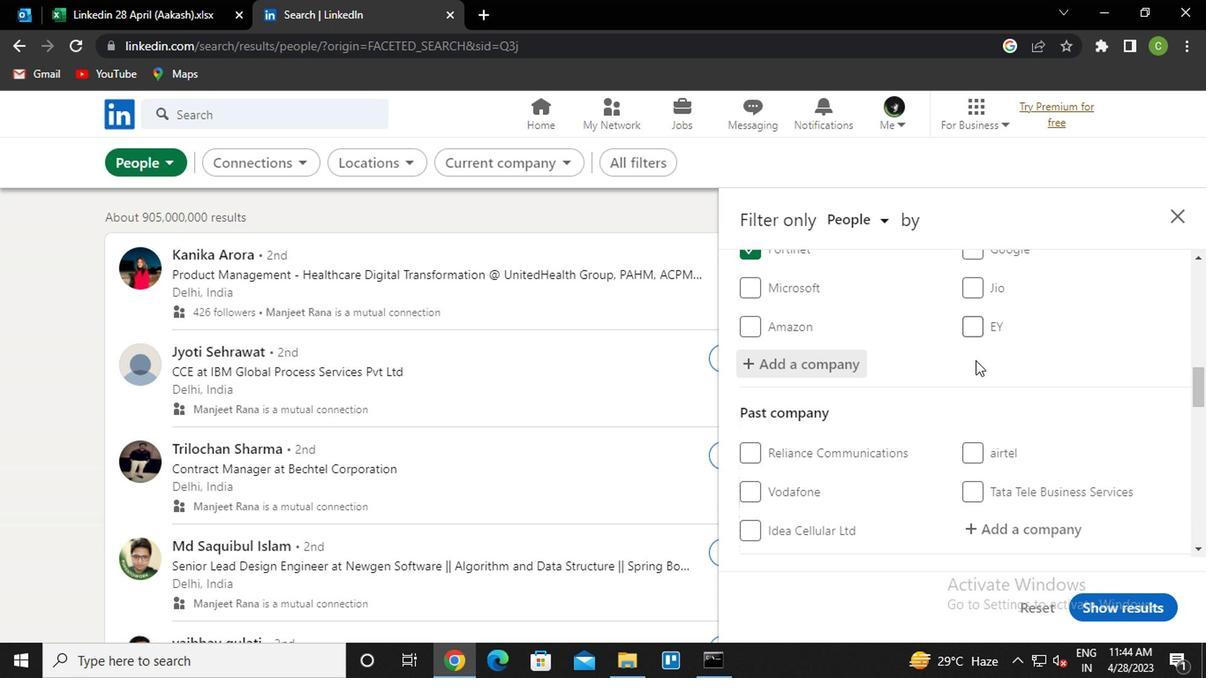 
Action: Mouse scrolled (962, 388) with delta (0, 0)
Screenshot: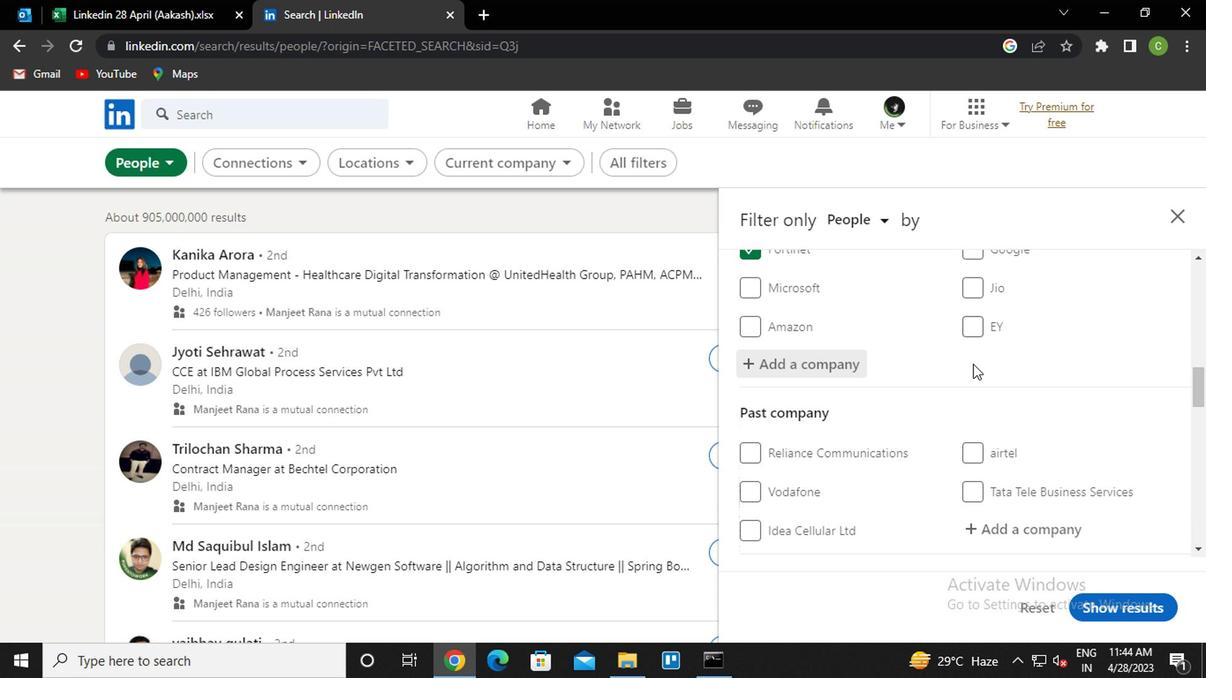 
Action: Mouse moved to (957, 390)
Screenshot: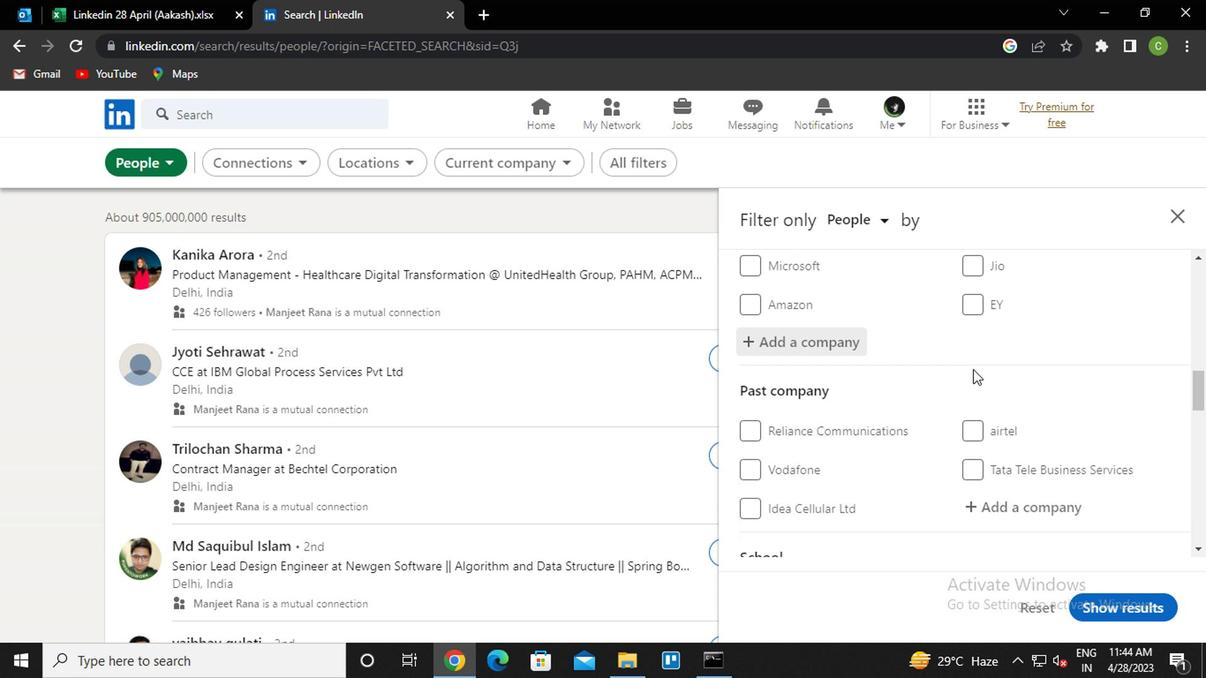 
Action: Mouse scrolled (957, 390) with delta (0, 0)
Screenshot: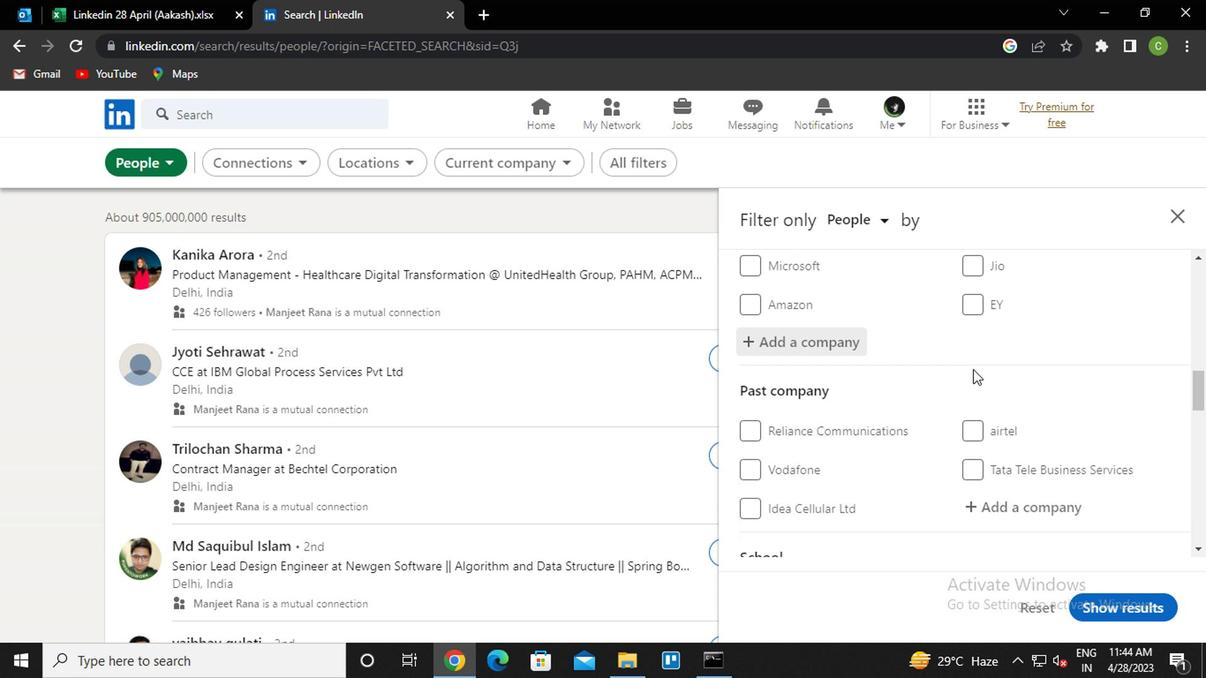 
Action: Mouse moved to (941, 403)
Screenshot: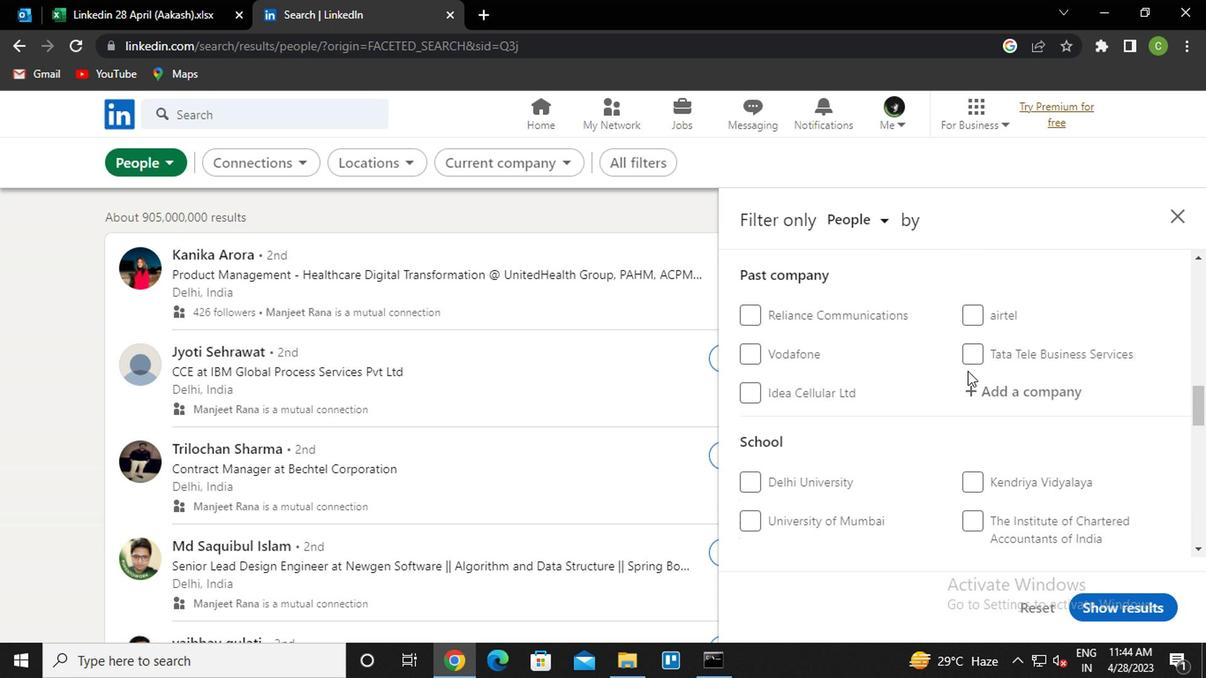 
Action: Mouse scrolled (941, 403) with delta (0, 0)
Screenshot: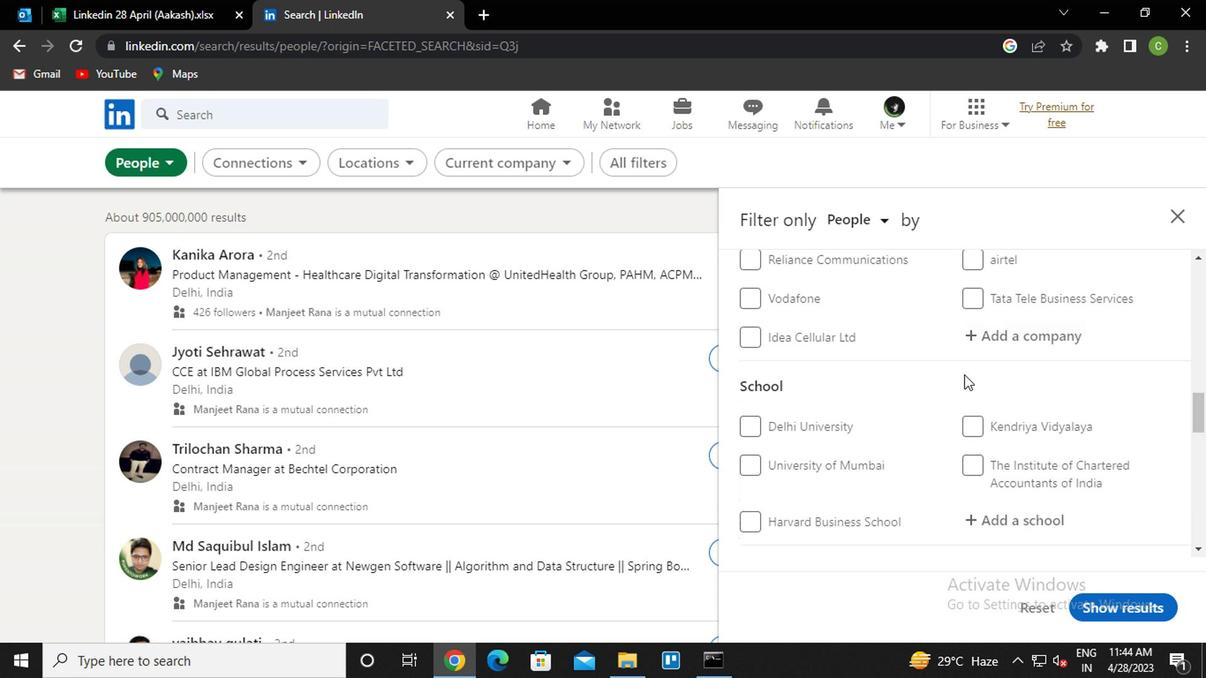
Action: Mouse moved to (986, 389)
Screenshot: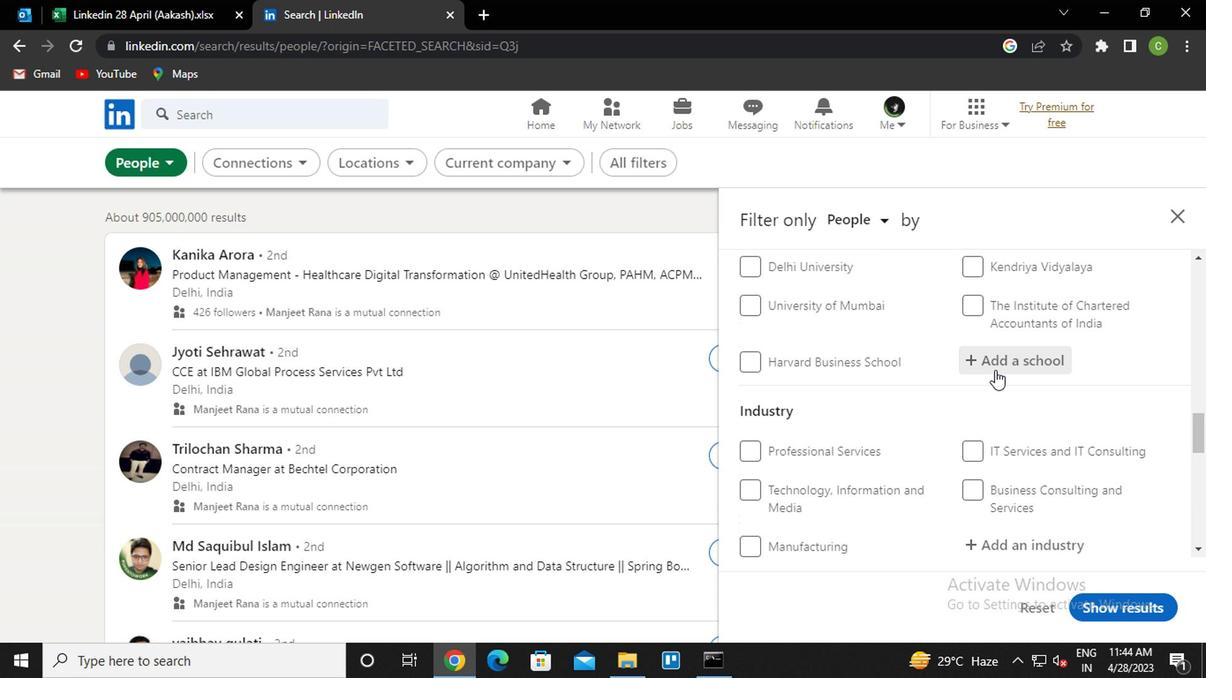 
Action: Mouse pressed left at (986, 389)
Screenshot: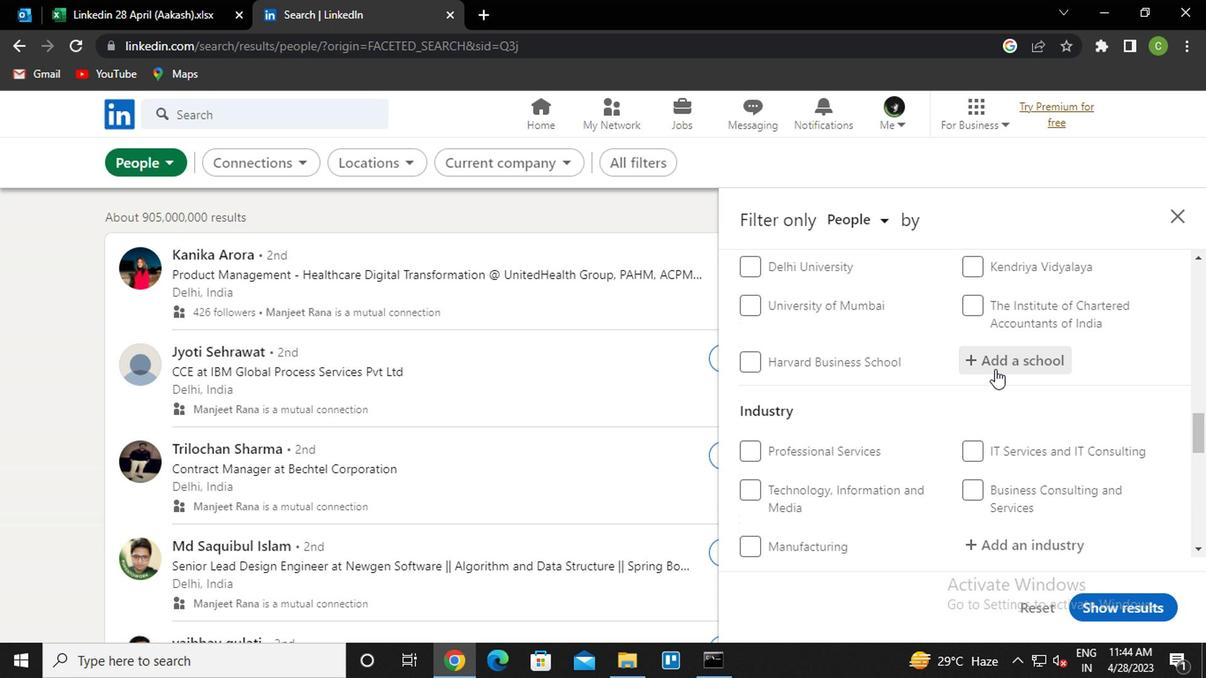 
Action: Key pressed <Key.caps_lock>t<Key.caps_lock>he<Key.space><Key.caps_lock>s<Key.caps_lock>outh<Key.space><Key.caps_lock>i<Key.caps_lock>ndian<Key.space>
Screenshot: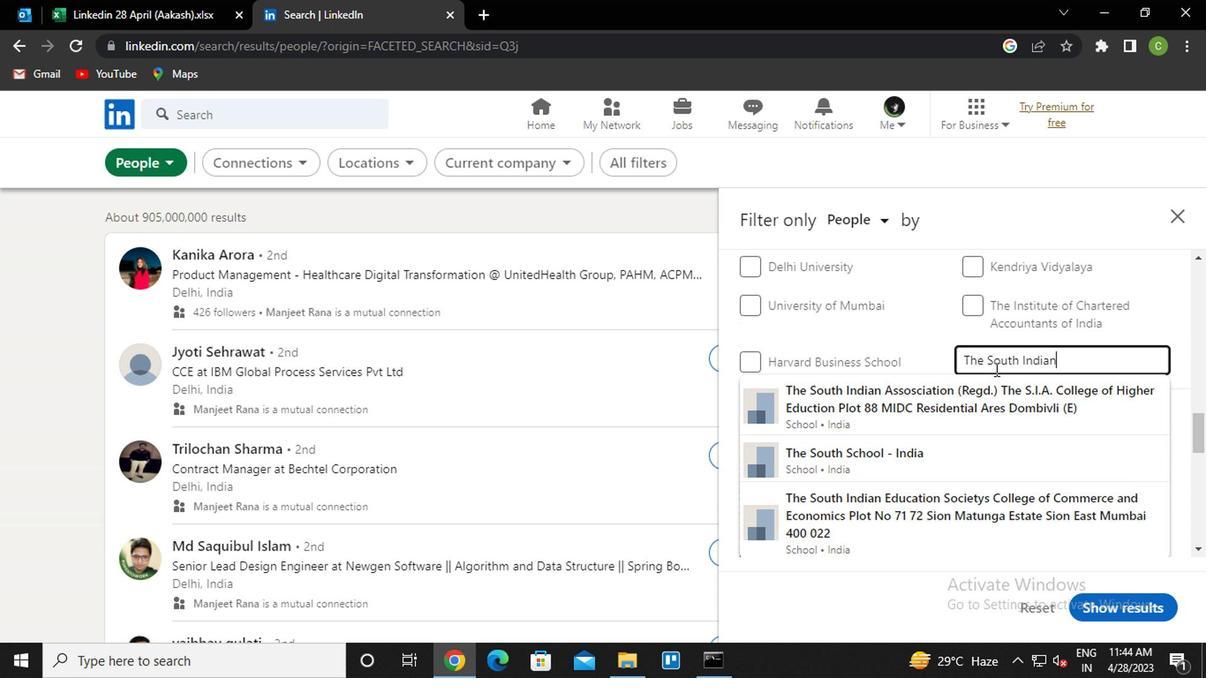 
Action: Mouse moved to (946, 449)
Screenshot: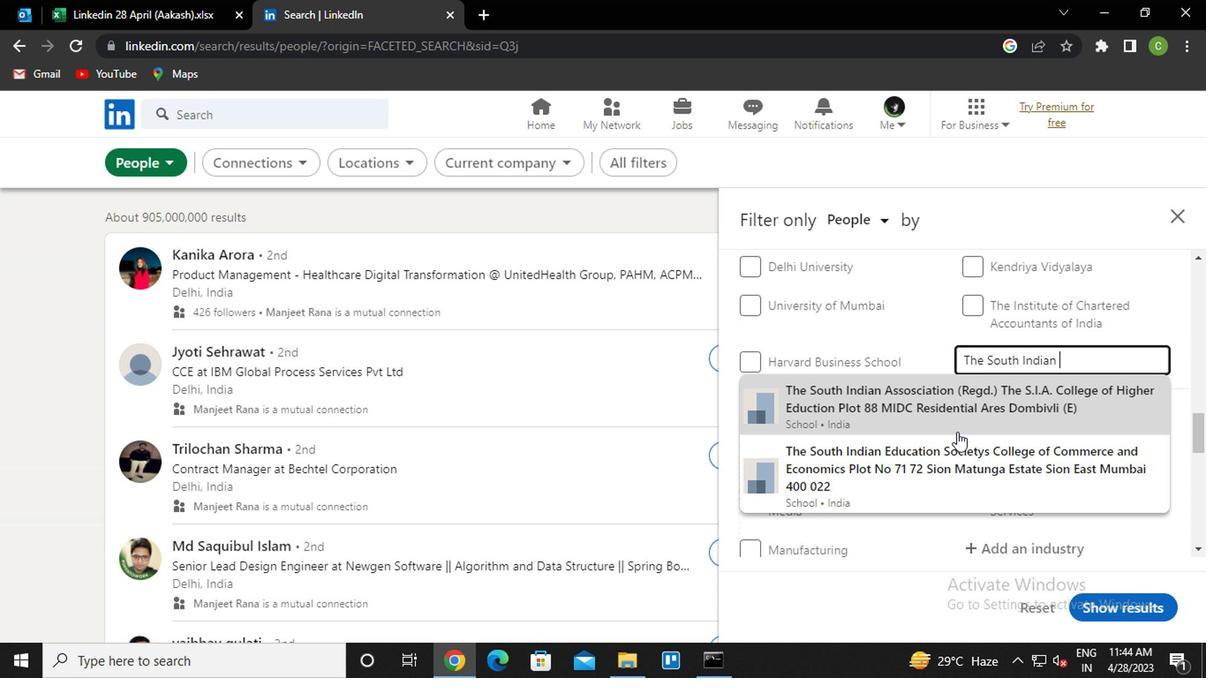 
Action: Mouse pressed left at (946, 449)
Screenshot: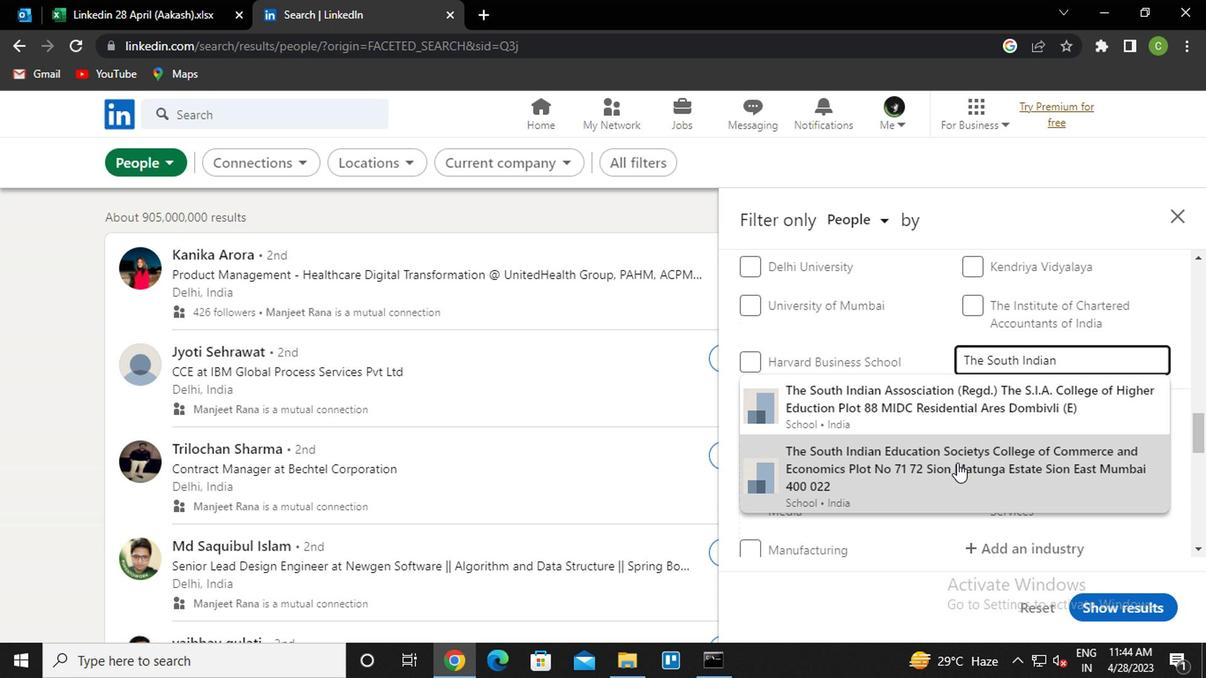 
Action: Mouse moved to (970, 422)
Screenshot: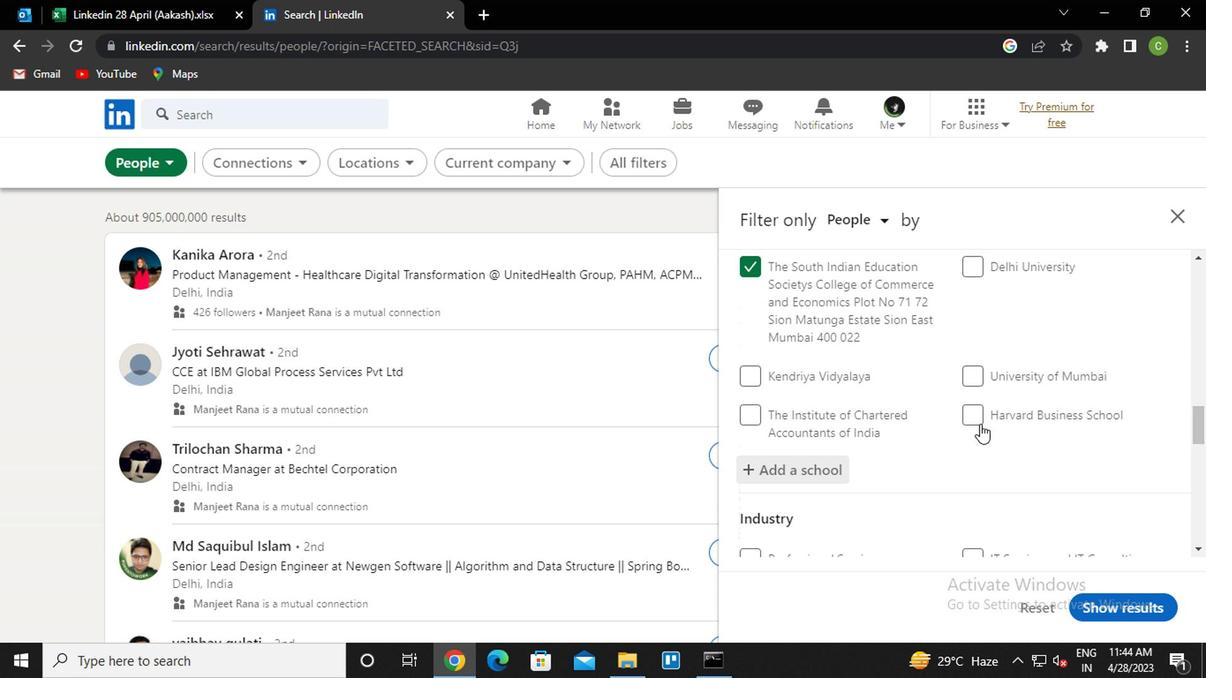 
Action: Mouse scrolled (970, 422) with delta (0, 0)
Screenshot: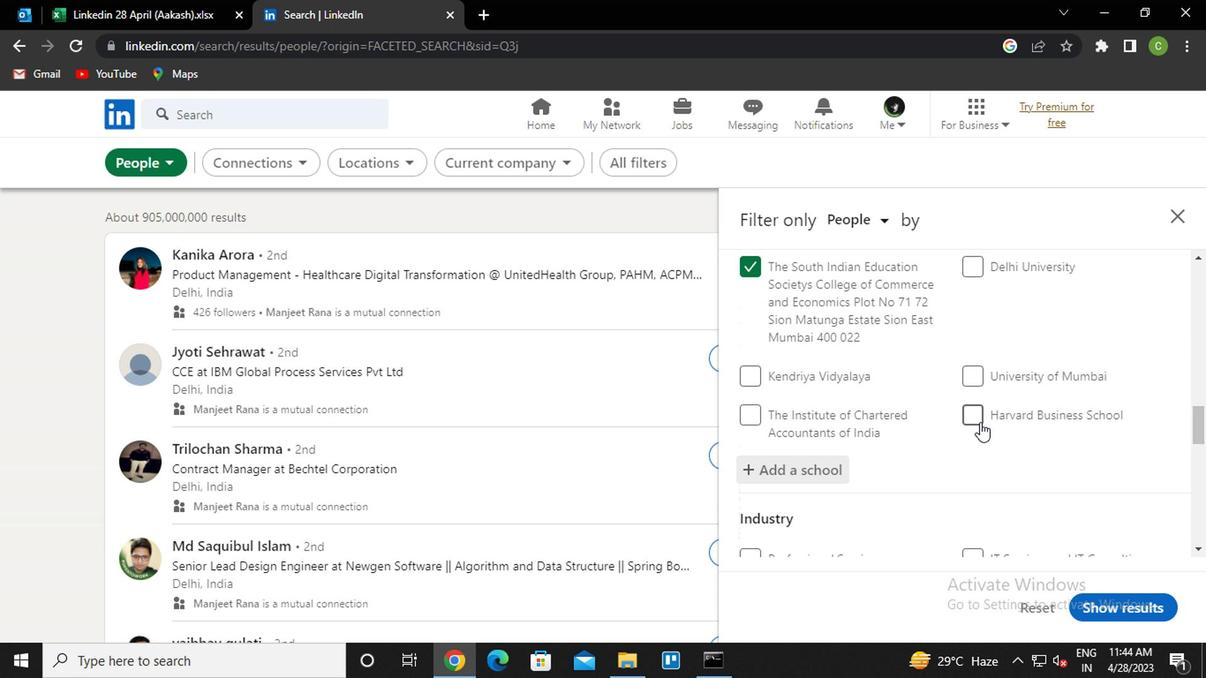 
Action: Mouse scrolled (970, 422) with delta (0, 0)
Screenshot: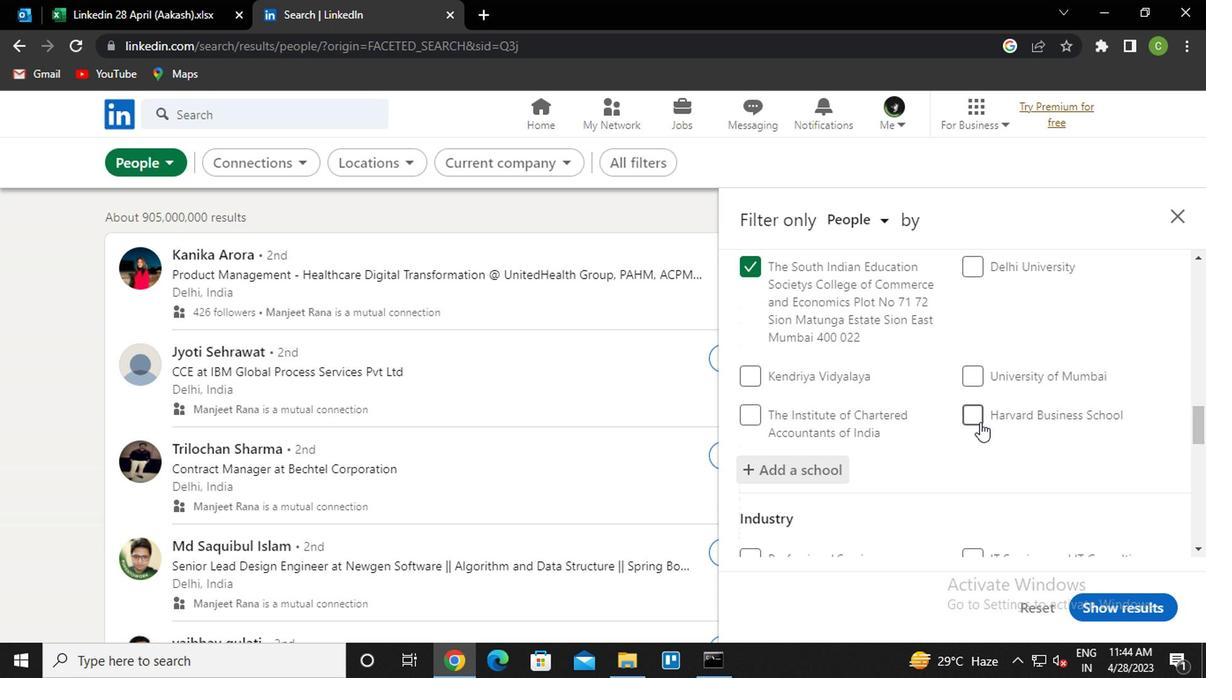 
Action: Mouse moved to (971, 422)
Screenshot: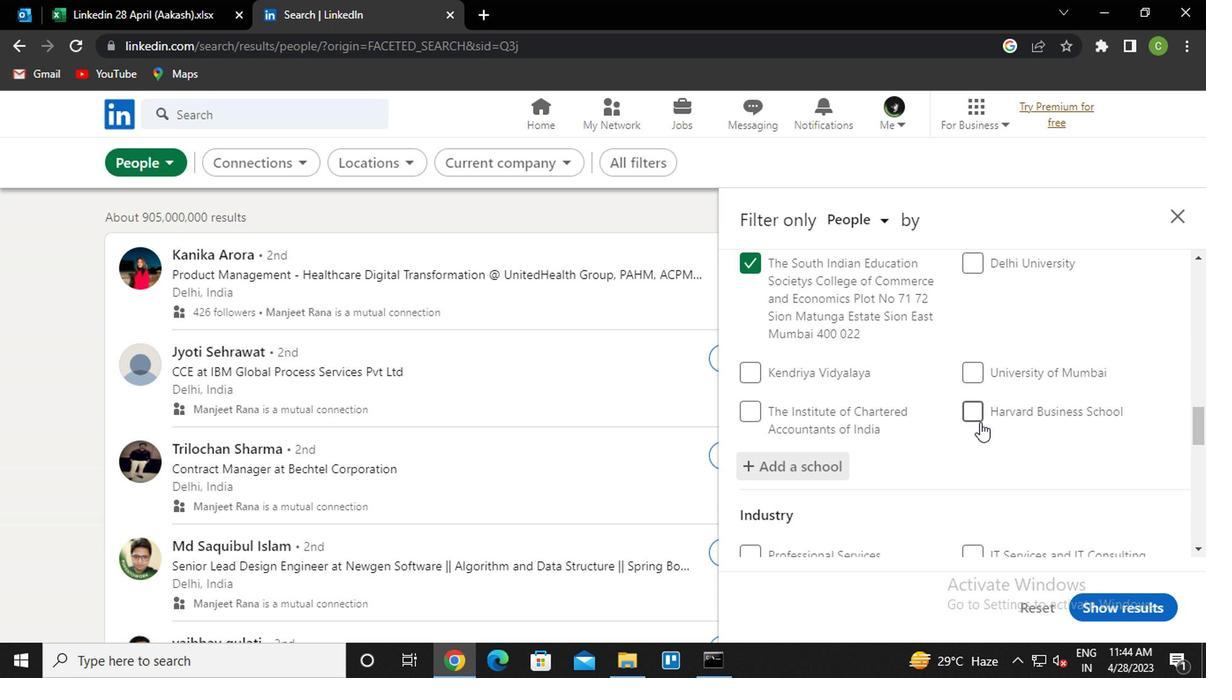 
Action: Mouse scrolled (971, 422) with delta (0, 0)
Screenshot: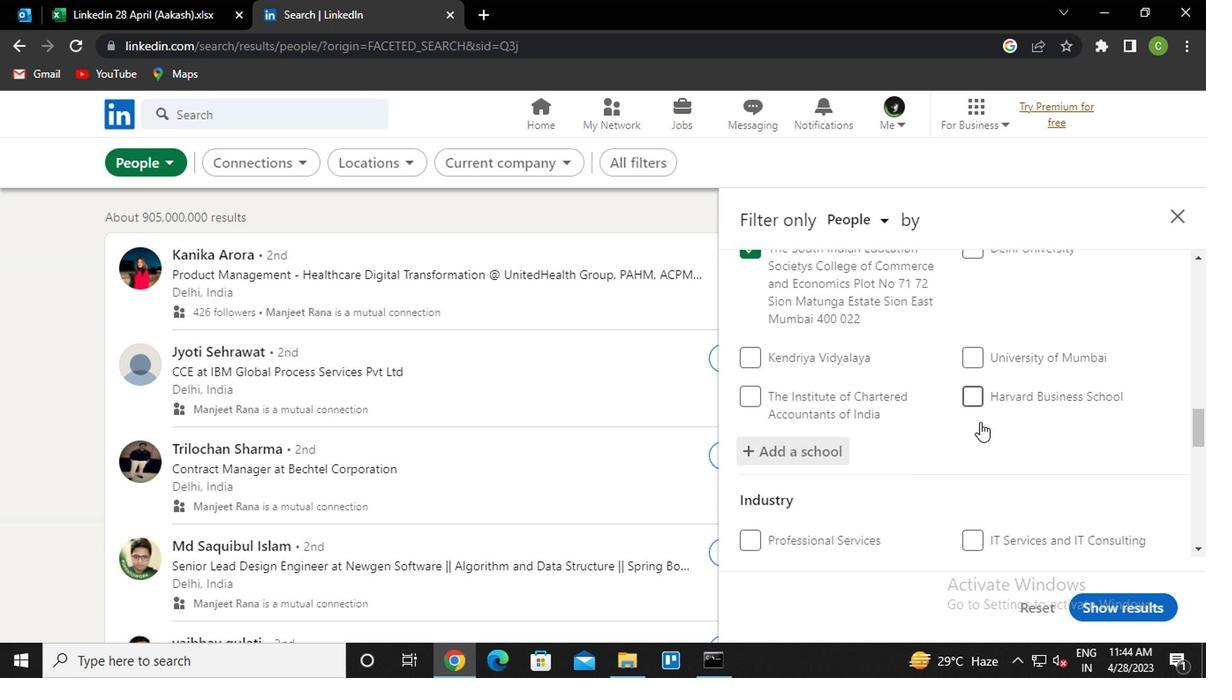 
Action: Mouse moved to (992, 402)
Screenshot: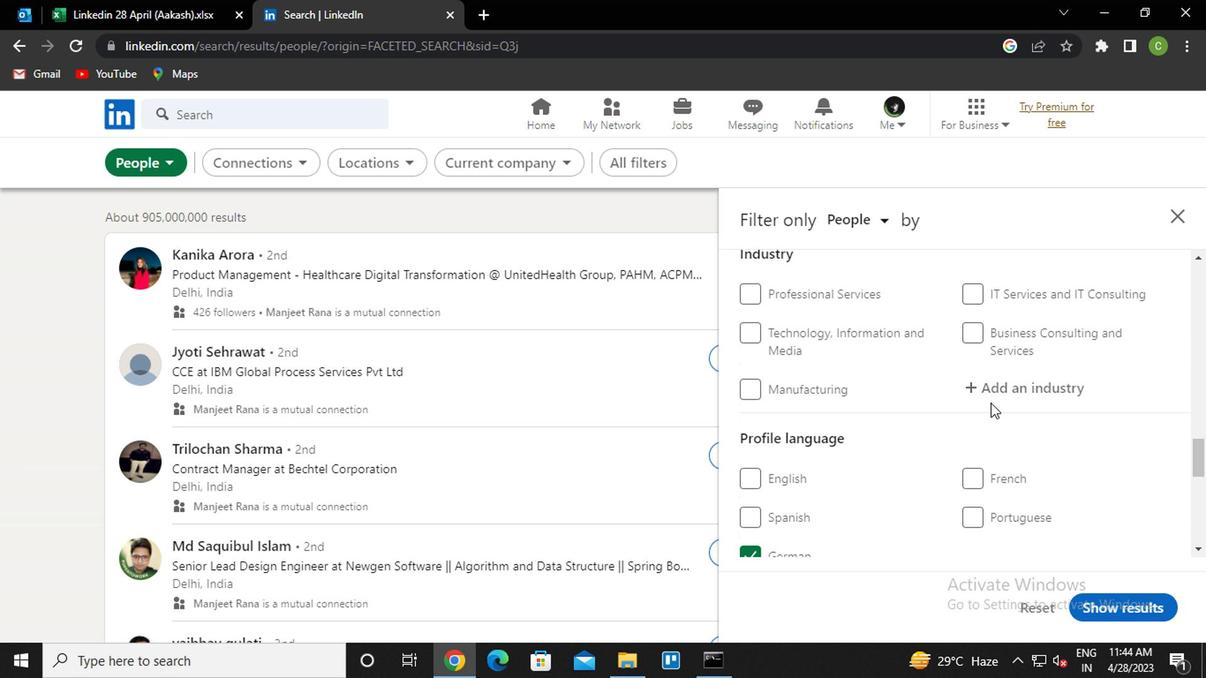 
Action: Mouse pressed left at (992, 402)
Screenshot: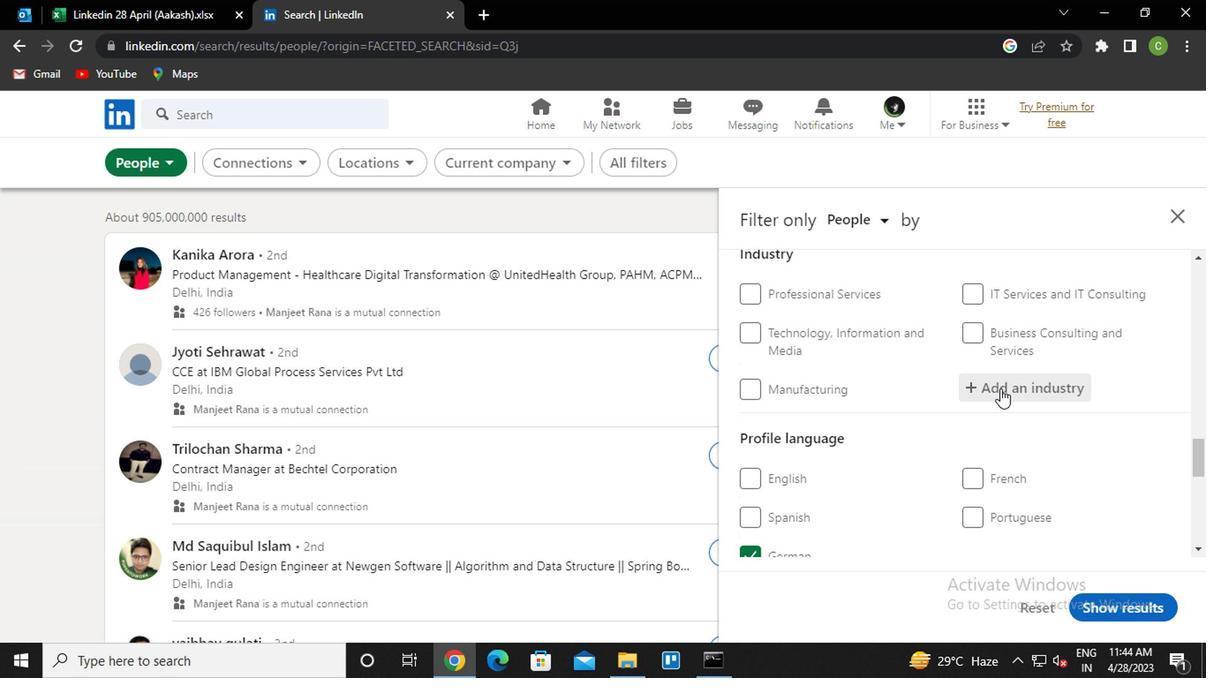 
Action: Key pressed <Key.caps_lock>n<Key.caps_lock>onresi<Key.down><Key.enter>
Screenshot: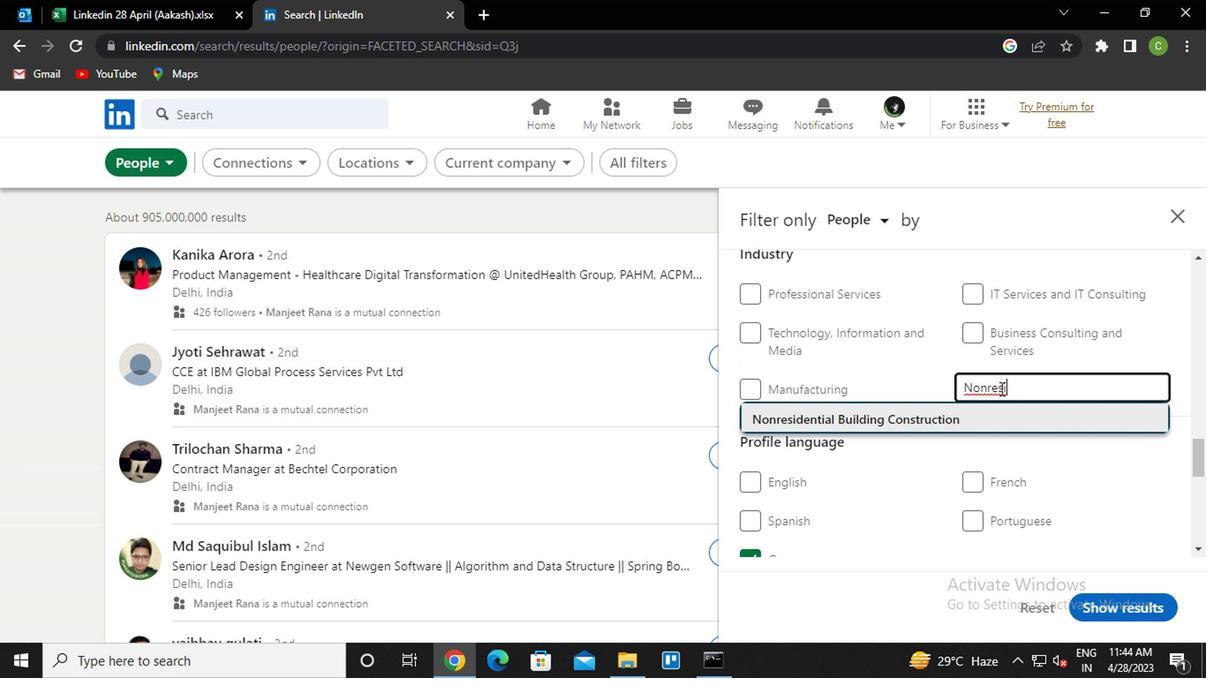 
Action: Mouse scrolled (992, 401) with delta (0, 0)
Screenshot: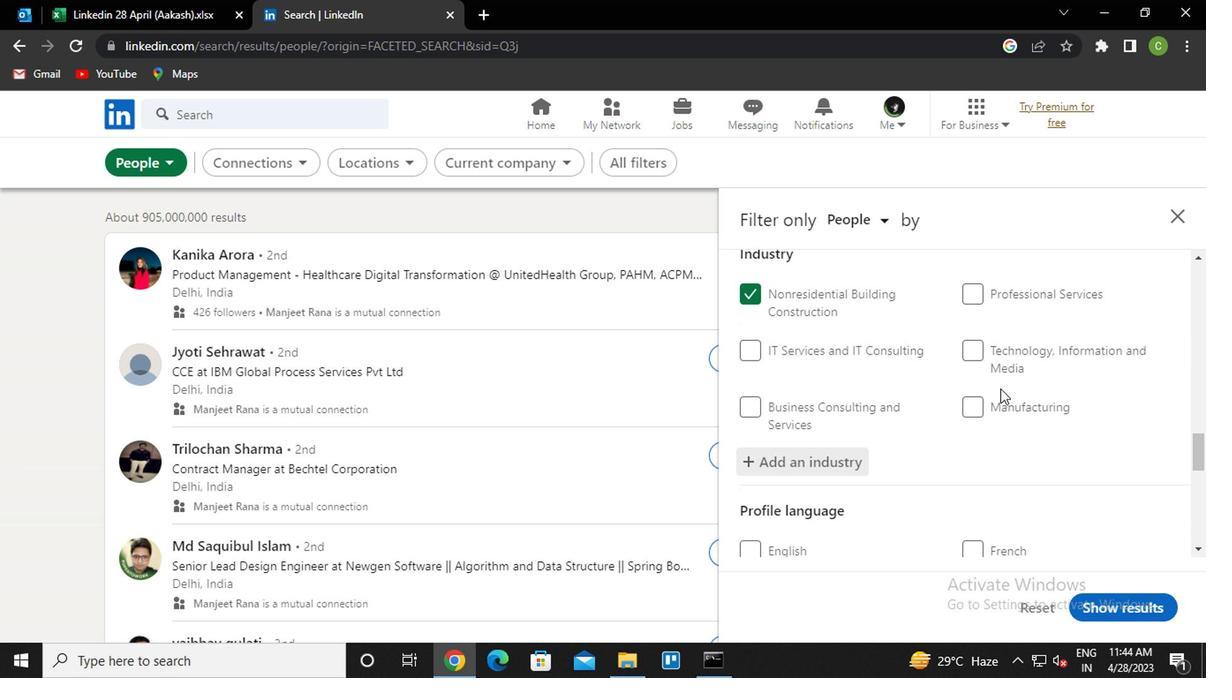 
Action: Mouse scrolled (992, 401) with delta (0, 0)
Screenshot: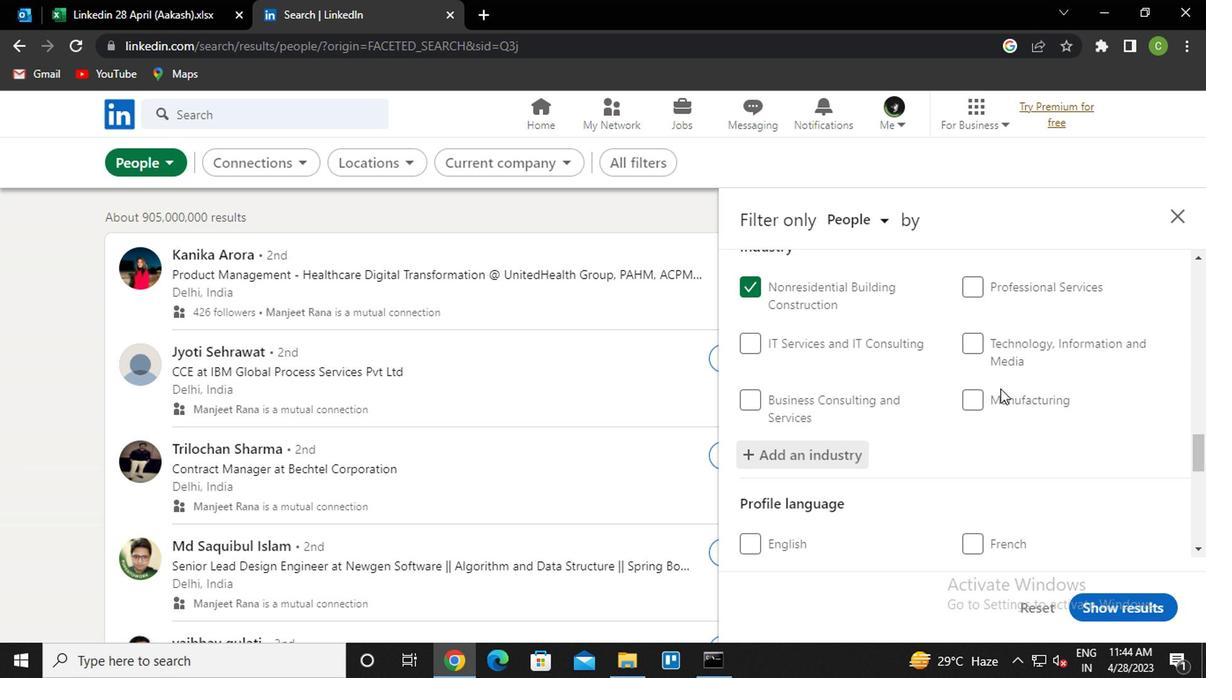 
Action: Mouse scrolled (992, 401) with delta (0, 0)
Screenshot: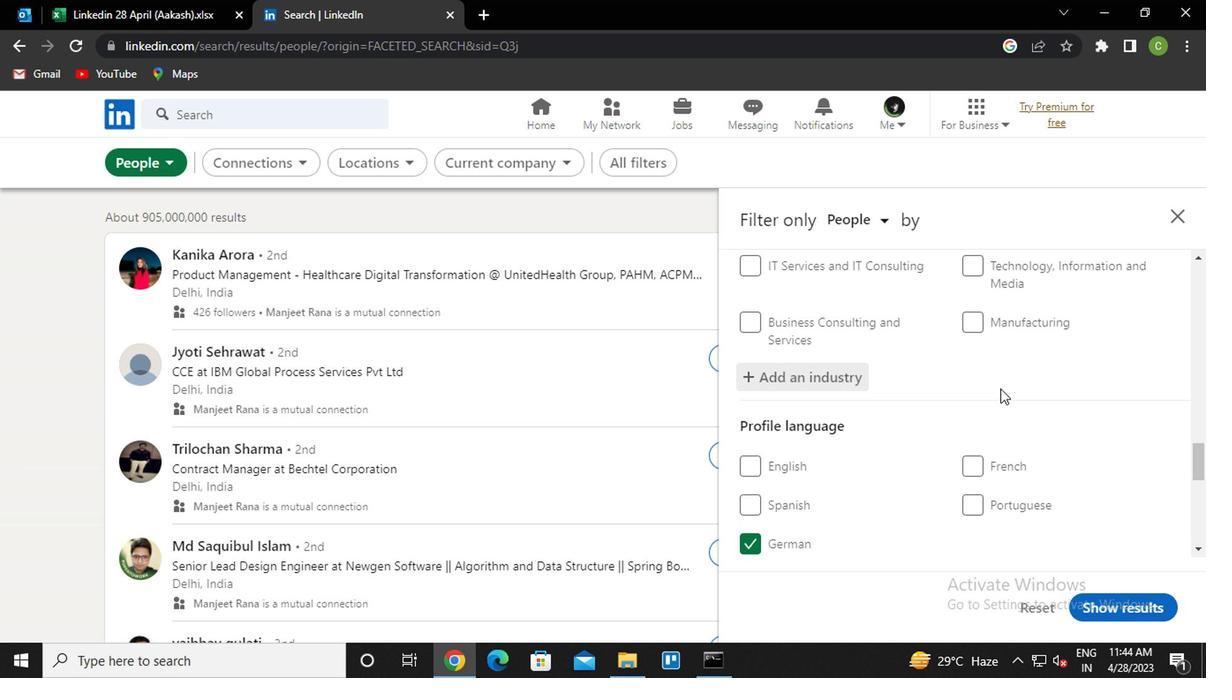 
Action: Mouse moved to (992, 402)
Screenshot: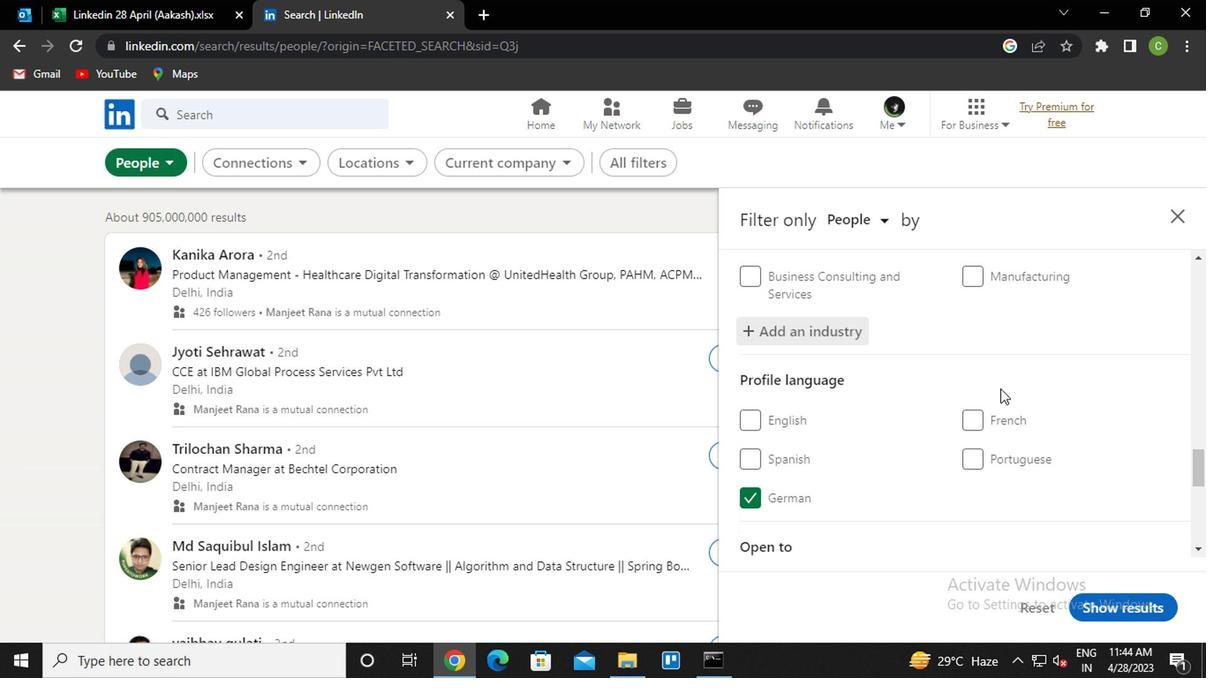 
Action: Mouse scrolled (992, 401) with delta (0, 0)
Screenshot: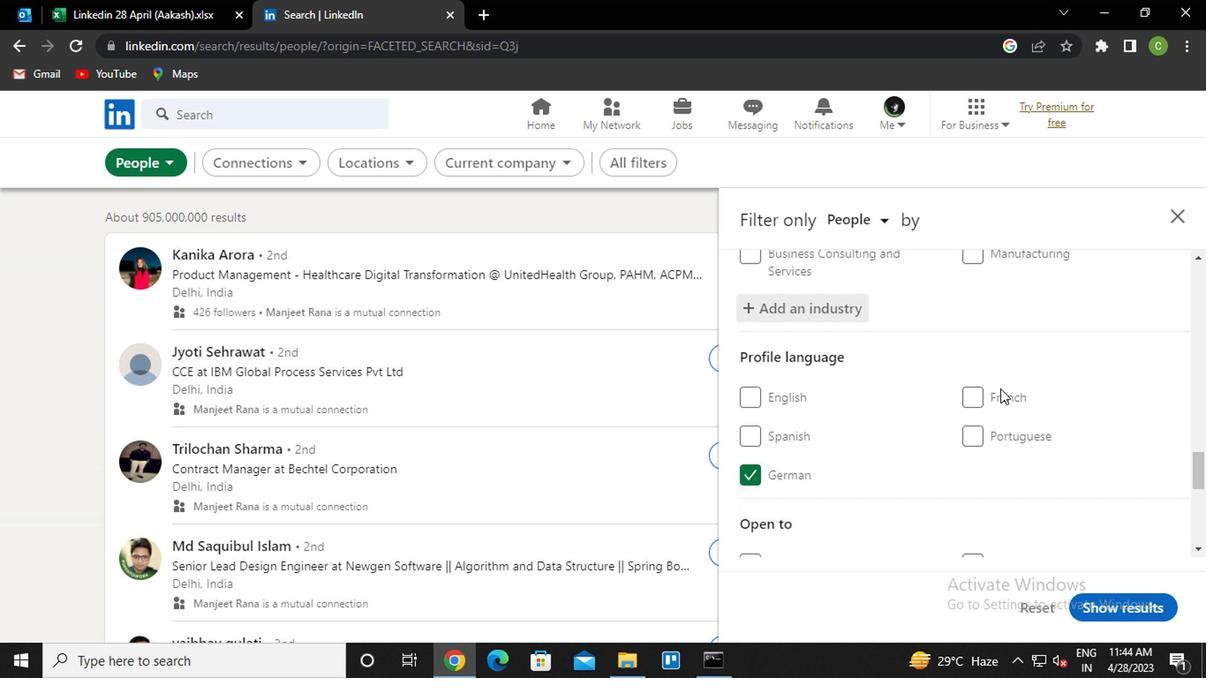 
Action: Mouse moved to (992, 402)
Screenshot: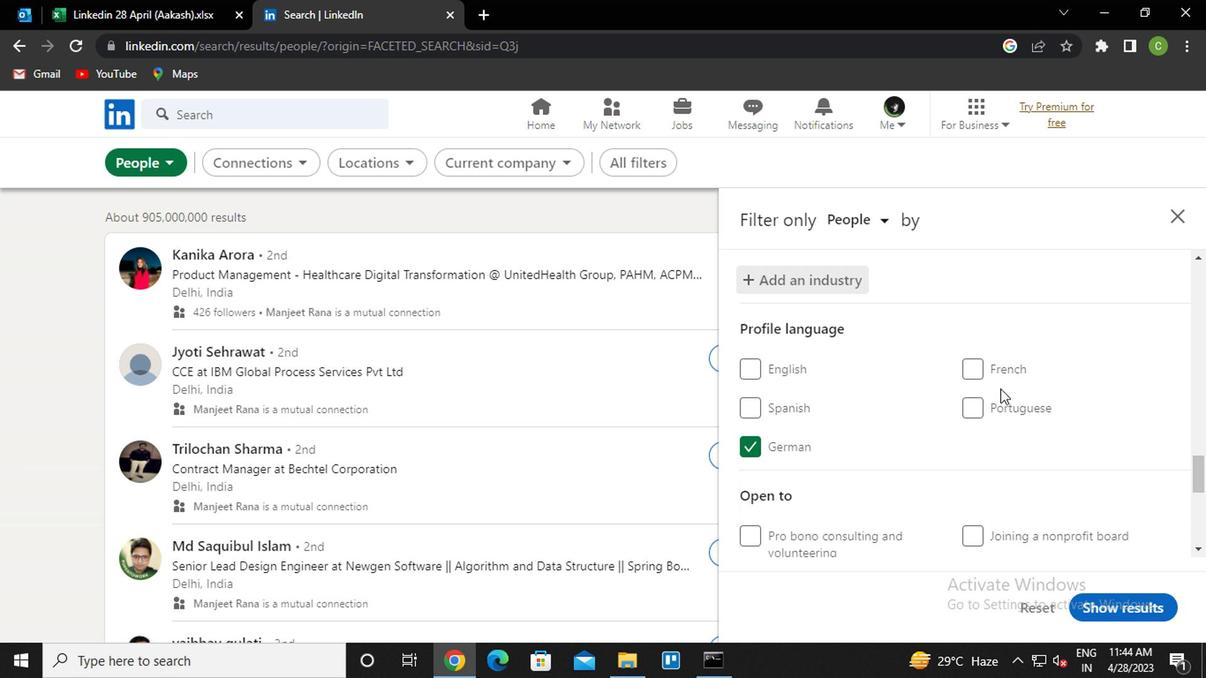 
Action: Mouse scrolled (992, 401) with delta (0, 0)
Screenshot: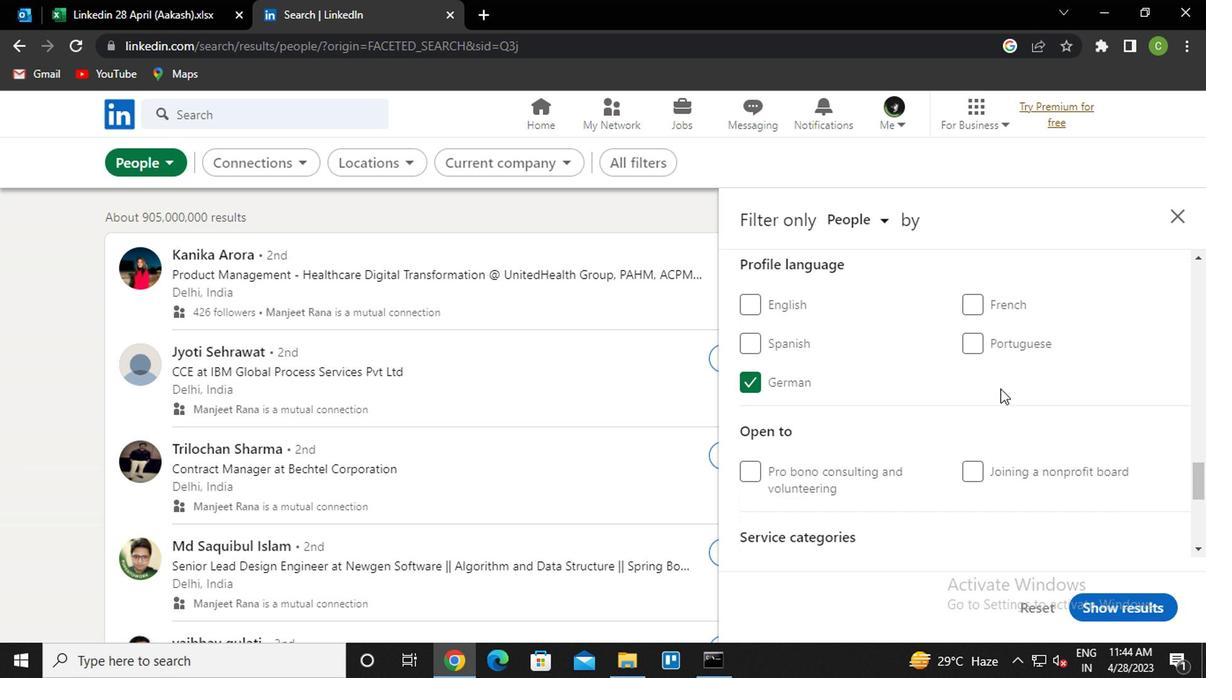 
Action: Mouse moved to (1023, 445)
Screenshot: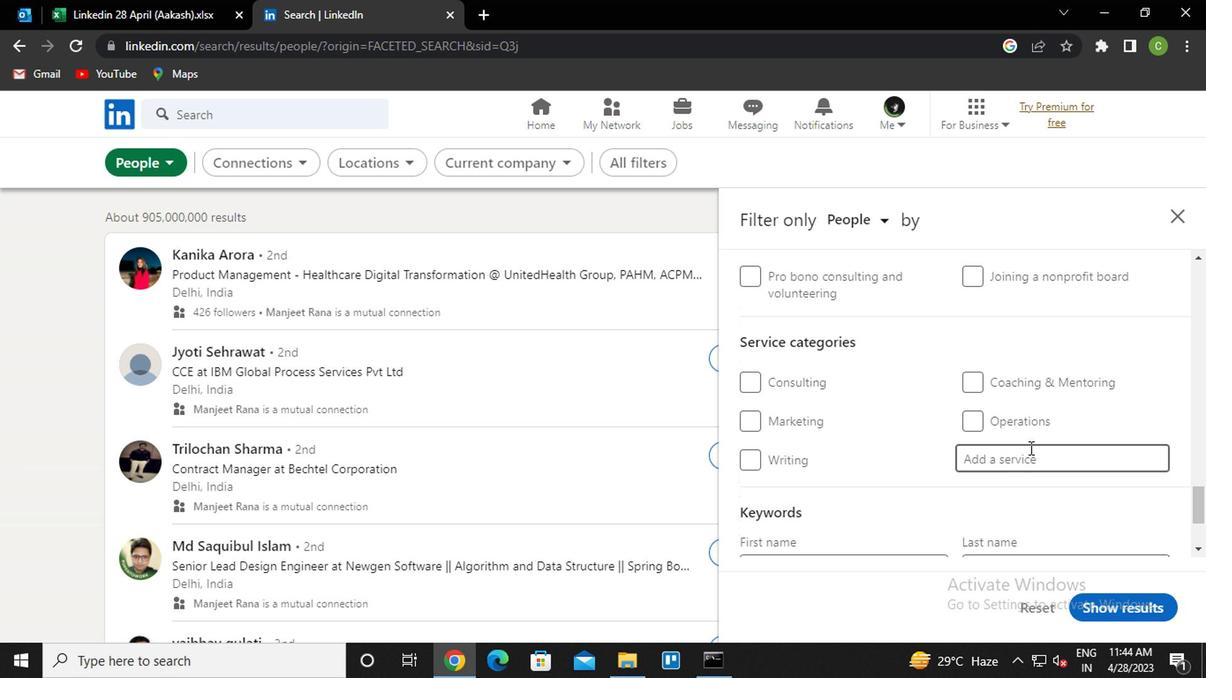 
Action: Mouse pressed left at (1023, 445)
Screenshot: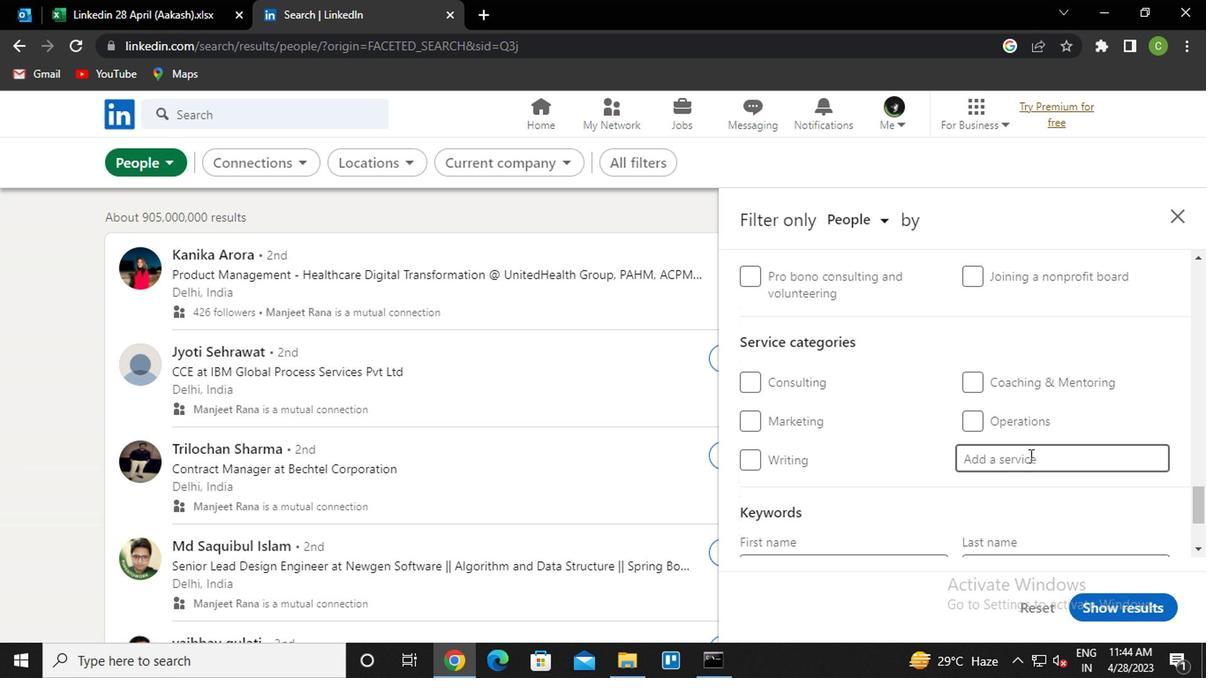
Action: Key pressed <Key.caps_lock>h<Key.caps_lock>eadshot<Key.space><Key.caps_lock>p<Key.caps_lock>hotography<Key.down><Key.enter>
Screenshot: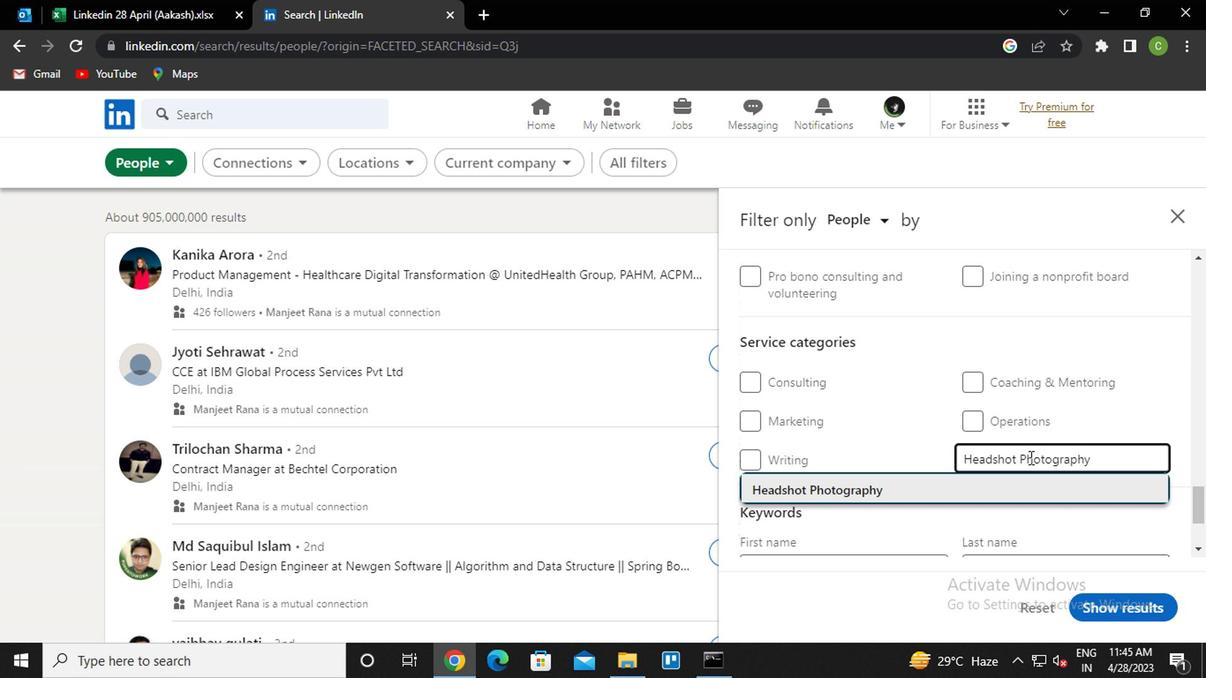 
Action: Mouse moved to (1102, 464)
Screenshot: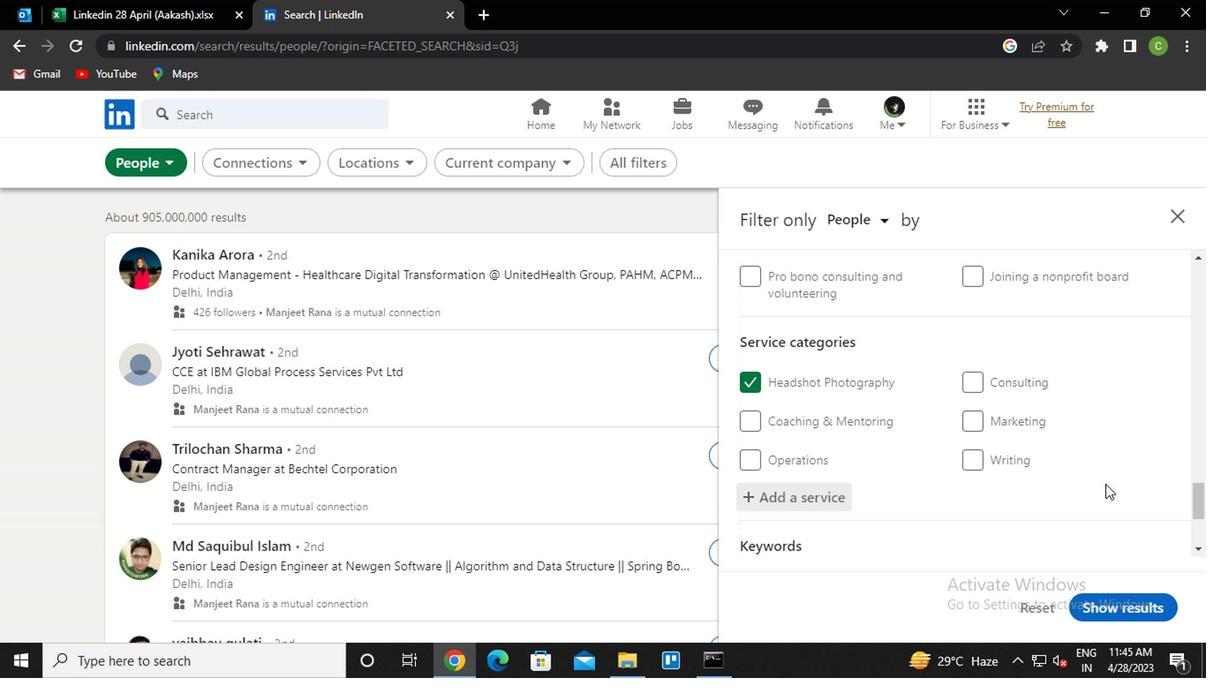
Action: Mouse scrolled (1102, 463) with delta (0, 0)
Screenshot: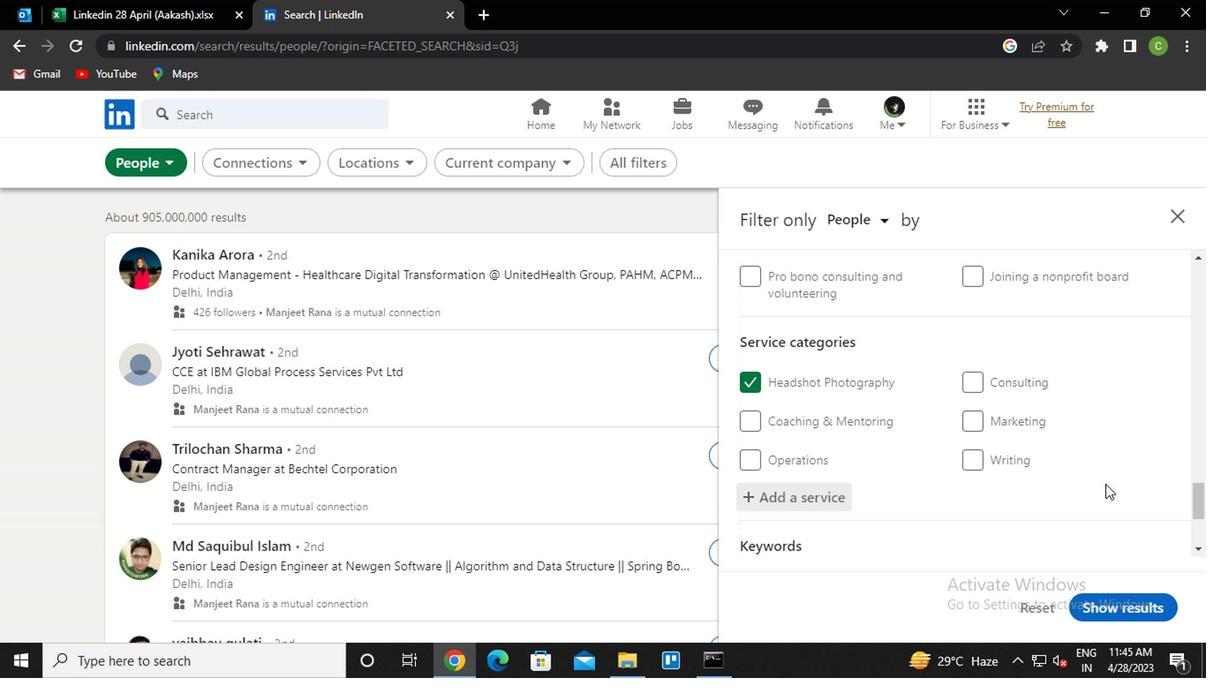 
Action: Mouse moved to (1093, 471)
Screenshot: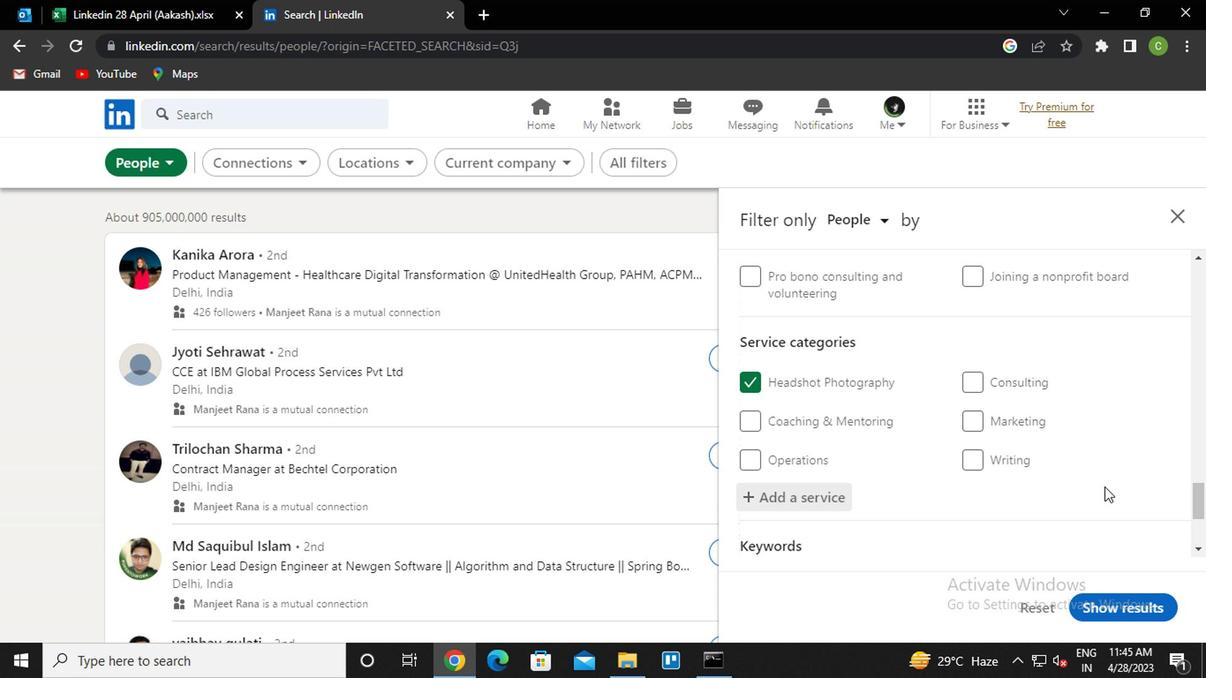 
Action: Mouse scrolled (1093, 470) with delta (0, 0)
Screenshot: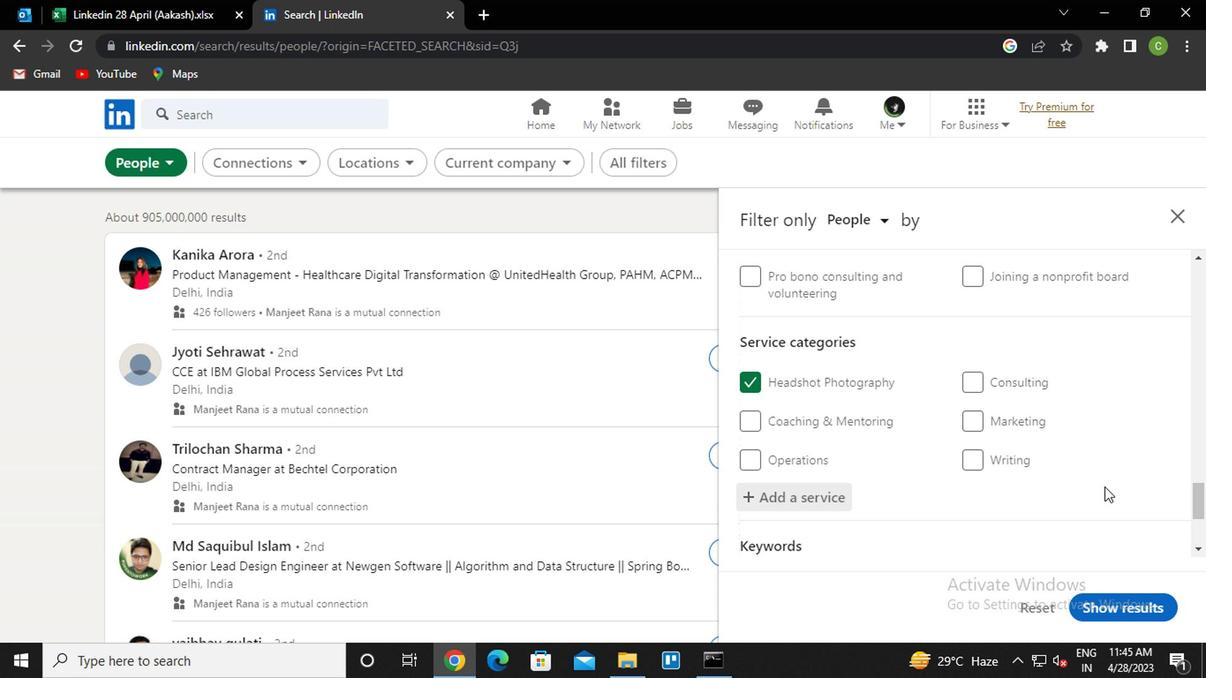 
Action: Mouse moved to (1084, 475)
Screenshot: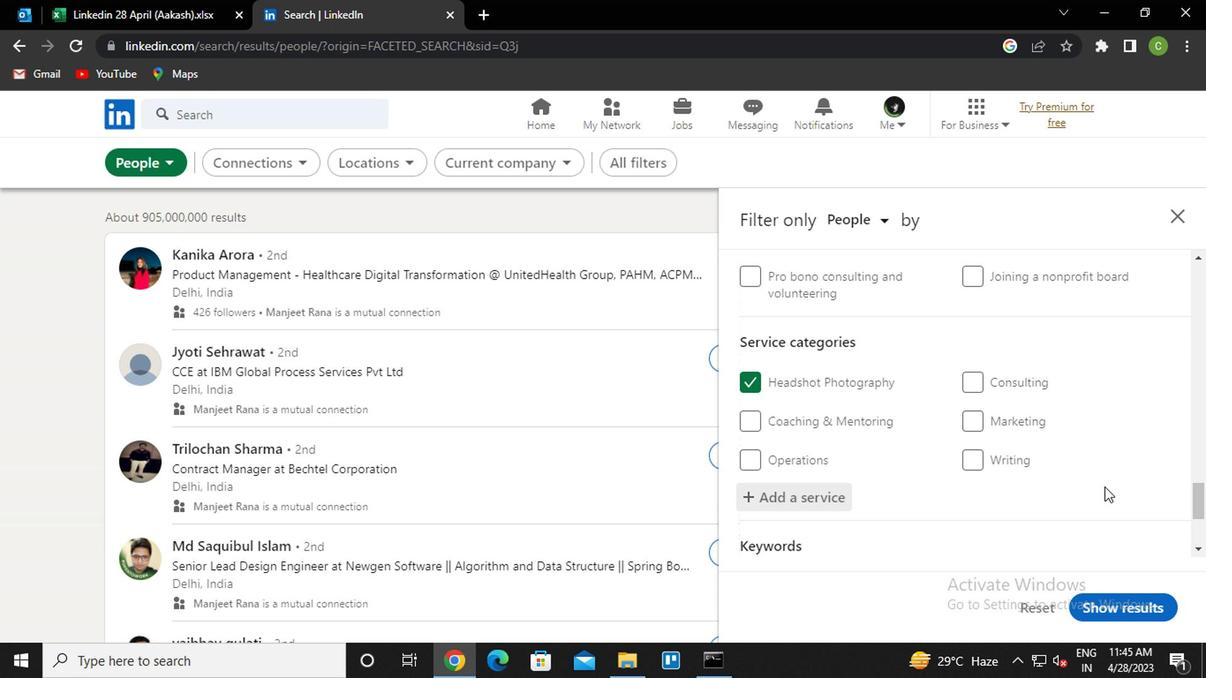 
Action: Mouse scrolled (1084, 475) with delta (0, 0)
Screenshot: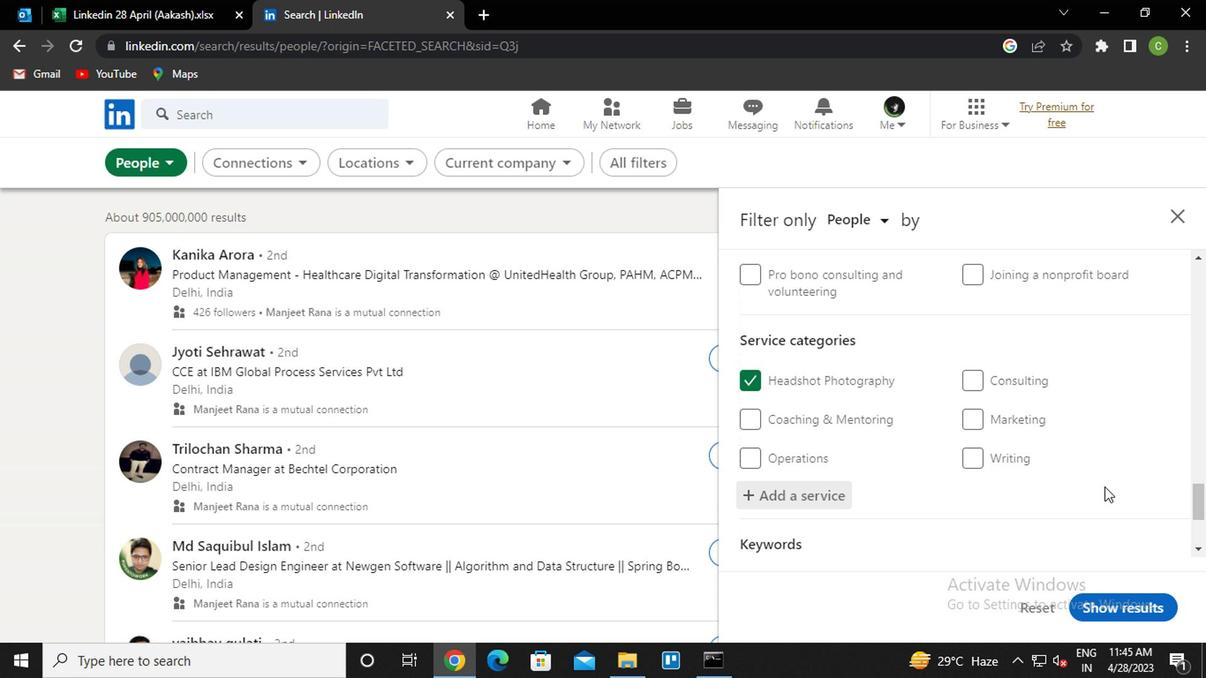 
Action: Mouse moved to (1076, 476)
Screenshot: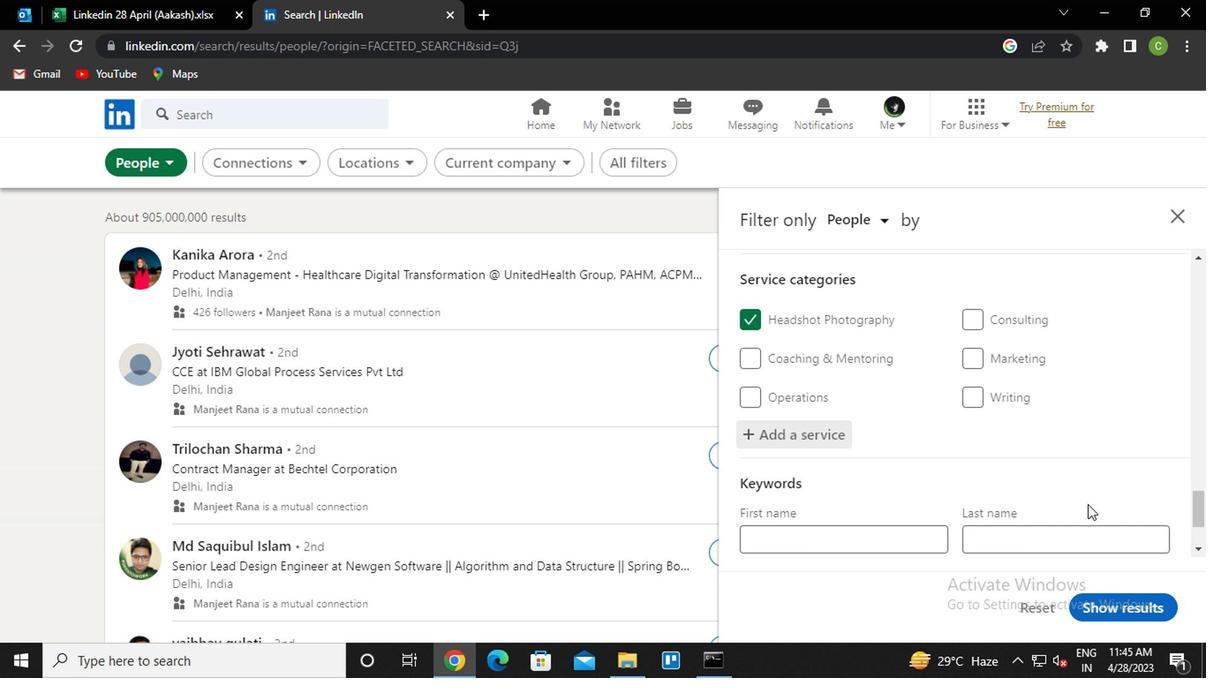 
Action: Mouse scrolled (1076, 476) with delta (0, 0)
Screenshot: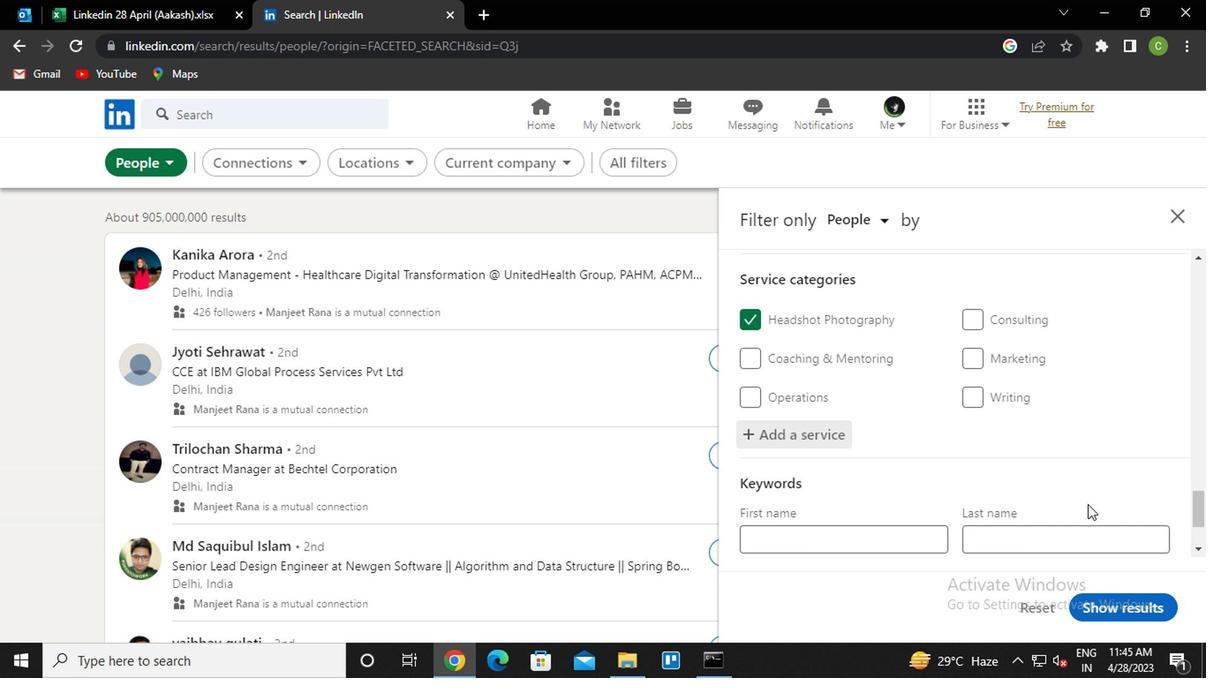 
Action: Mouse moved to (1069, 478)
Screenshot: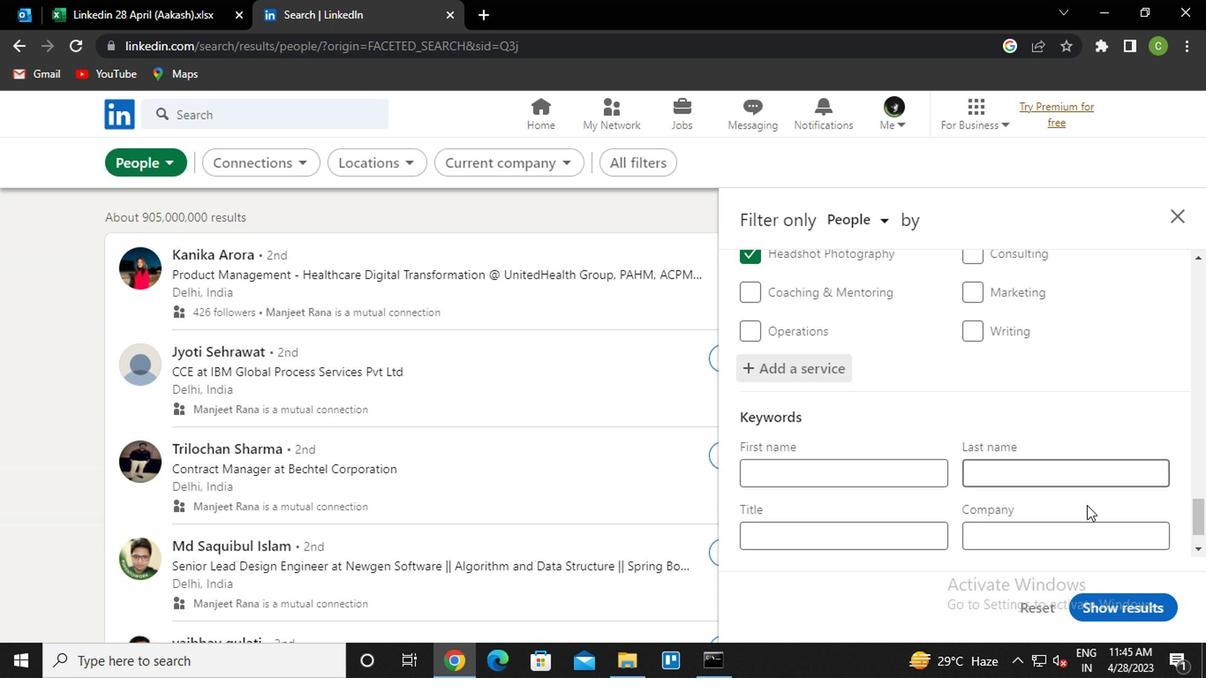 
Action: Mouse scrolled (1069, 477) with delta (0, 0)
Screenshot: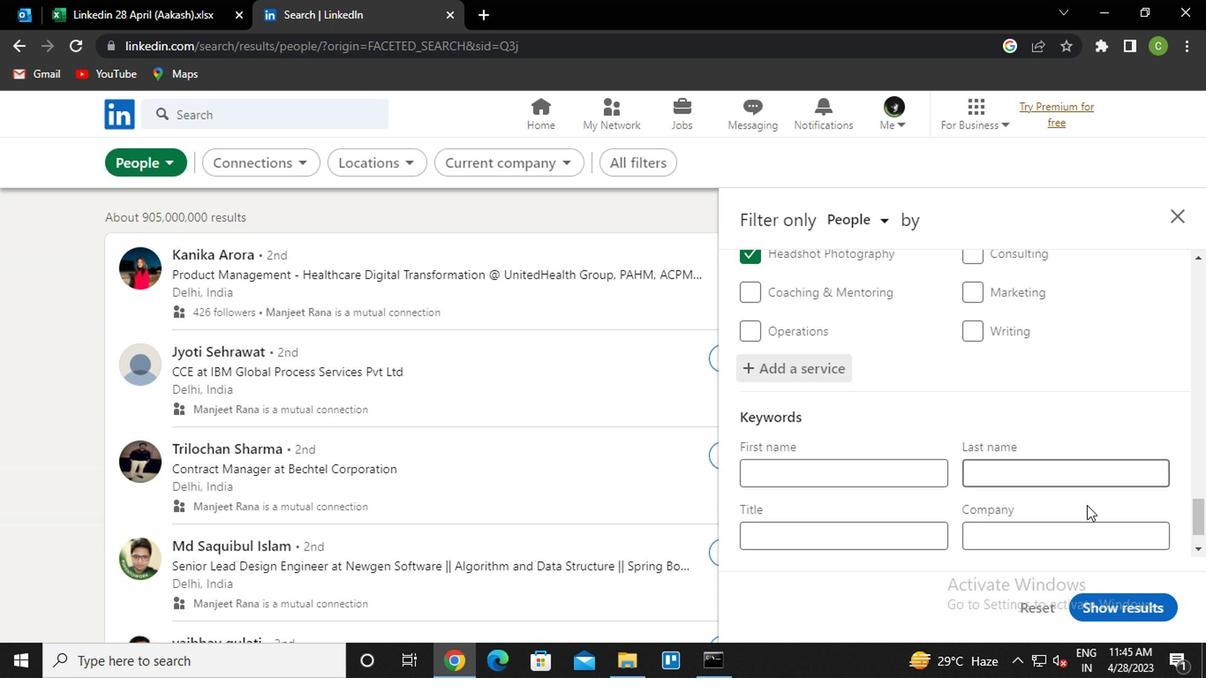 
Action: Mouse moved to (1058, 481)
Screenshot: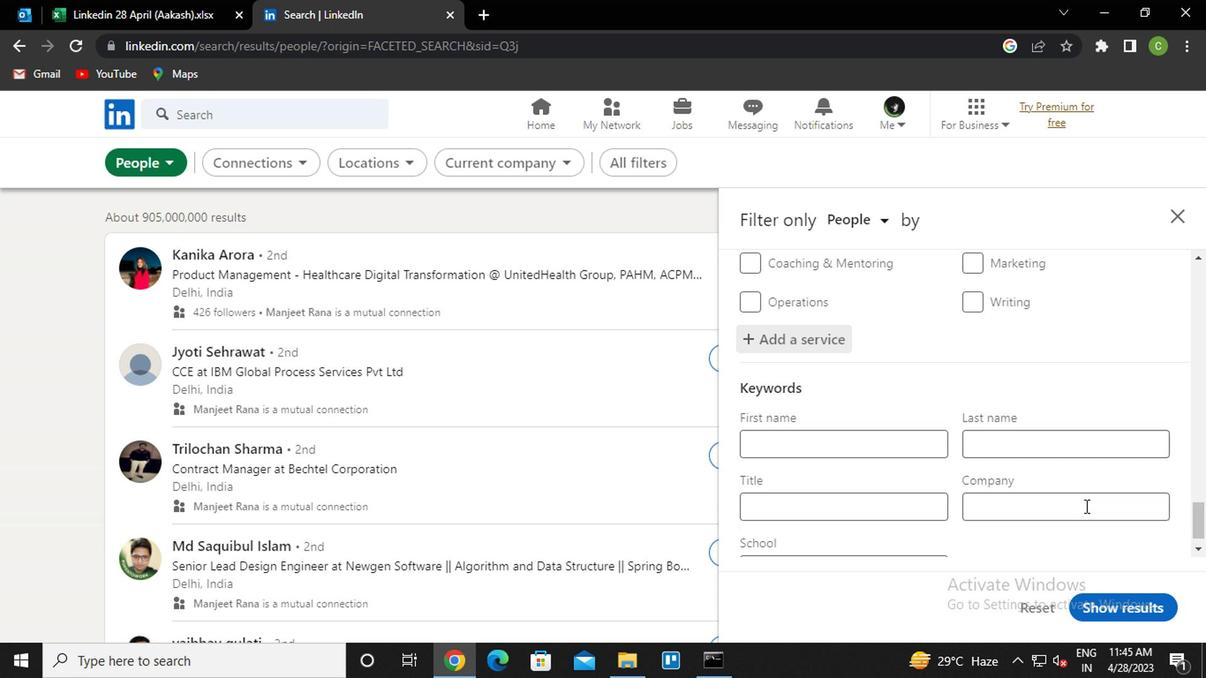 
Action: Mouse scrolled (1058, 481) with delta (0, 0)
Screenshot: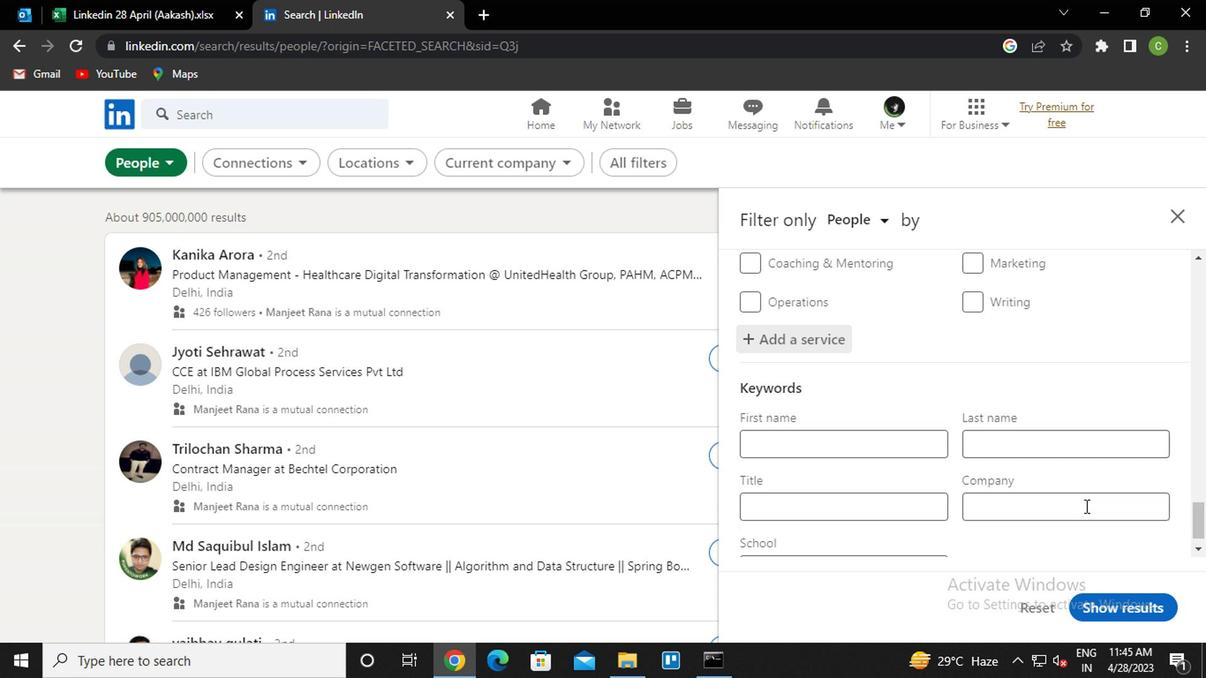 
Action: Mouse moved to (856, 460)
Screenshot: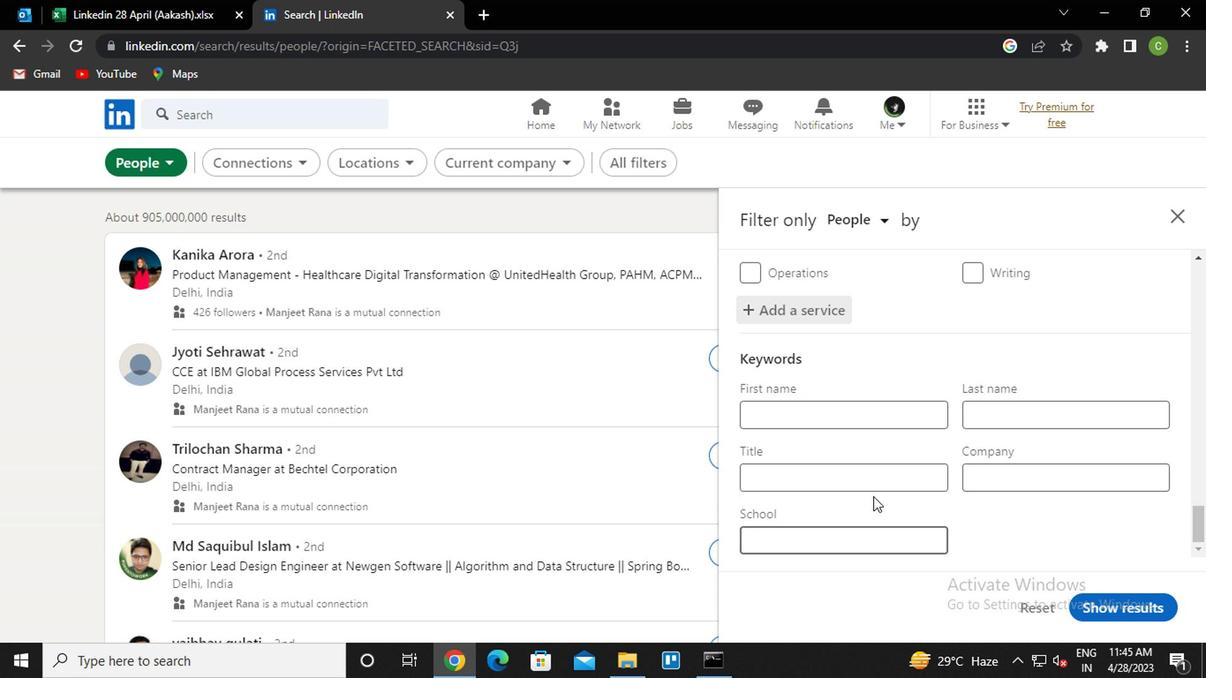 
Action: Mouse pressed left at (856, 460)
Screenshot: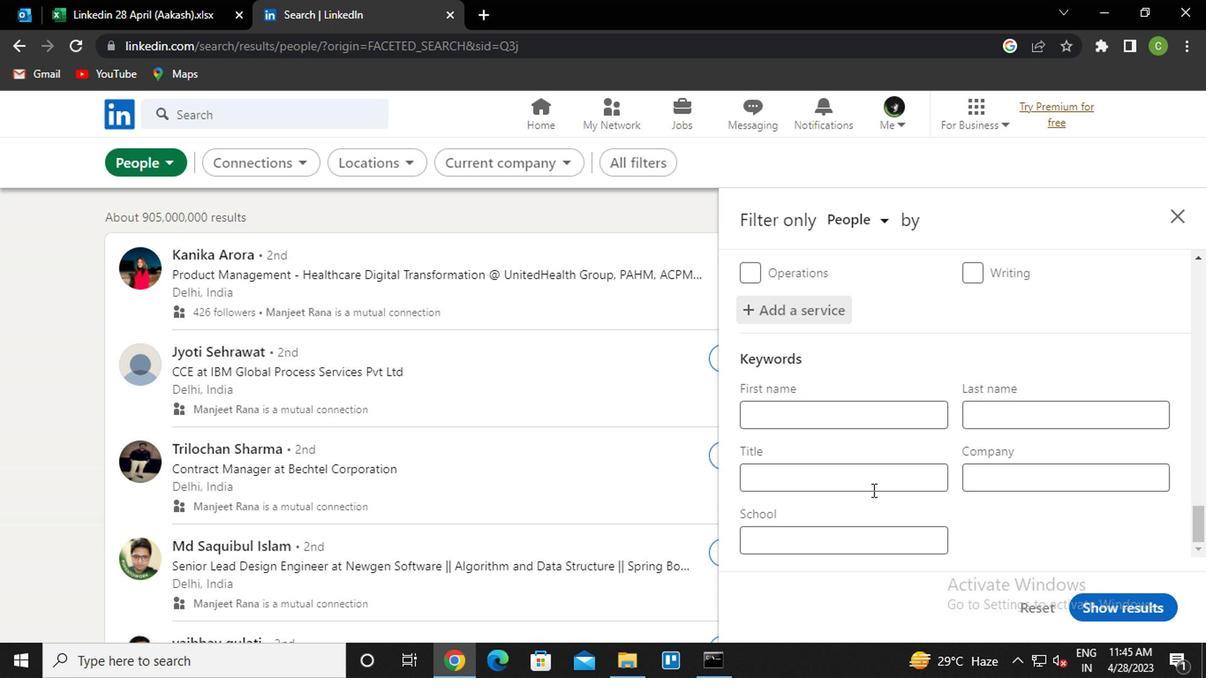 
Action: Mouse moved to (856, 460)
Screenshot: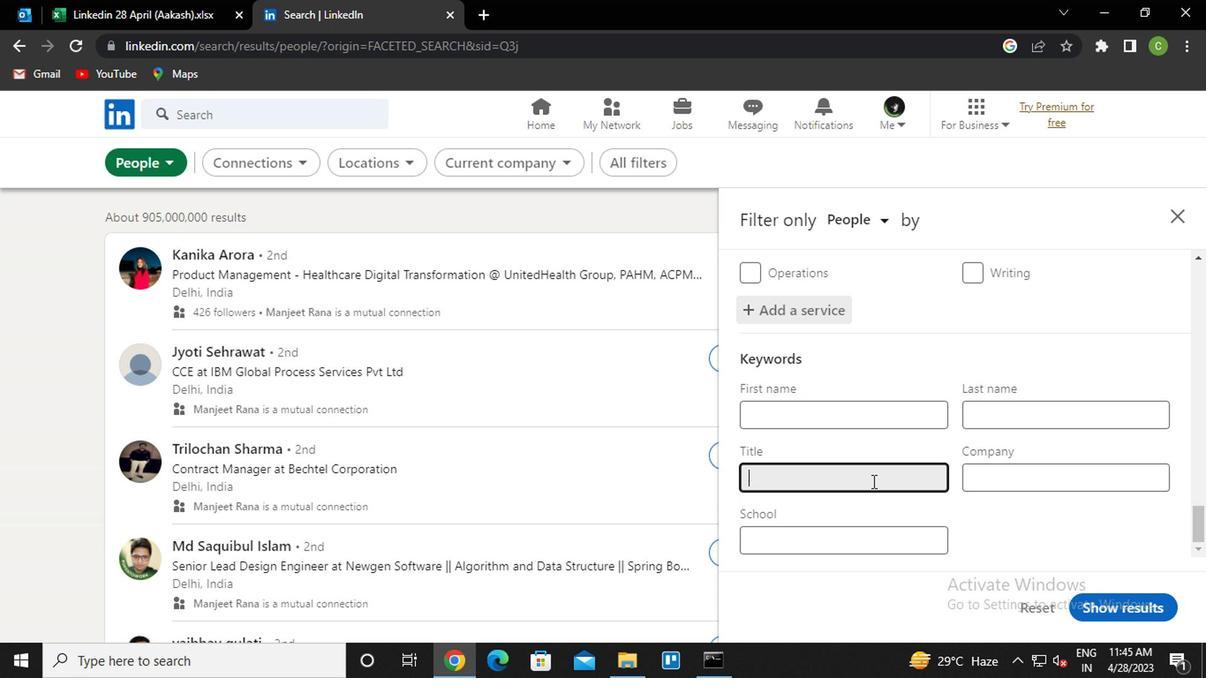 
Action: Key pressed <Key.caps_lock>w<Key.caps_lock>arehouse<Key.space><Key.caps_lock>w<Key.caps_lock>orker
Screenshot: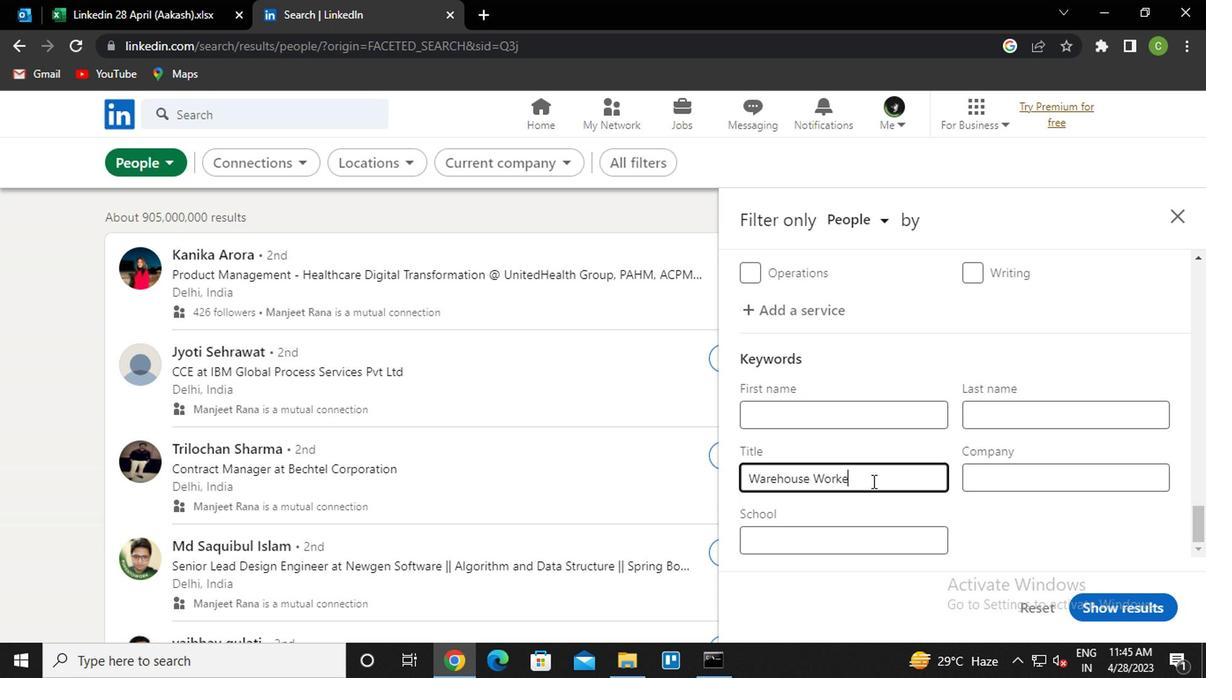 
Action: Mouse moved to (1135, 542)
Screenshot: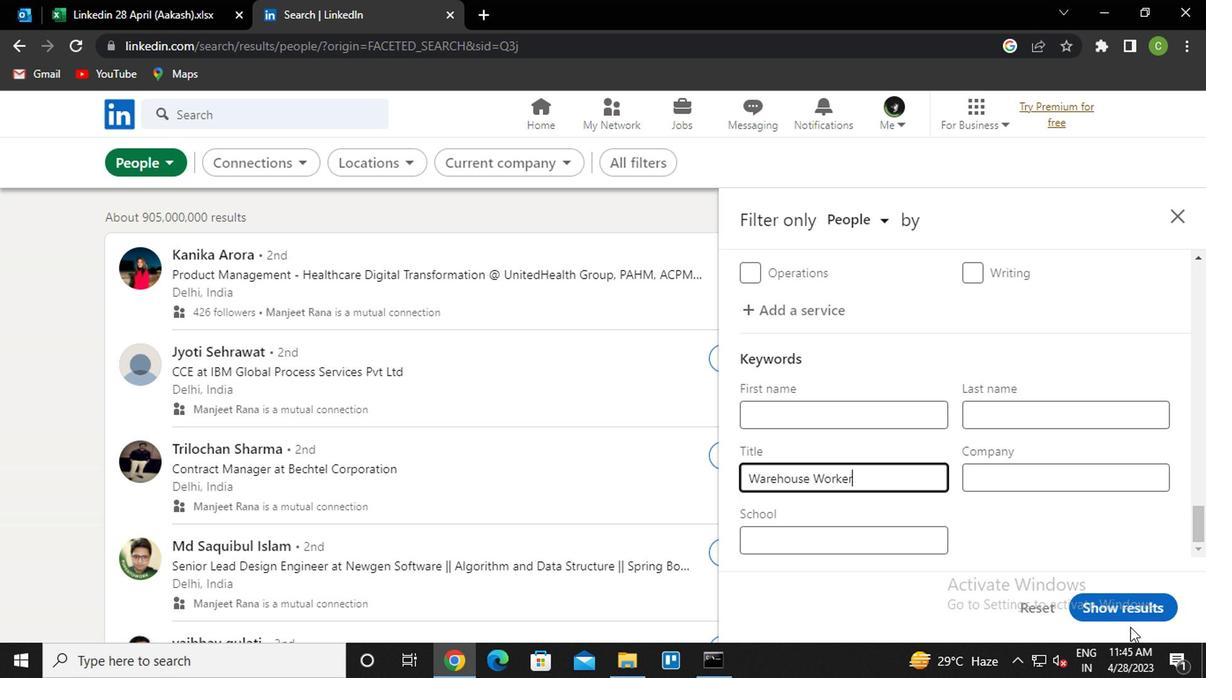 
Action: Mouse pressed left at (1135, 542)
Screenshot: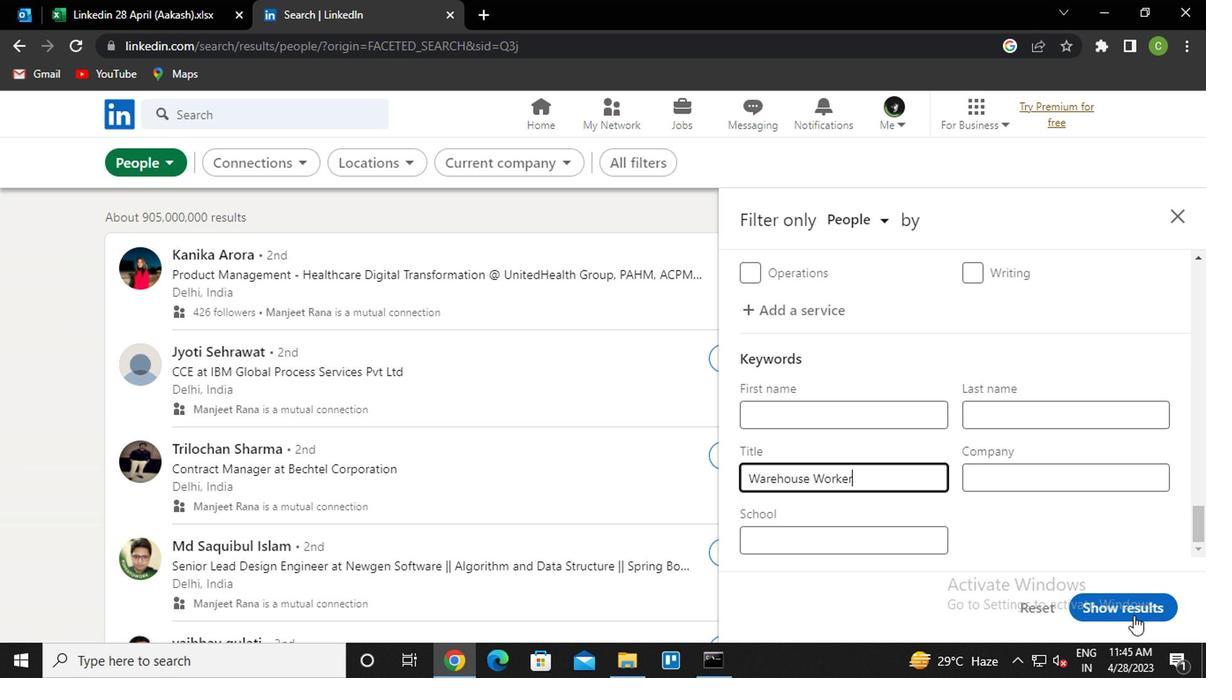 
Action: Mouse moved to (581, 554)
Screenshot: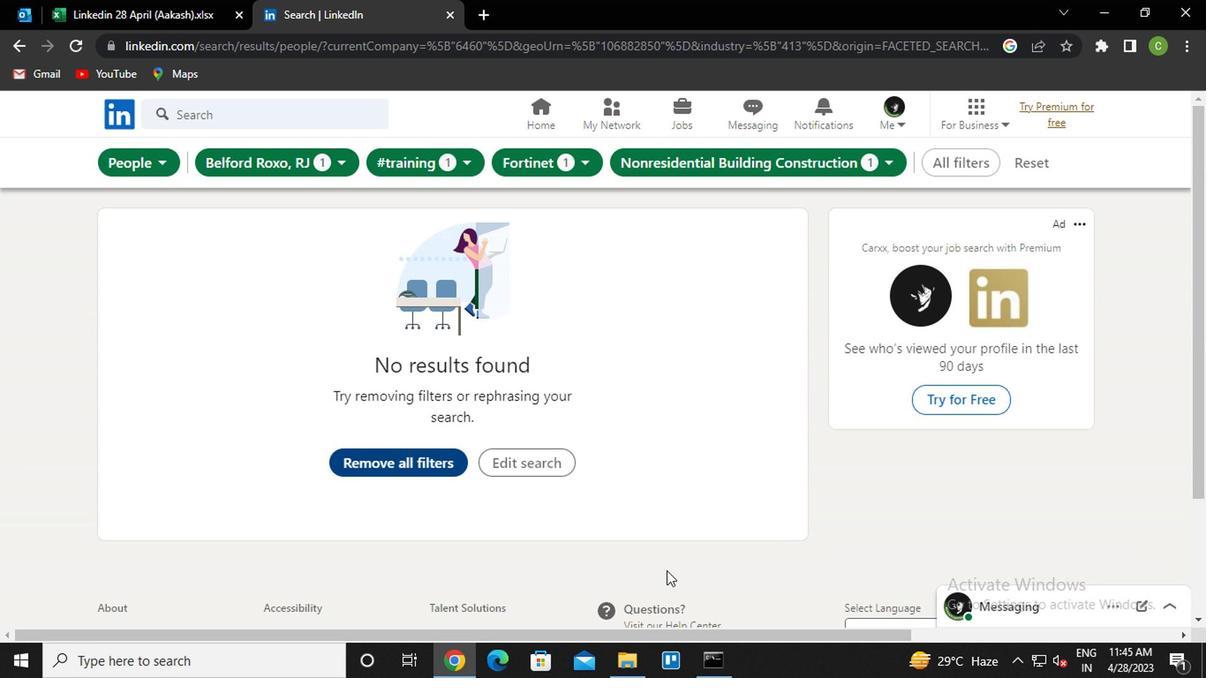 
